 Task: Search one way flight ticket for 2 adults, 4 children and 1 infant on lap in business from San Jose: Norman Y. Mineta San Jose International Airport to Rock Springs: Southwest Wyoming Regional Airport (rock Springs Sweetwater County Airport) on 8-5-2023. Choice of flights is Southwest. Number of bags: 2 carry on bags and 7 checked bags. Price is upto 107000. Outbound departure time preference is 12:15.
Action: Mouse moved to (385, 149)
Screenshot: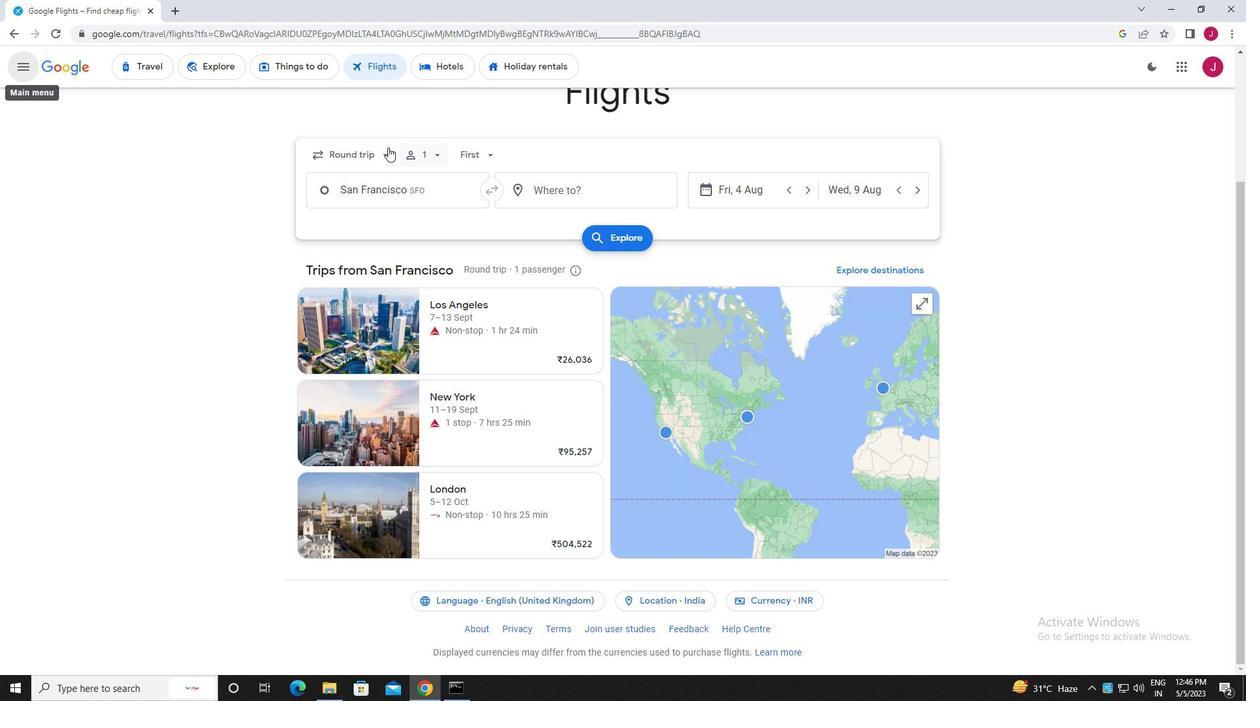 
Action: Mouse pressed left at (385, 149)
Screenshot: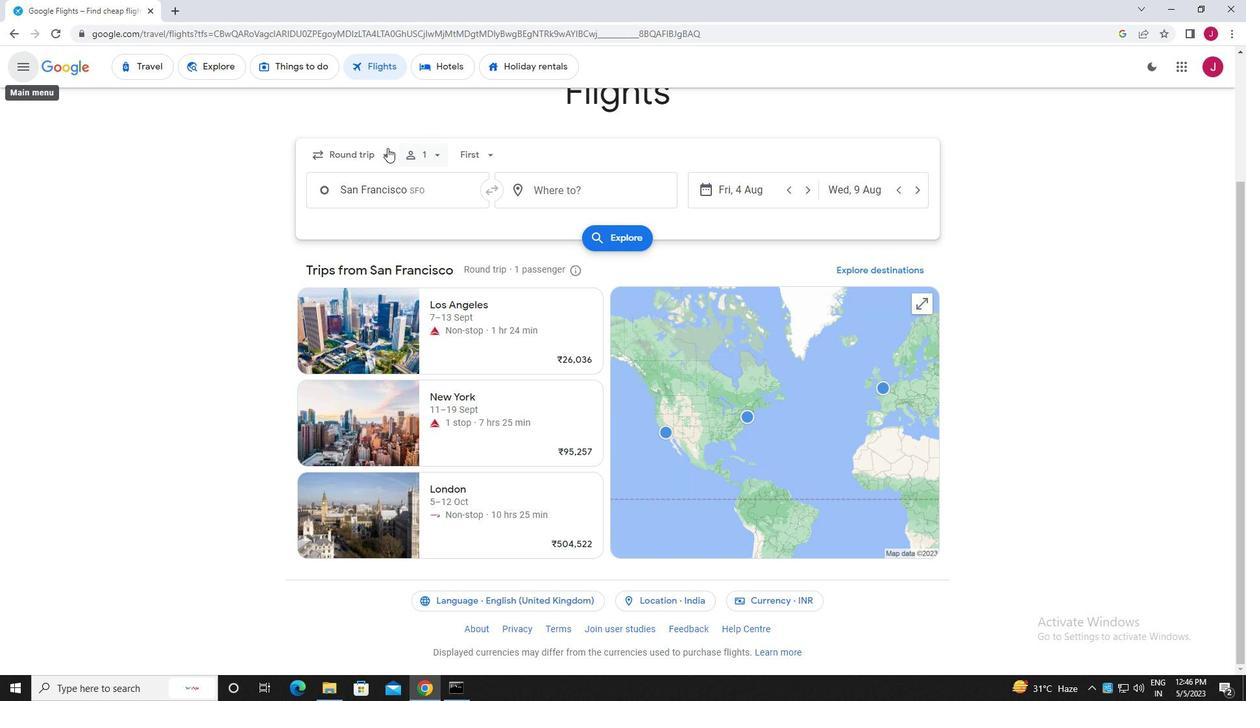 
Action: Mouse moved to (369, 158)
Screenshot: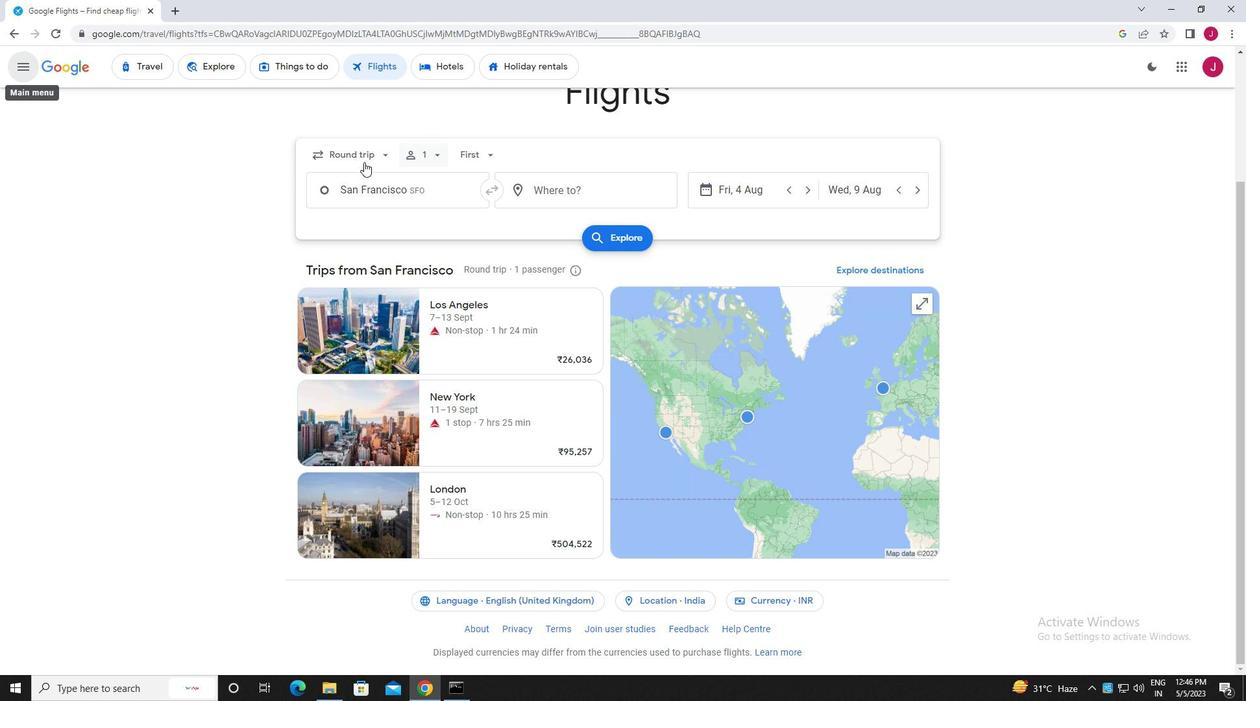 
Action: Mouse pressed left at (369, 158)
Screenshot: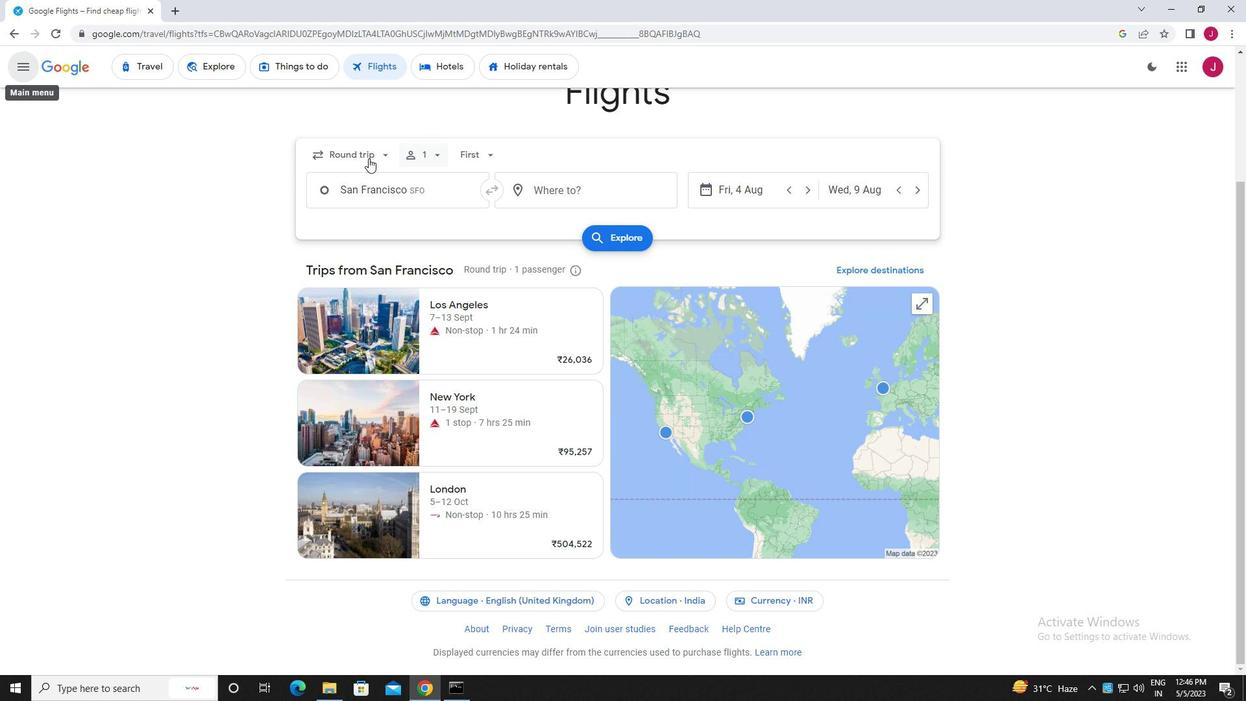 
Action: Mouse moved to (382, 153)
Screenshot: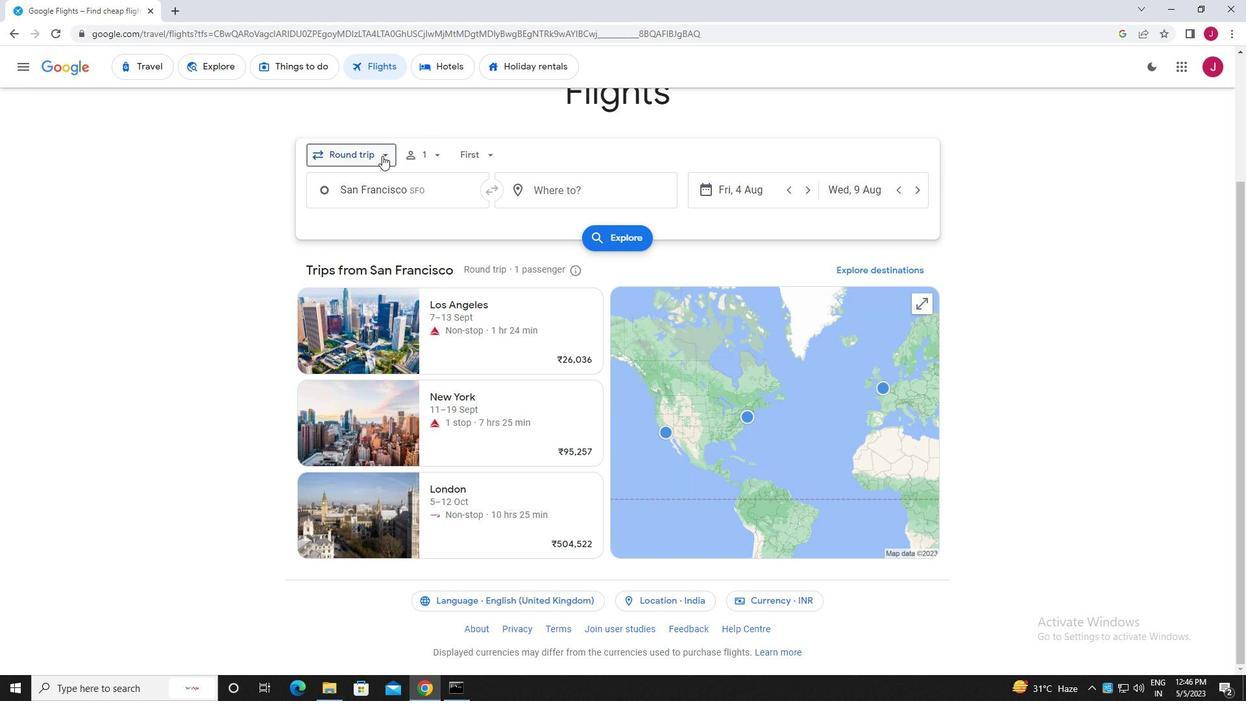 
Action: Mouse pressed left at (382, 153)
Screenshot: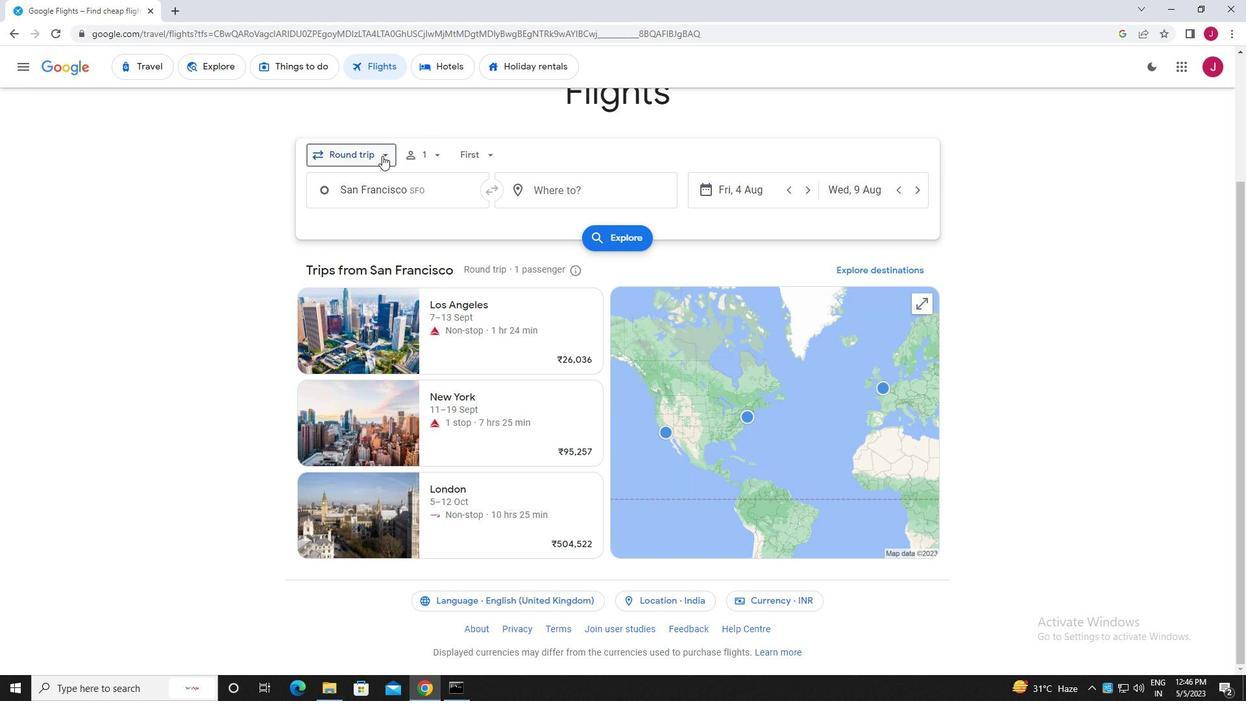 
Action: Mouse moved to (381, 211)
Screenshot: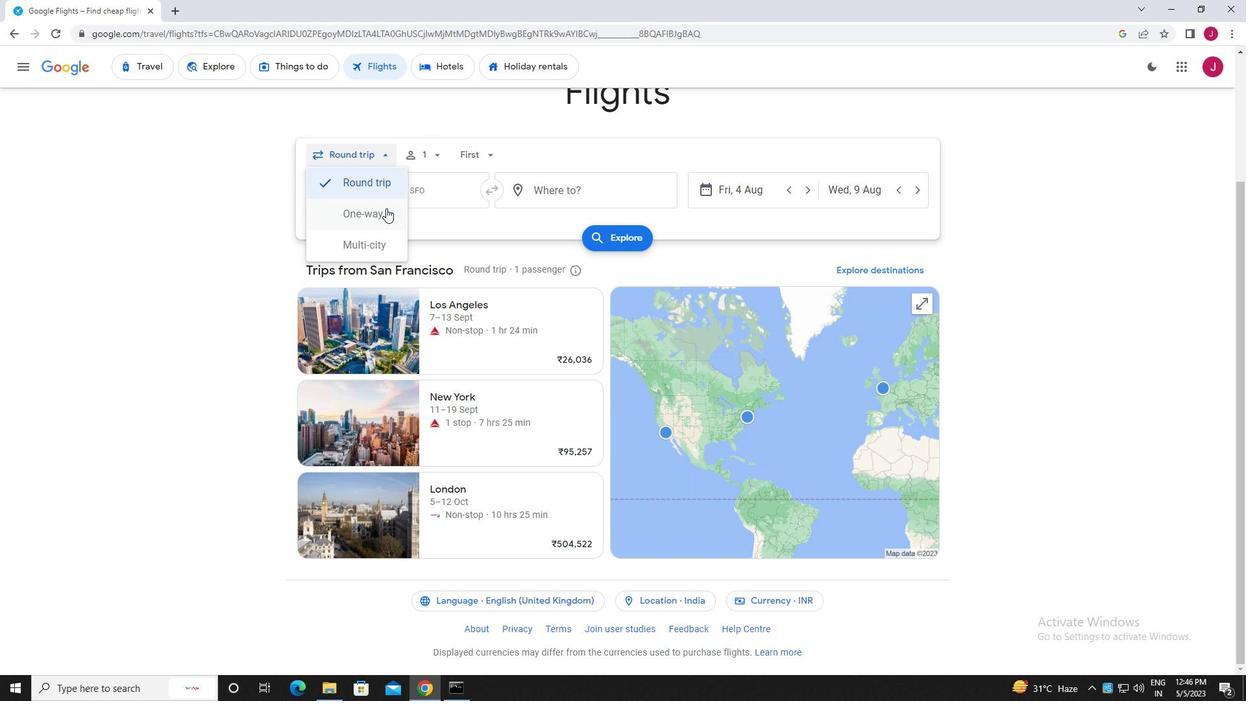 
Action: Mouse pressed left at (381, 211)
Screenshot: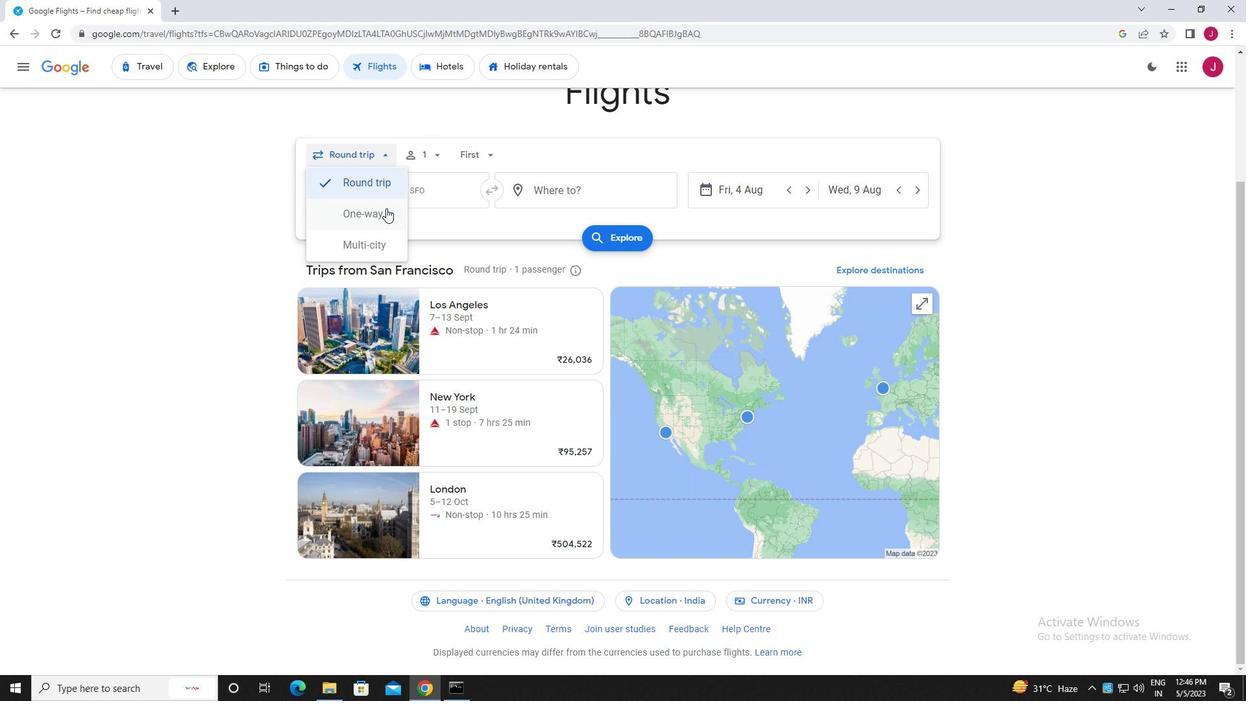 
Action: Mouse moved to (431, 153)
Screenshot: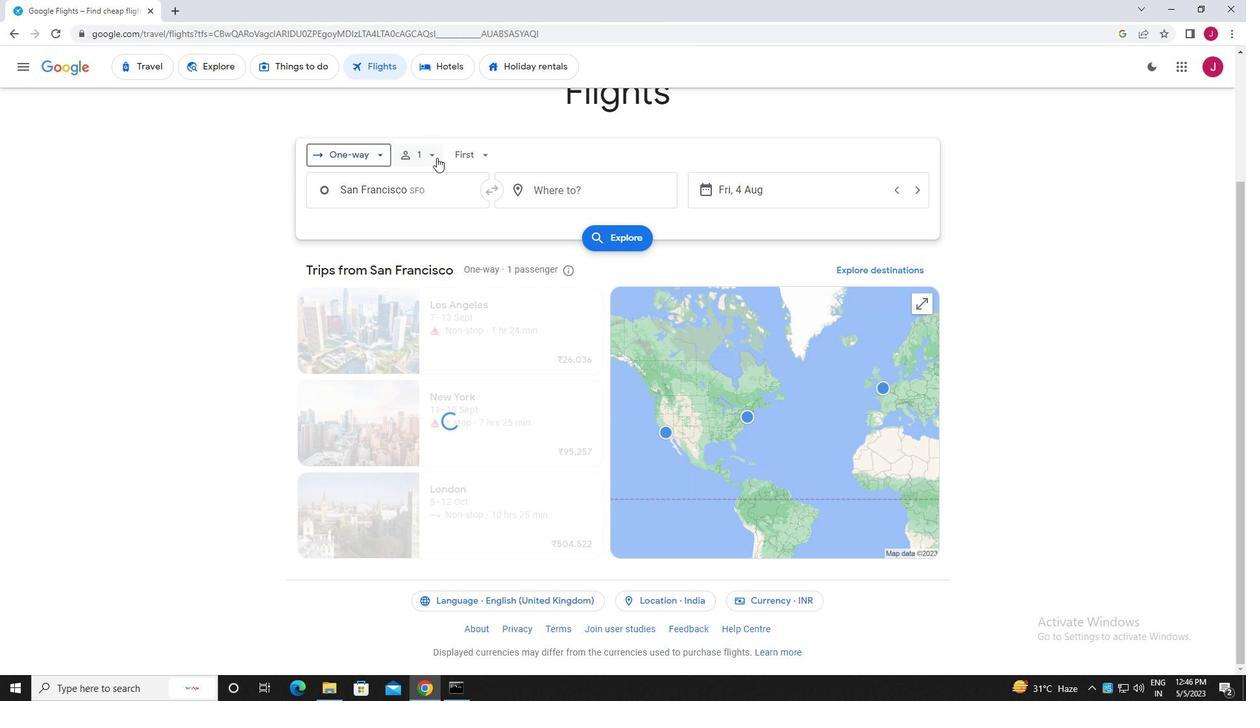 
Action: Mouse pressed left at (431, 153)
Screenshot: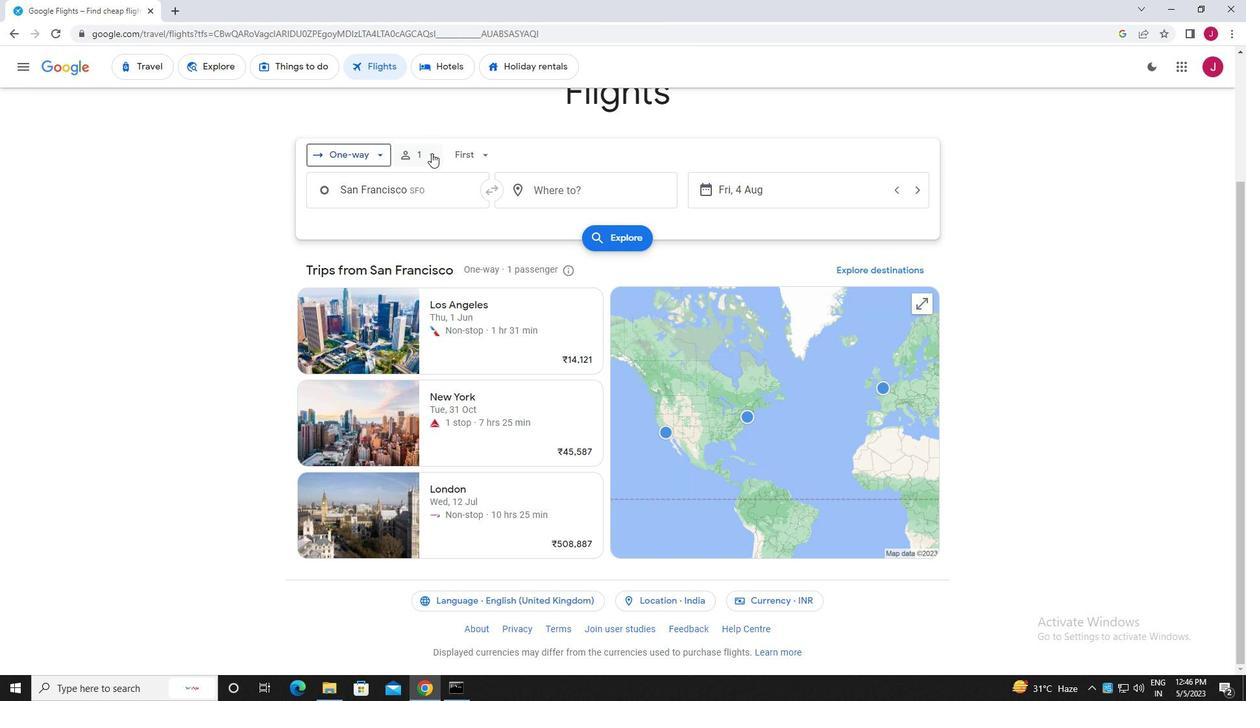 
Action: Mouse moved to (528, 190)
Screenshot: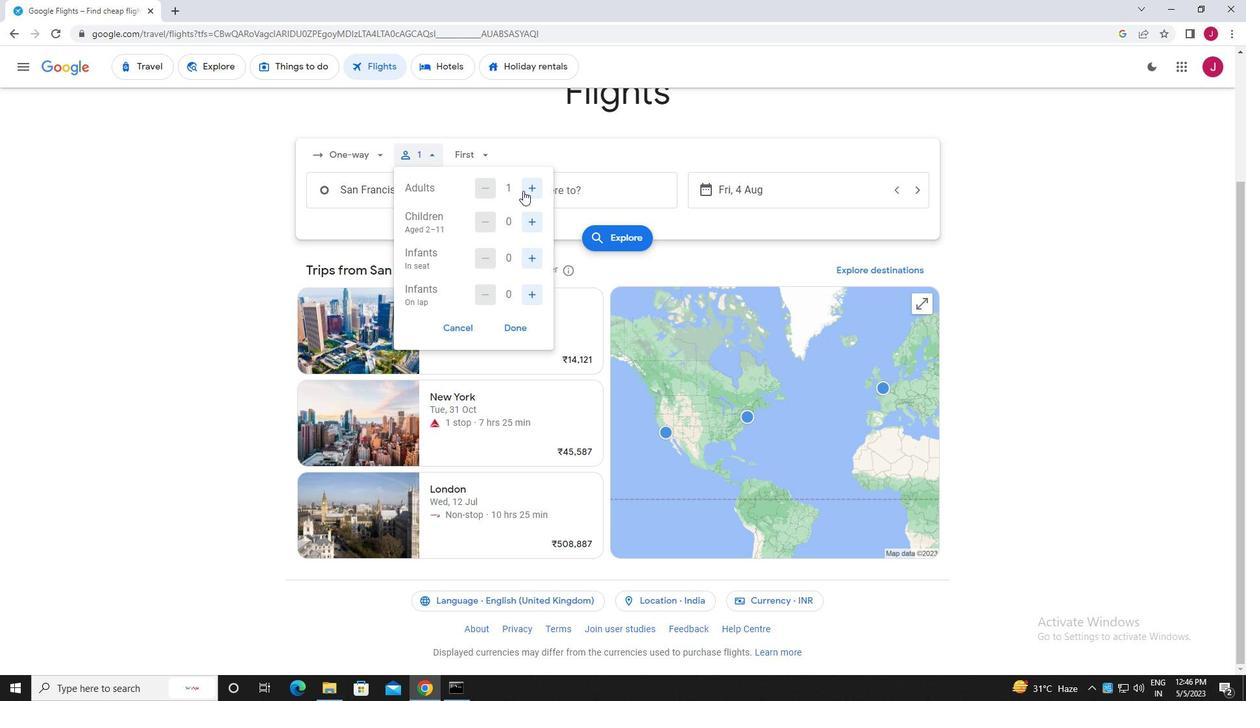 
Action: Mouse pressed left at (528, 190)
Screenshot: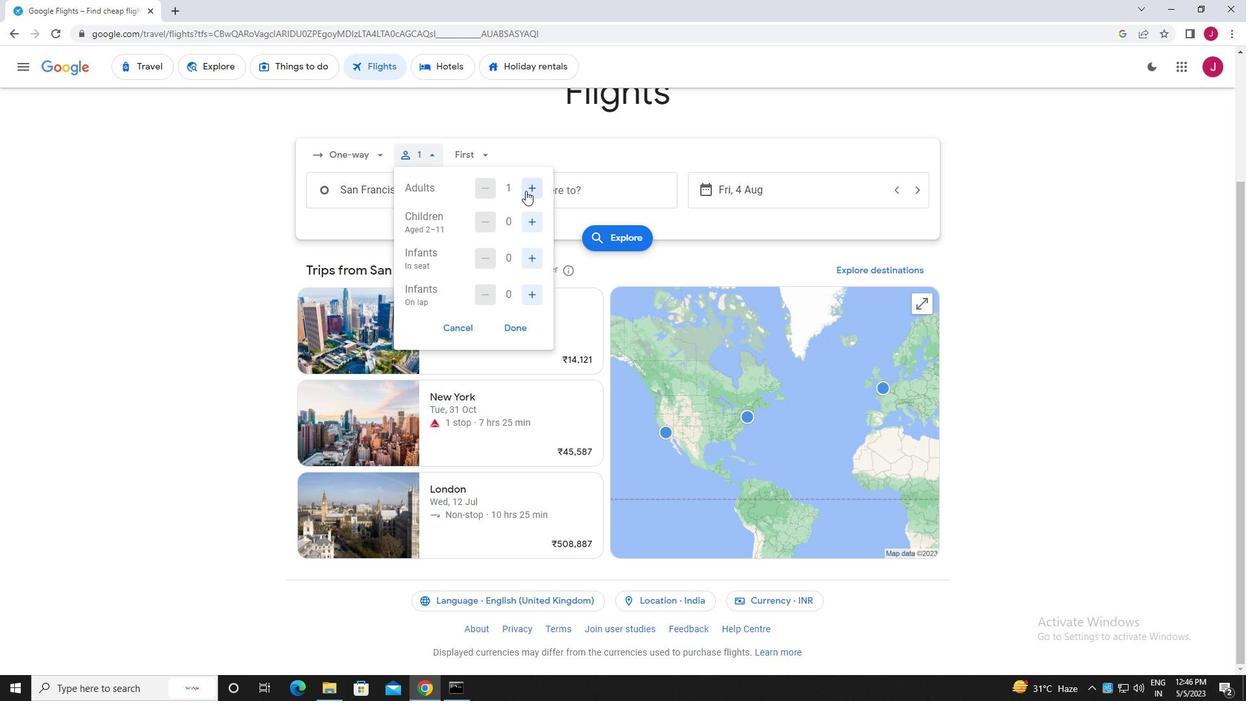 
Action: Mouse moved to (534, 218)
Screenshot: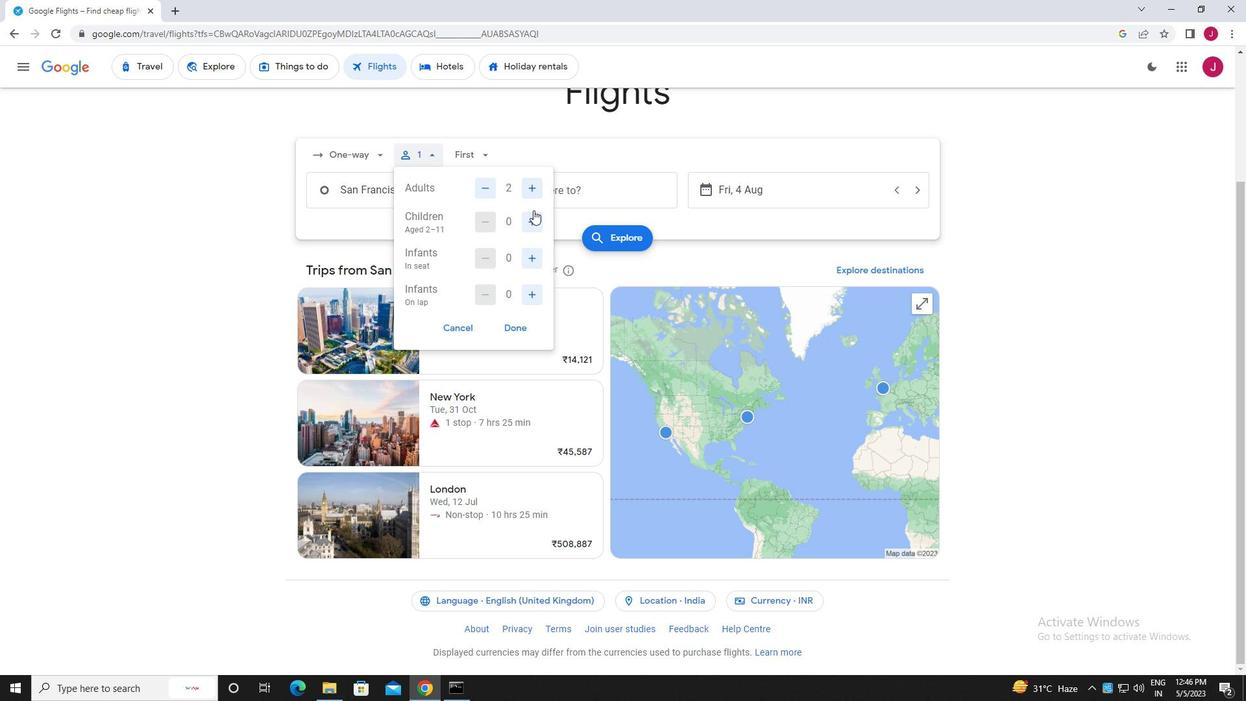 
Action: Mouse pressed left at (534, 218)
Screenshot: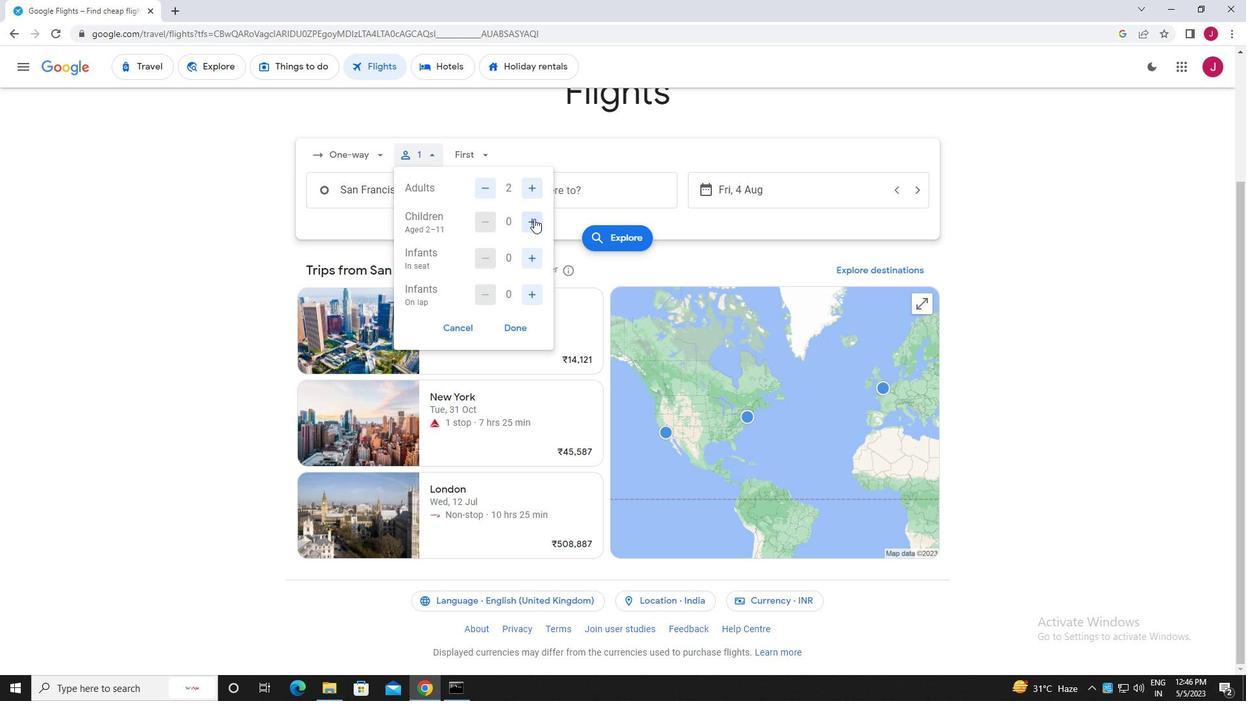 
Action: Mouse pressed left at (534, 218)
Screenshot: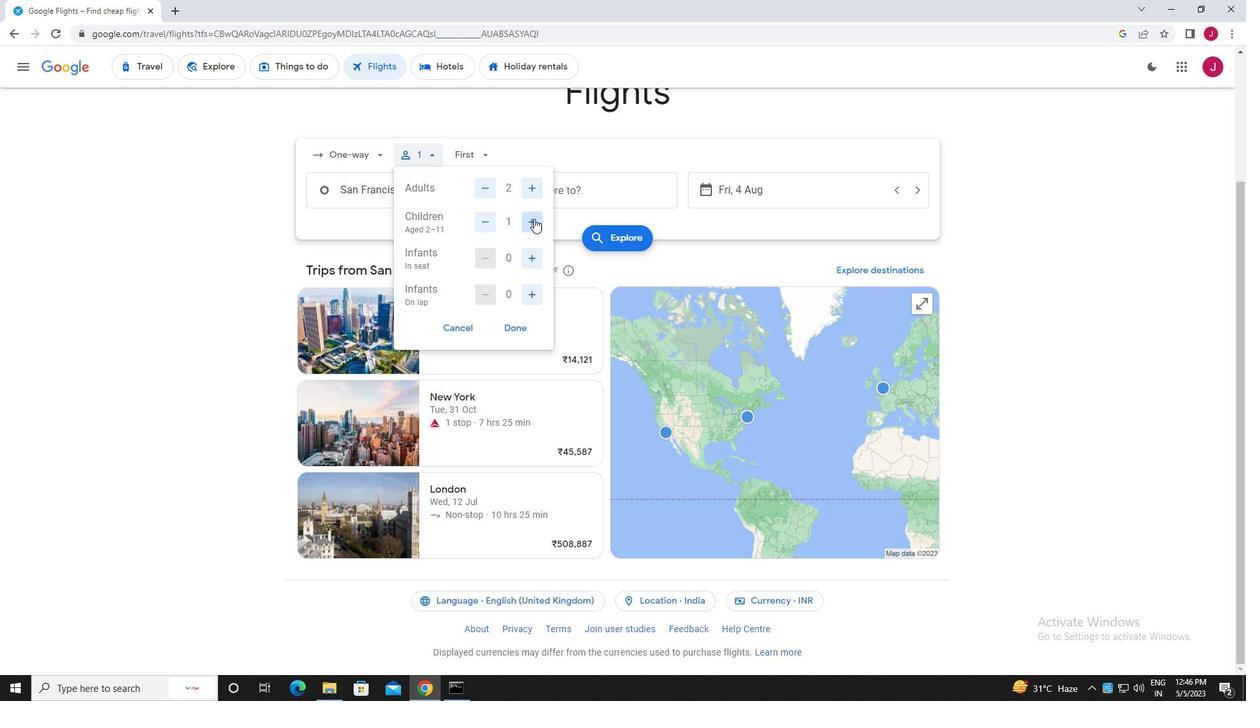 
Action: Mouse pressed left at (534, 218)
Screenshot: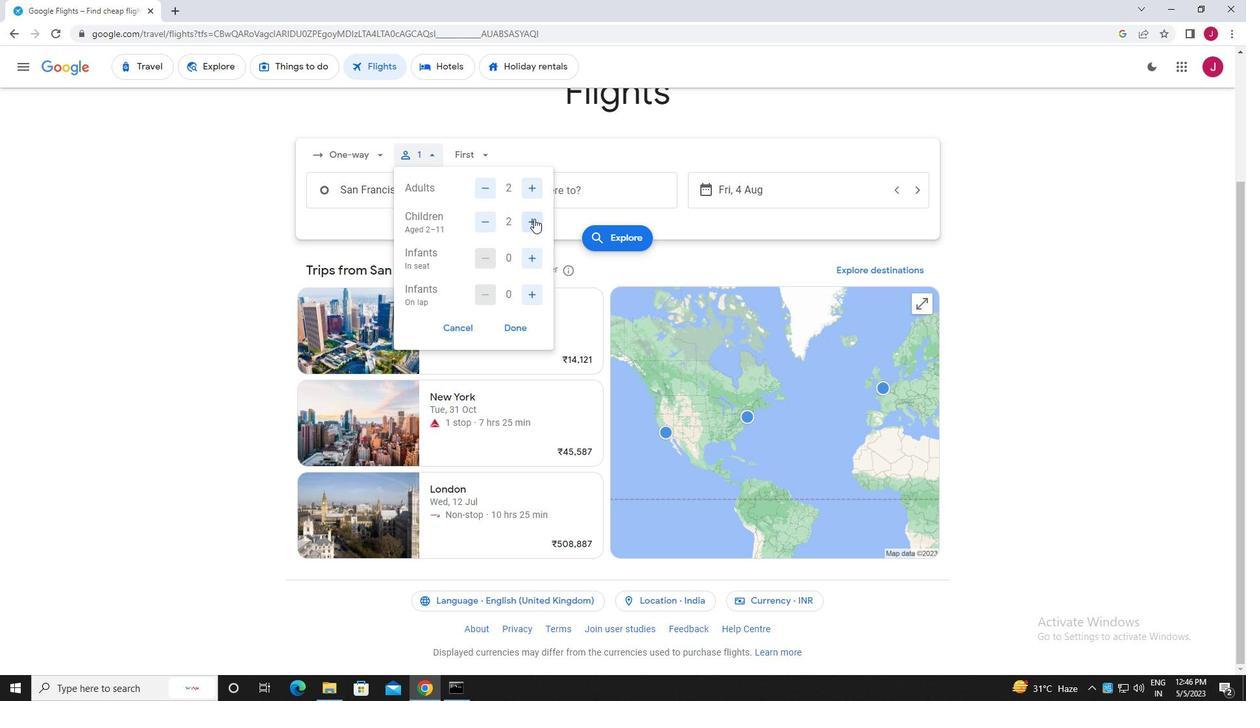 
Action: Mouse pressed left at (534, 218)
Screenshot: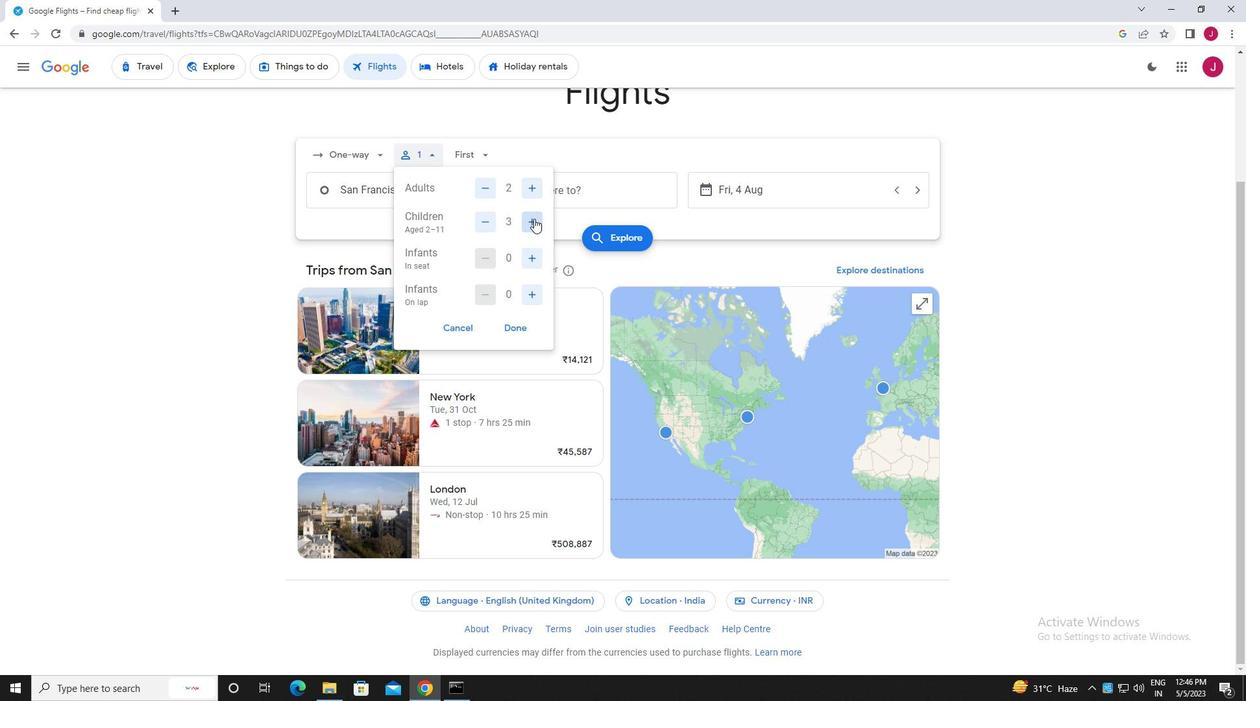 
Action: Mouse moved to (531, 298)
Screenshot: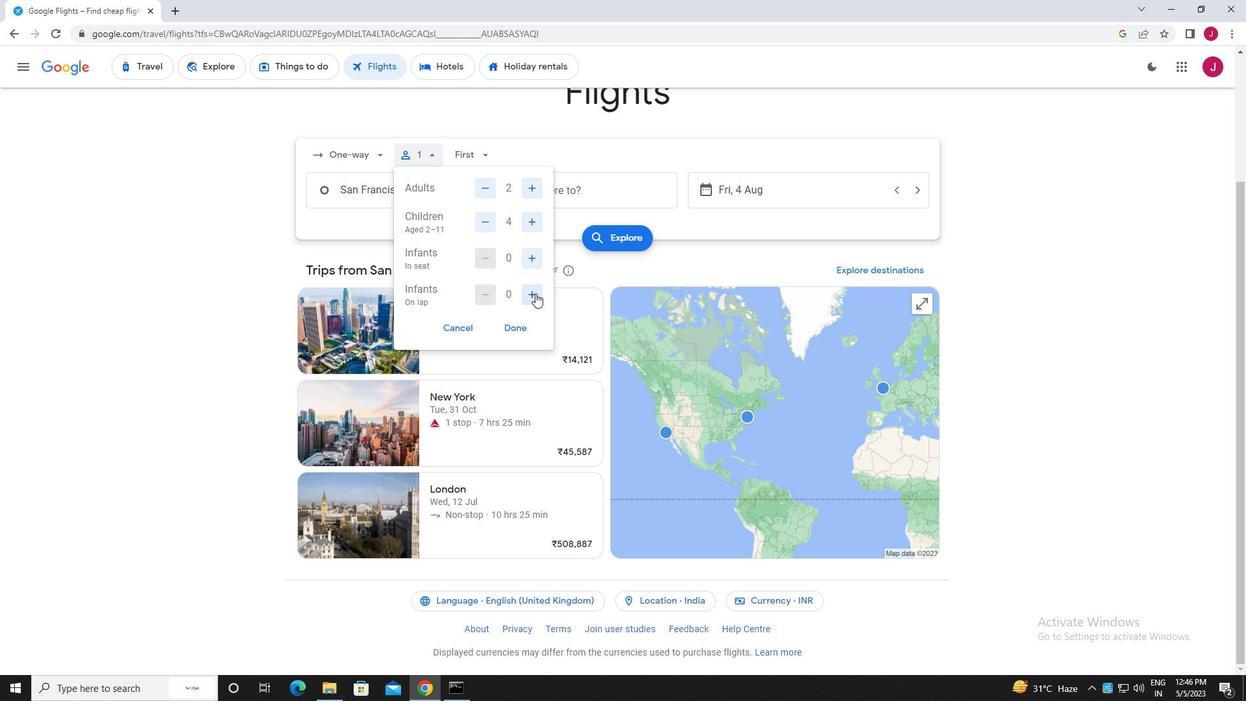 
Action: Mouse pressed left at (531, 298)
Screenshot: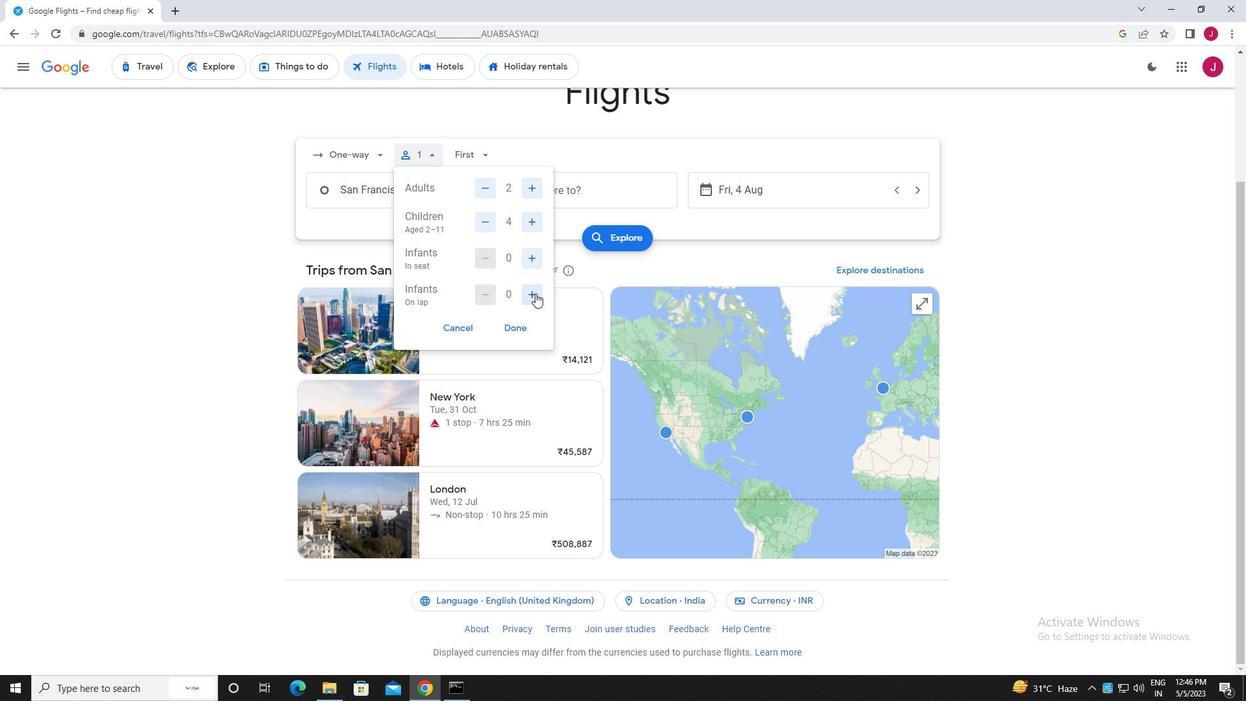 
Action: Mouse moved to (518, 325)
Screenshot: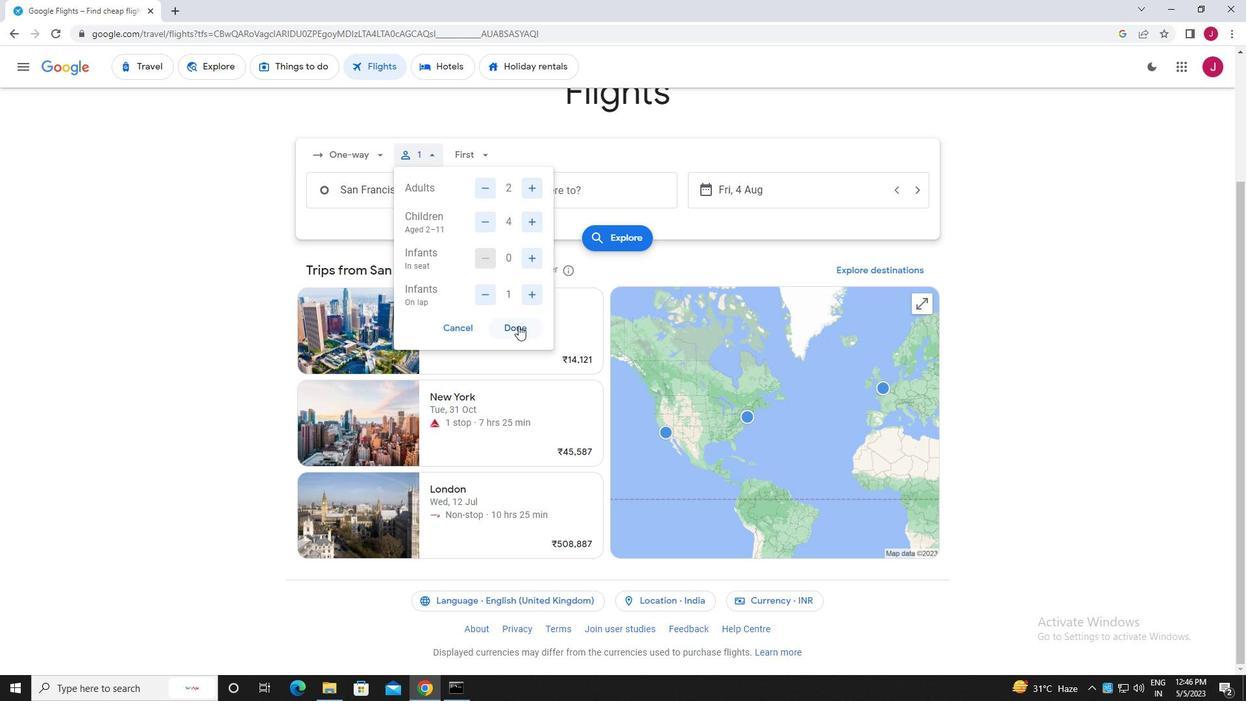
Action: Mouse pressed left at (518, 325)
Screenshot: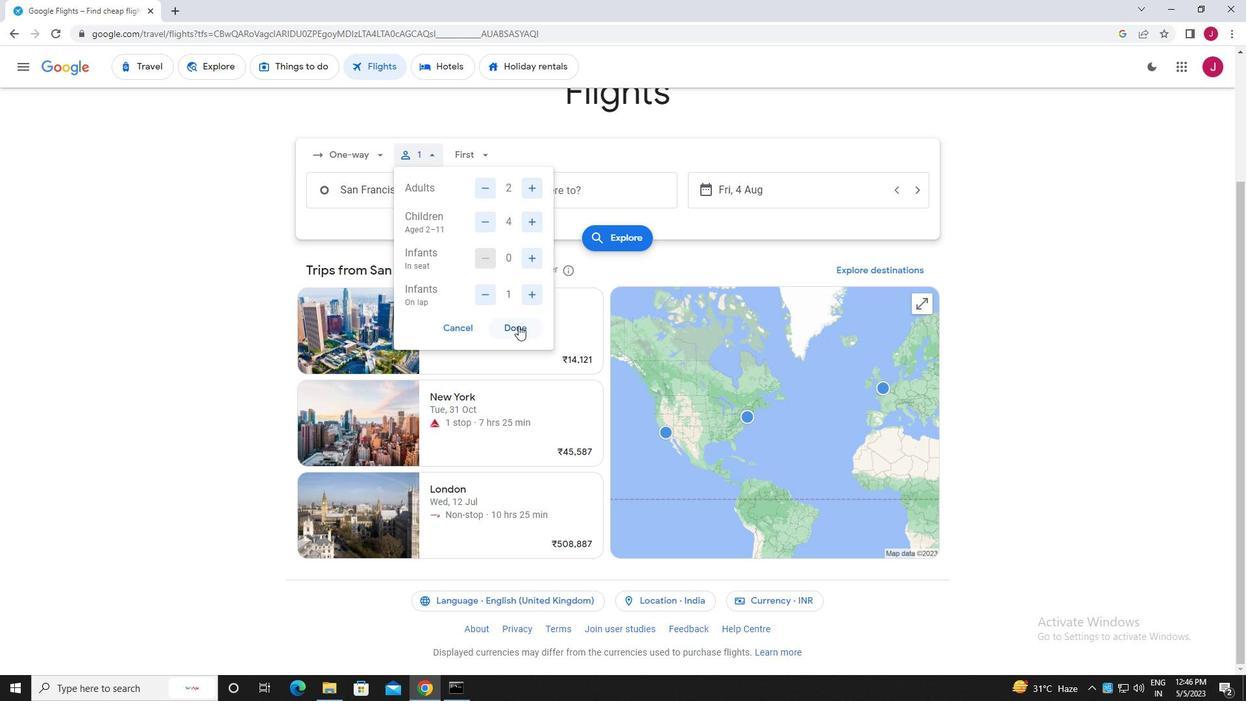 
Action: Mouse moved to (465, 155)
Screenshot: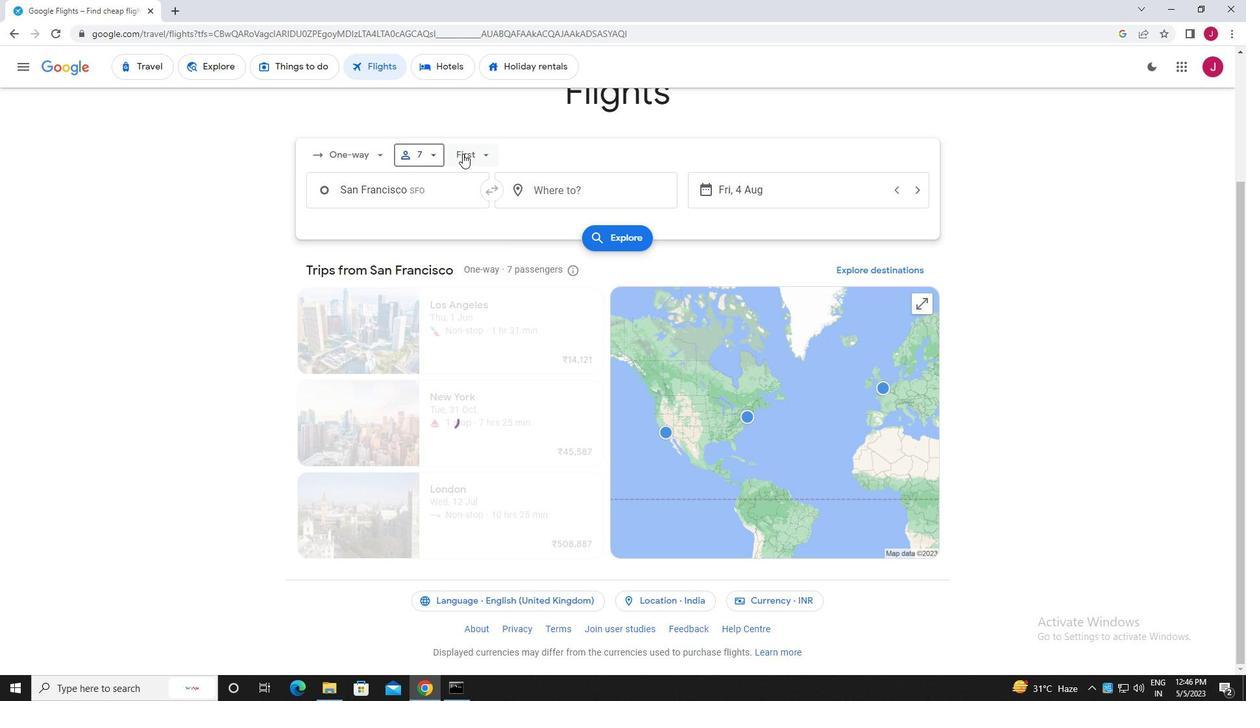 
Action: Mouse pressed left at (465, 155)
Screenshot: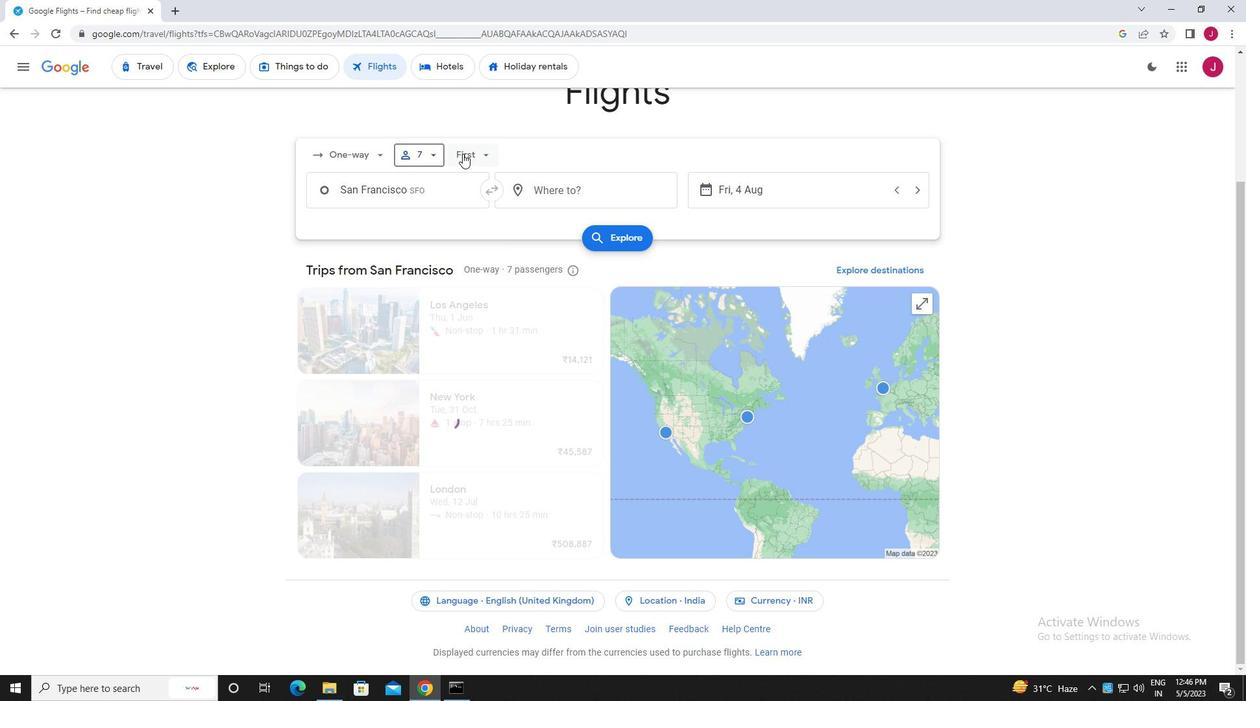 
Action: Mouse moved to (506, 244)
Screenshot: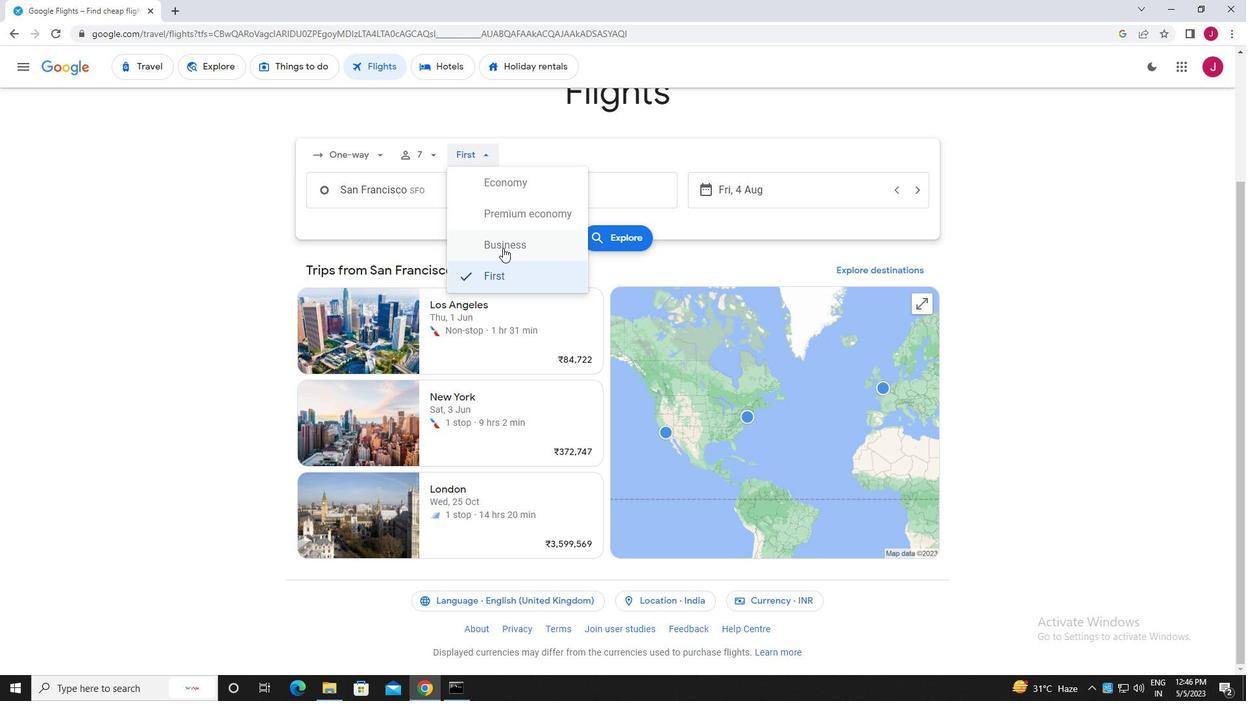 
Action: Mouse pressed left at (506, 244)
Screenshot: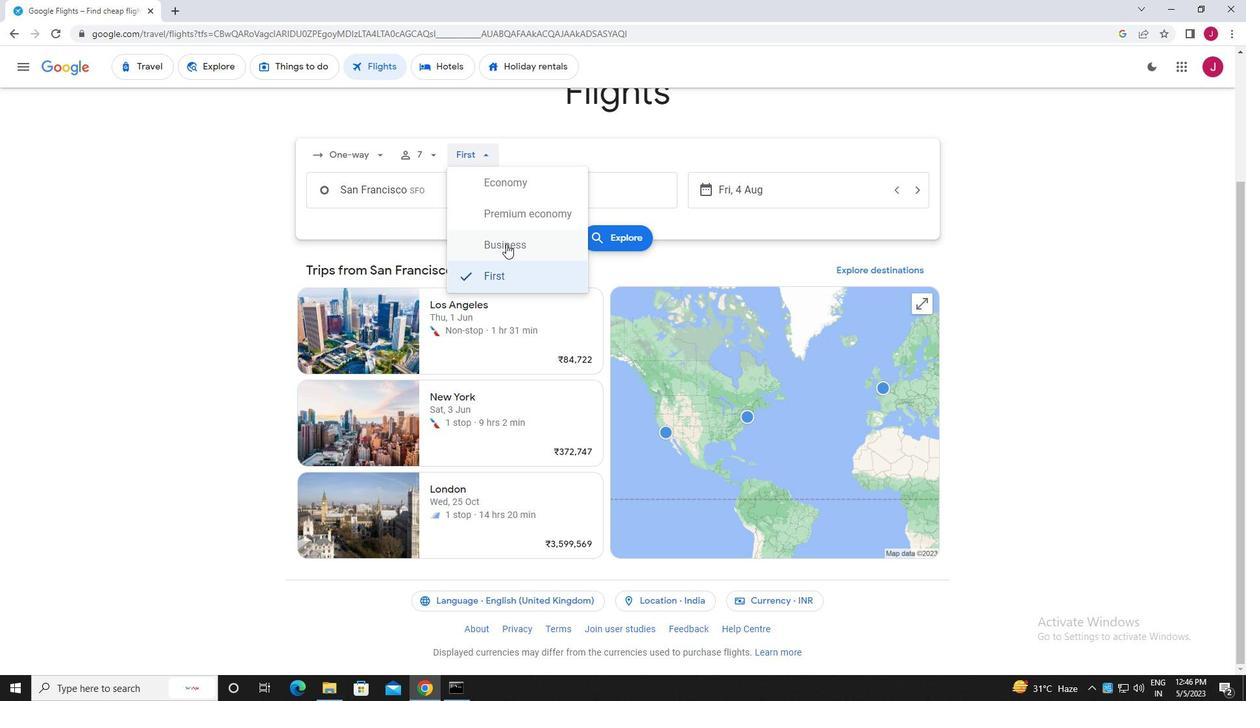 
Action: Mouse moved to (426, 189)
Screenshot: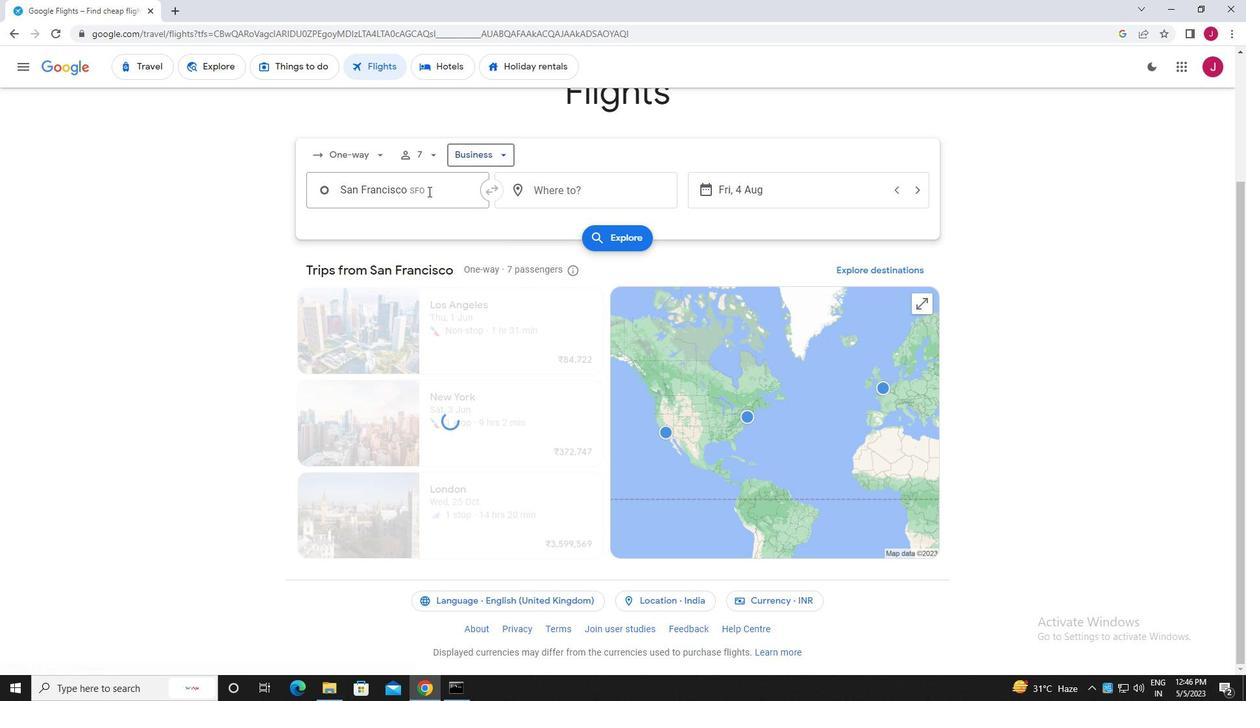 
Action: Mouse pressed left at (426, 189)
Screenshot: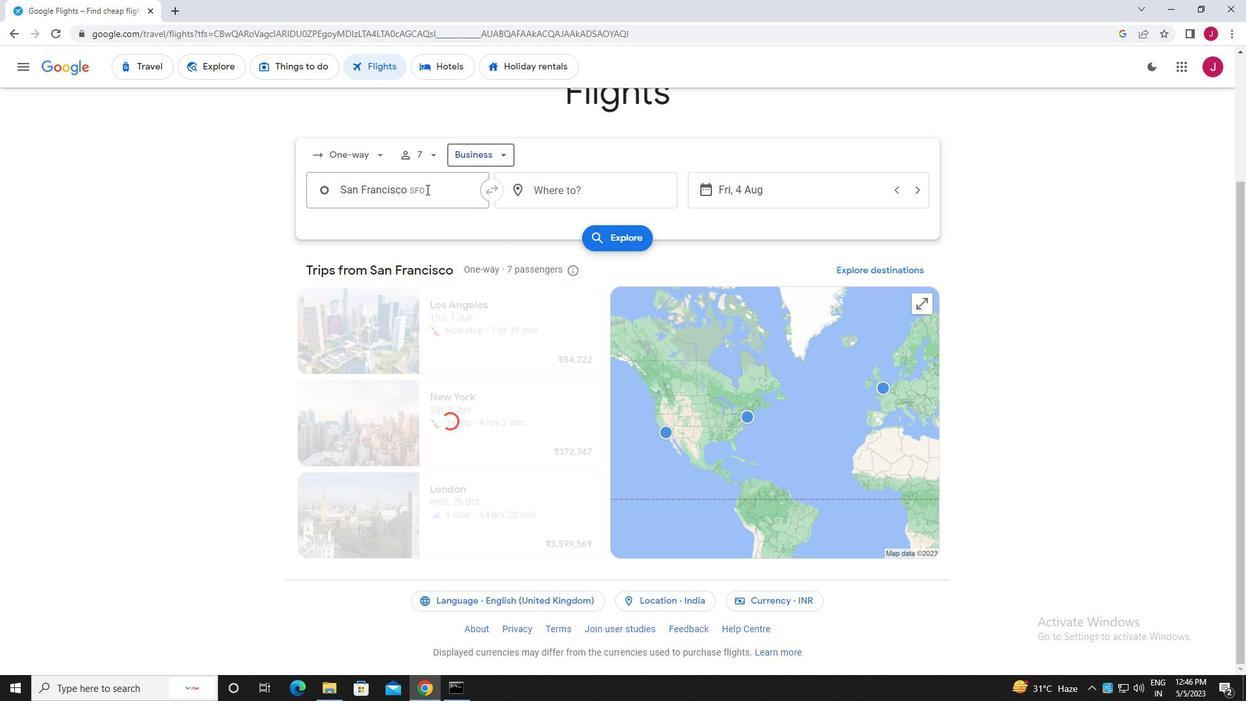 
Action: Mouse moved to (425, 189)
Screenshot: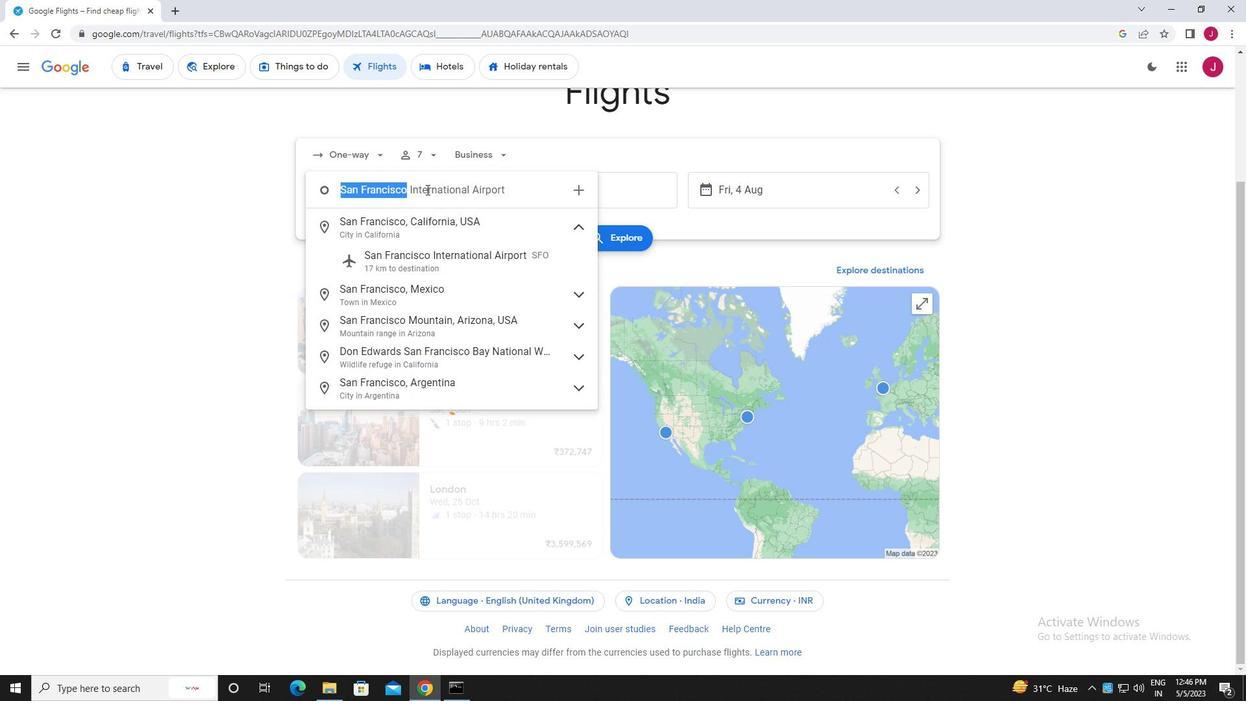 
Action: Key pressed san<Key.space>jose
Screenshot: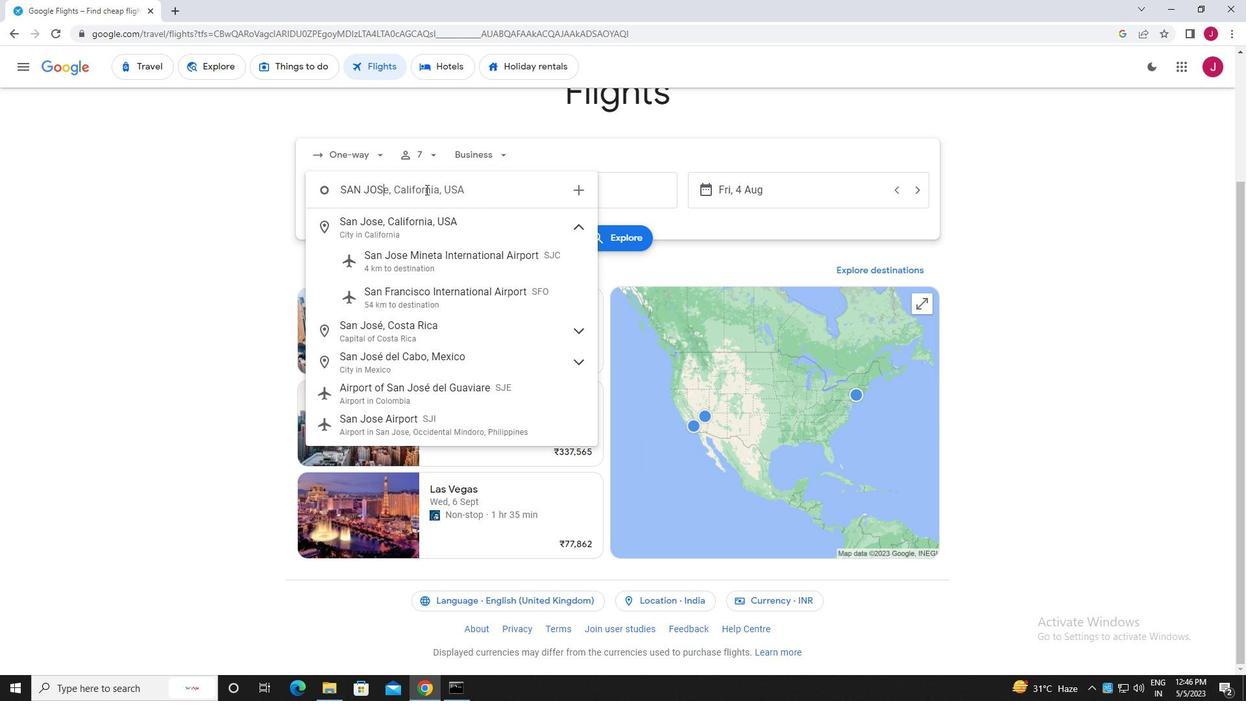 
Action: Mouse moved to (477, 287)
Screenshot: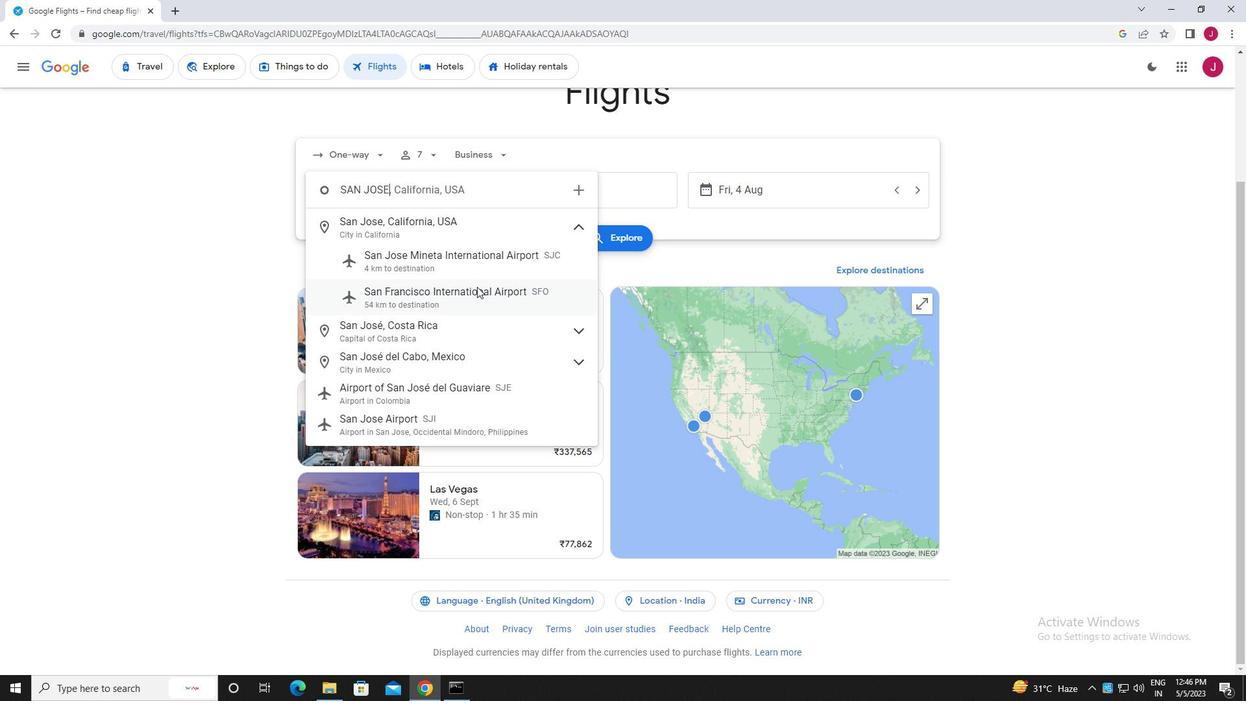 
Action: Mouse pressed left at (477, 287)
Screenshot: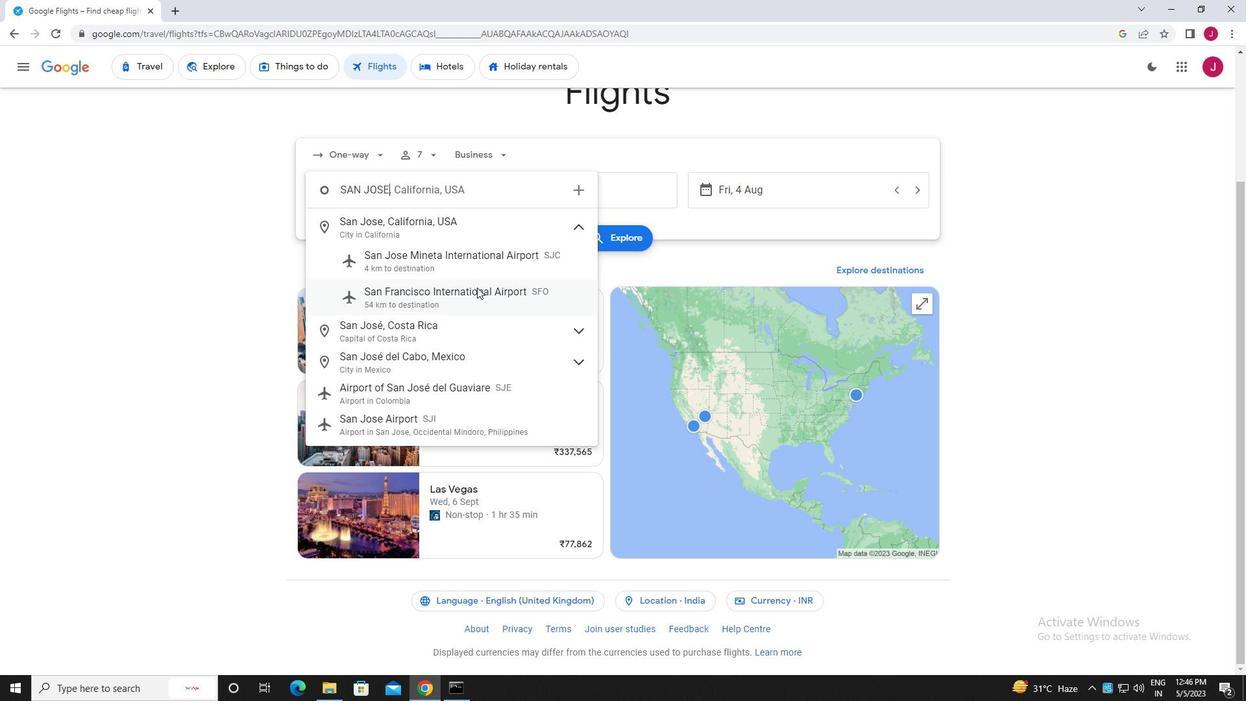 
Action: Mouse moved to (434, 195)
Screenshot: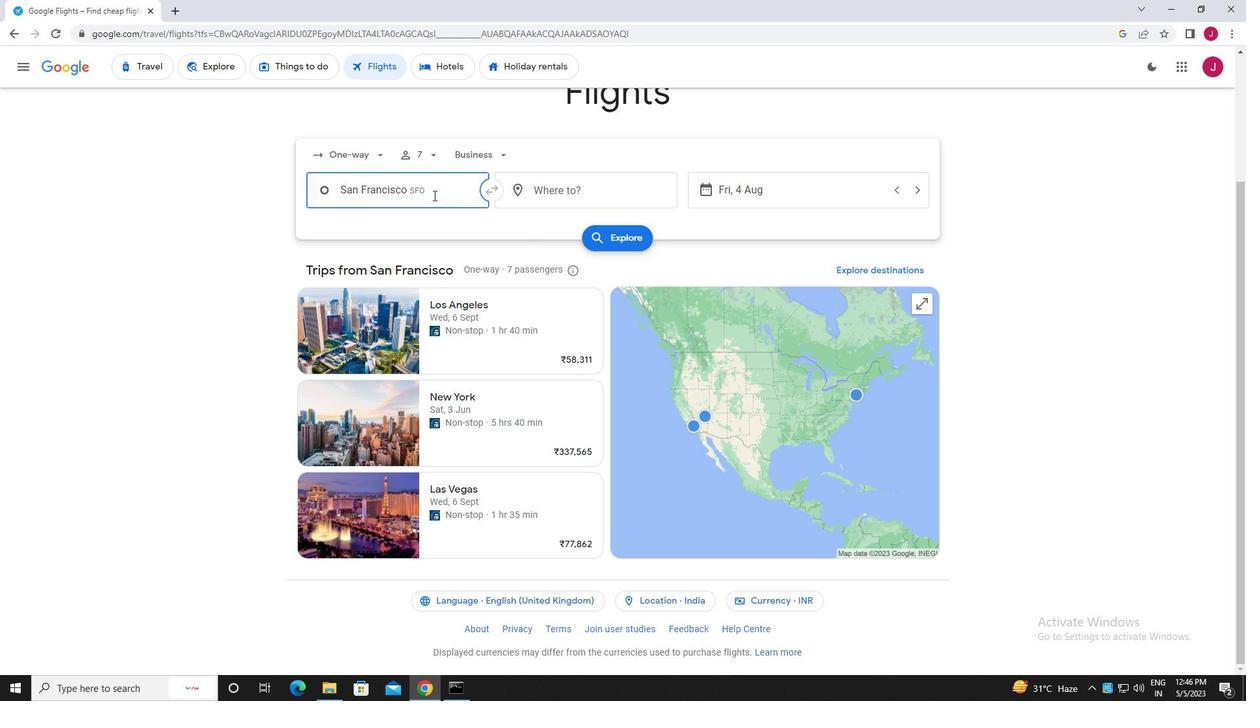 
Action: Key pressed <Key.backspace><Key.backspace><Key.backspace><Key.backspace><Key.backspace><Key.backspace><Key.backspace><Key.backspace><Key.backspace>jose
Screenshot: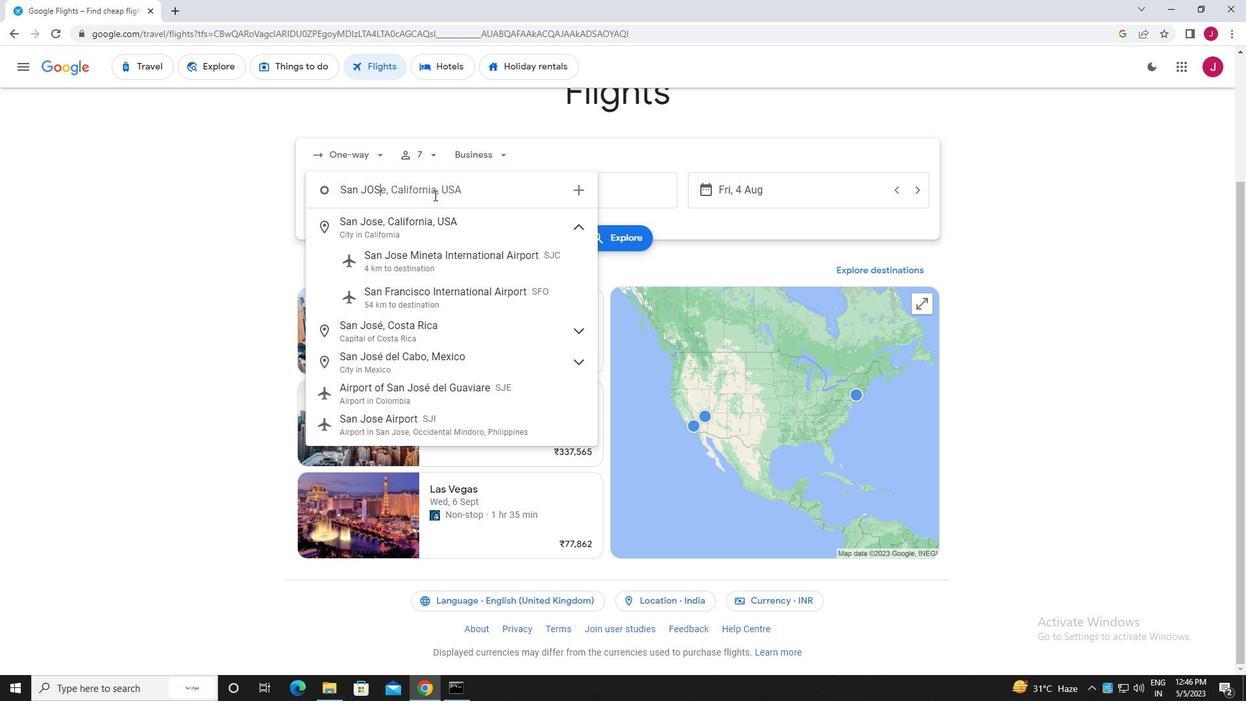 
Action: Mouse moved to (473, 261)
Screenshot: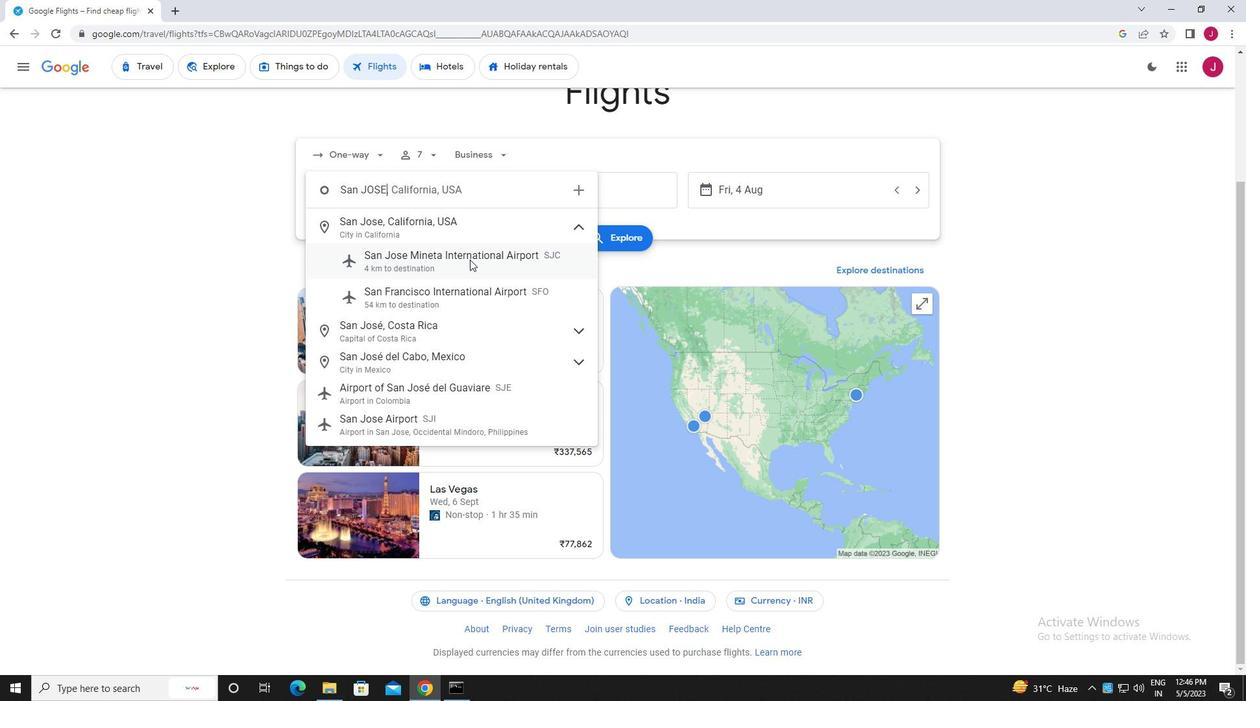 
Action: Mouse pressed left at (473, 261)
Screenshot: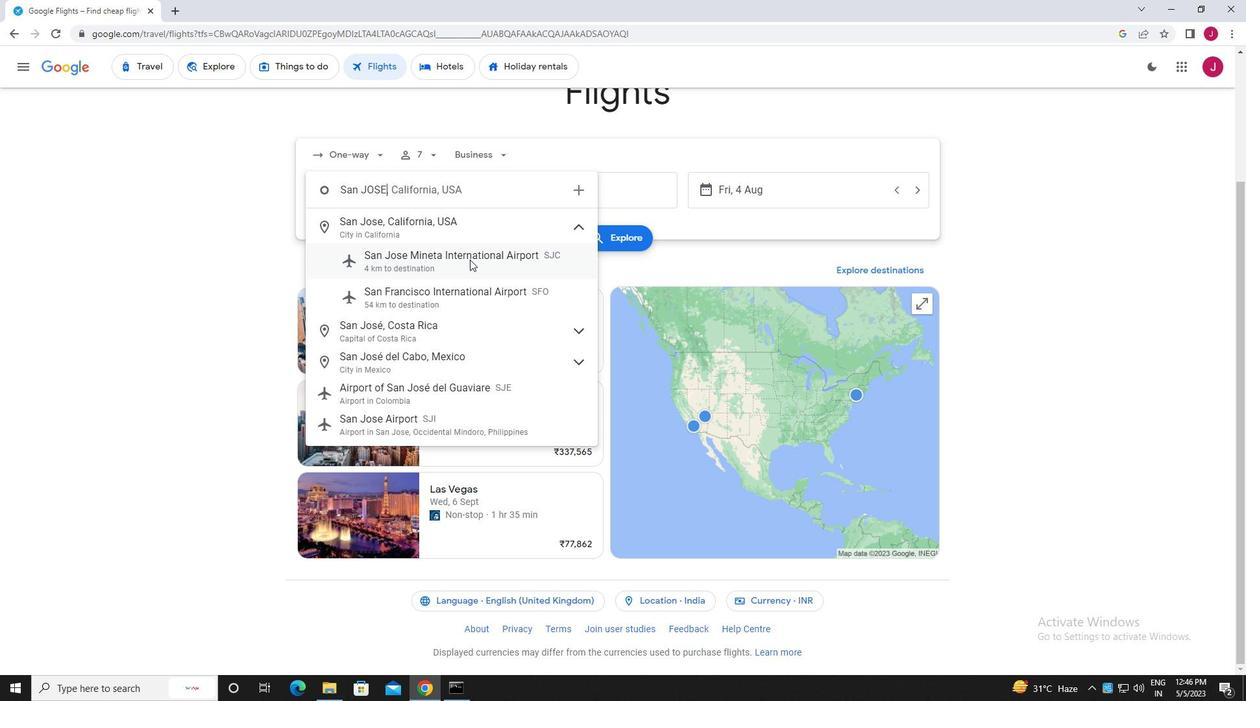 
Action: Mouse moved to (574, 196)
Screenshot: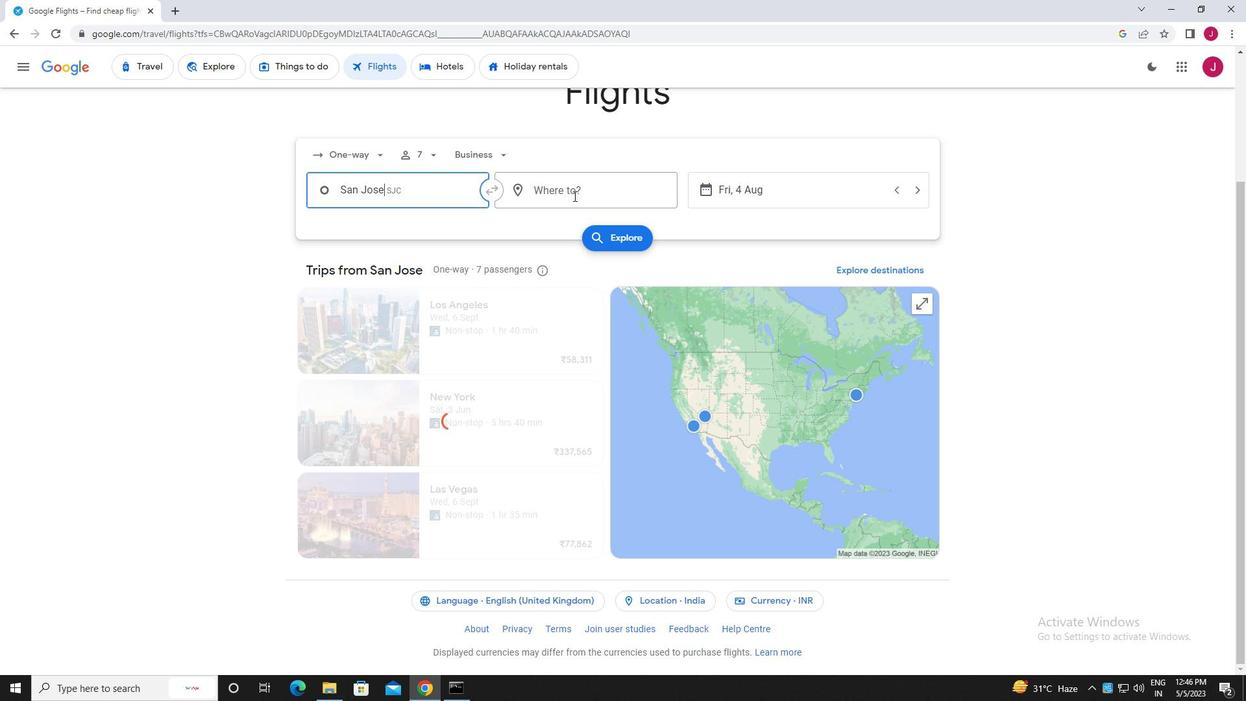 
Action: Mouse pressed left at (574, 196)
Screenshot: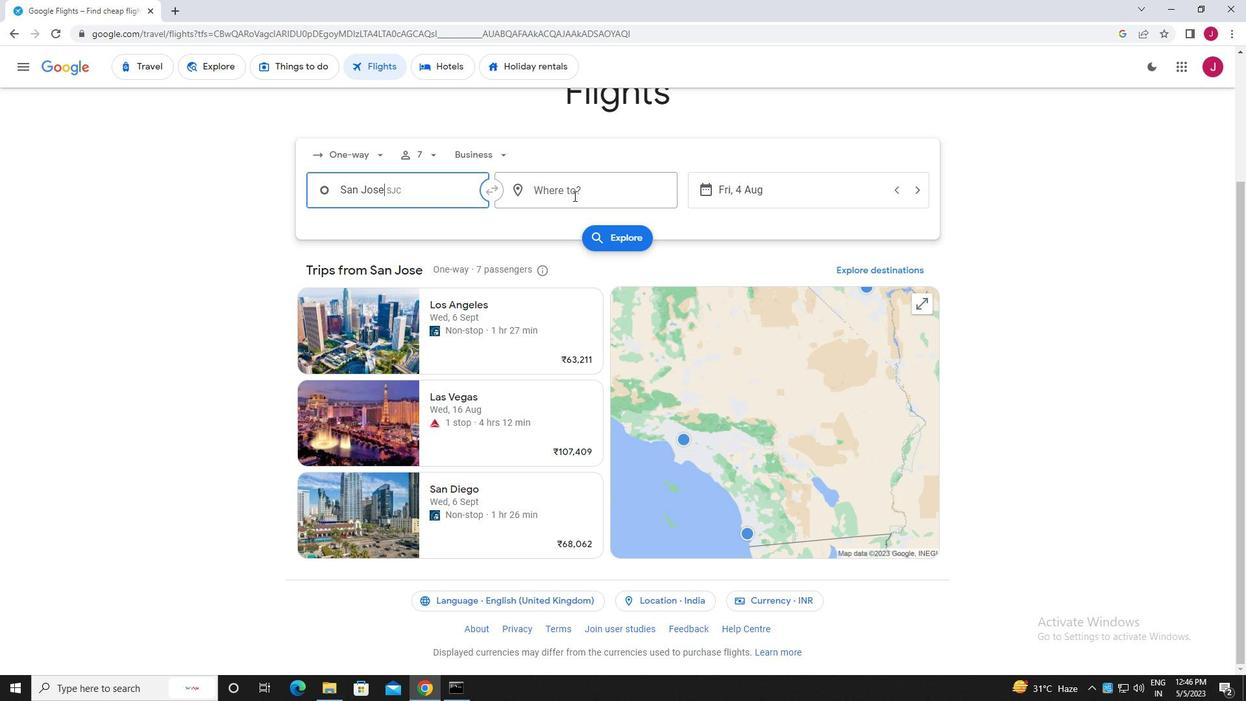 
Action: Key pressed rock<Key.space>spring
Screenshot: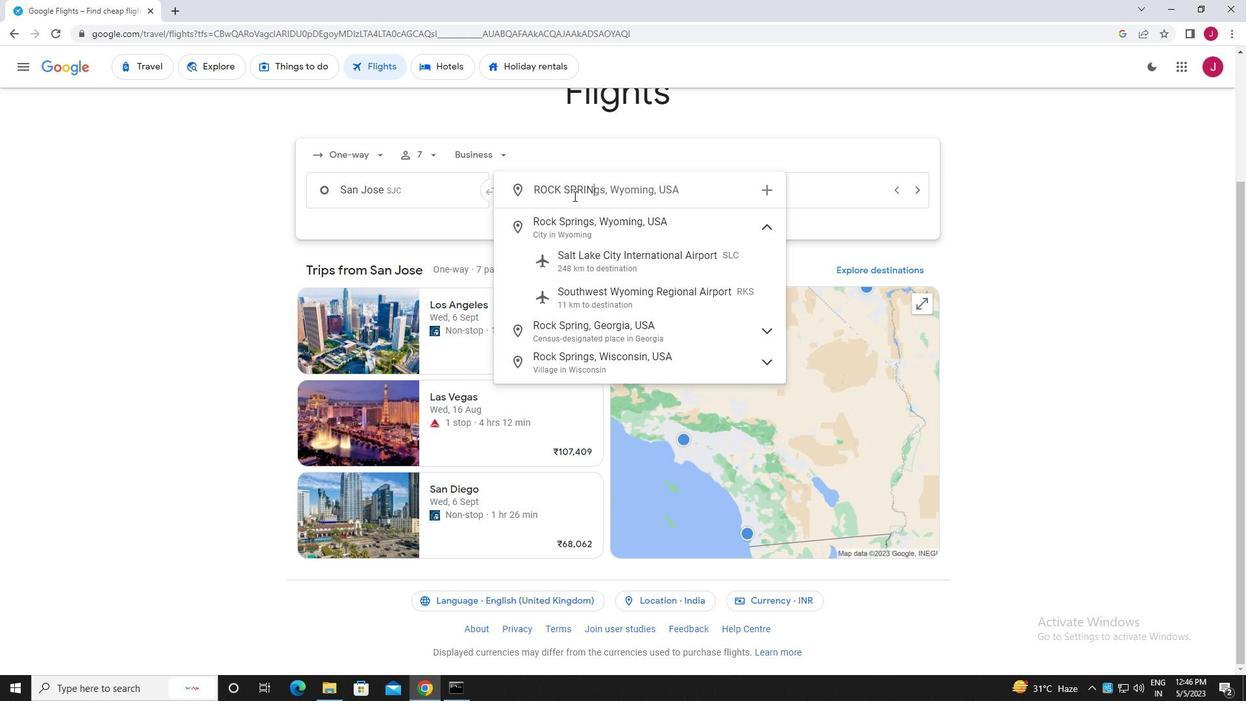 
Action: Mouse moved to (687, 294)
Screenshot: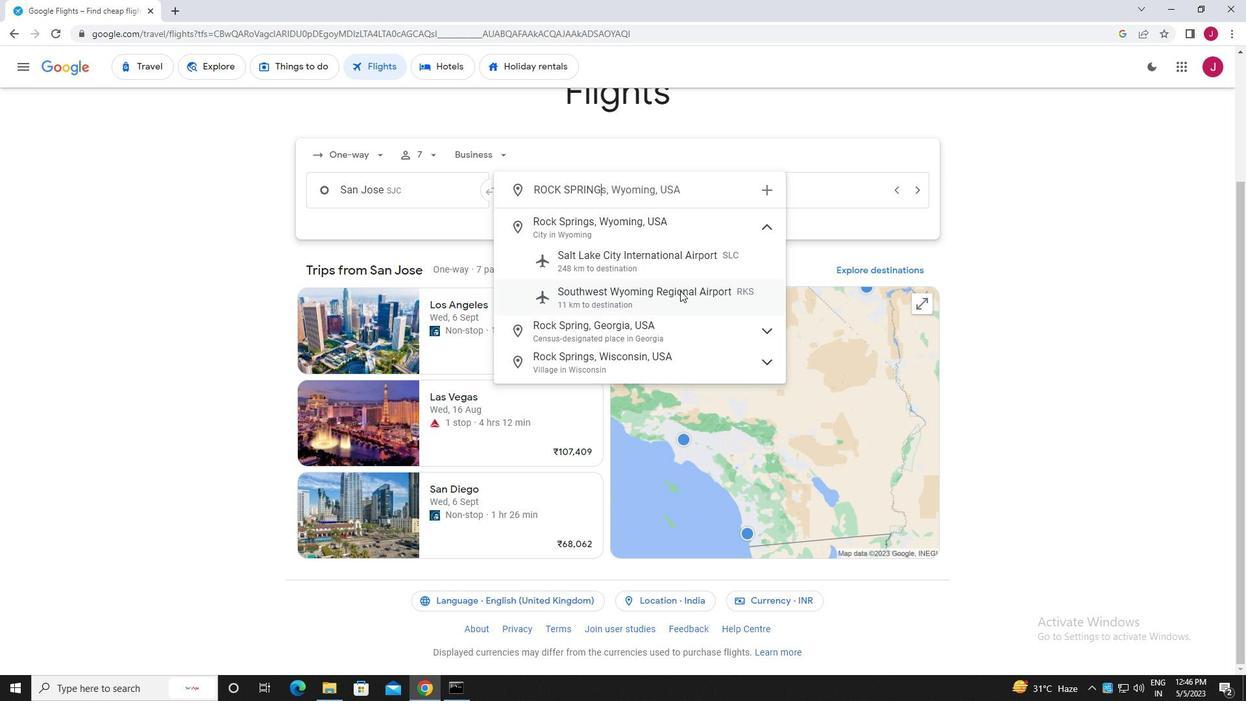 
Action: Mouse pressed left at (687, 294)
Screenshot: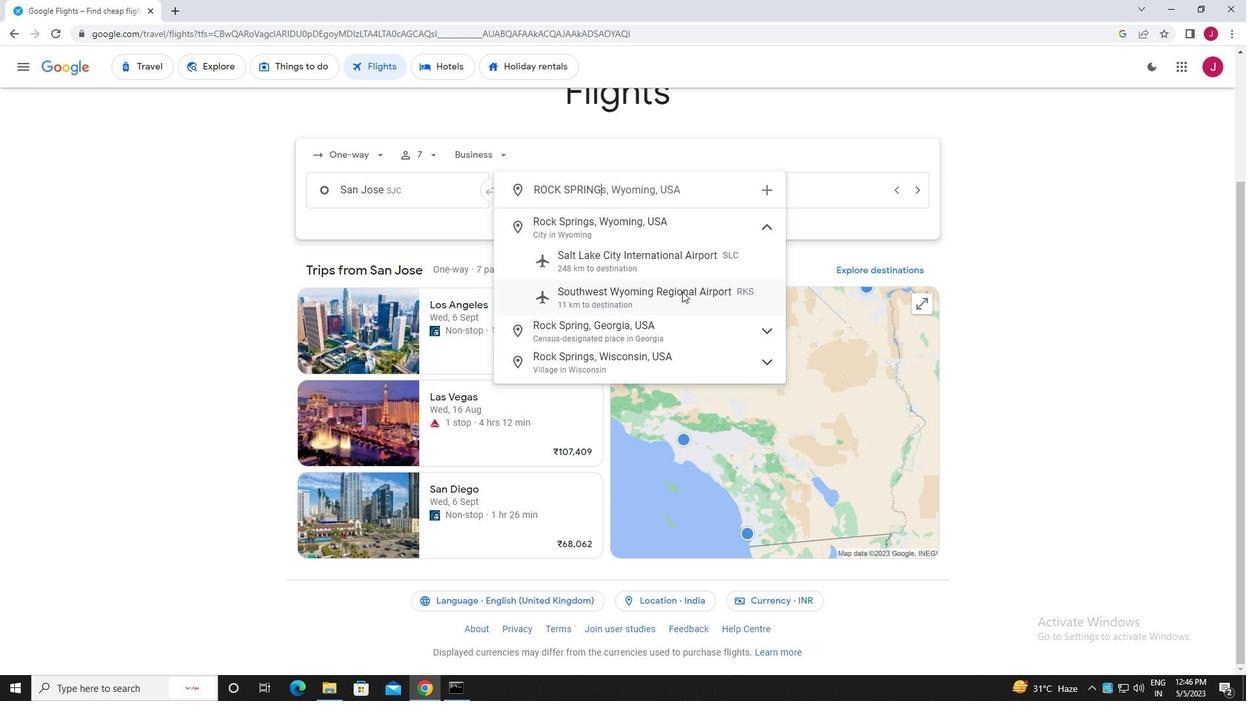 
Action: Mouse moved to (817, 187)
Screenshot: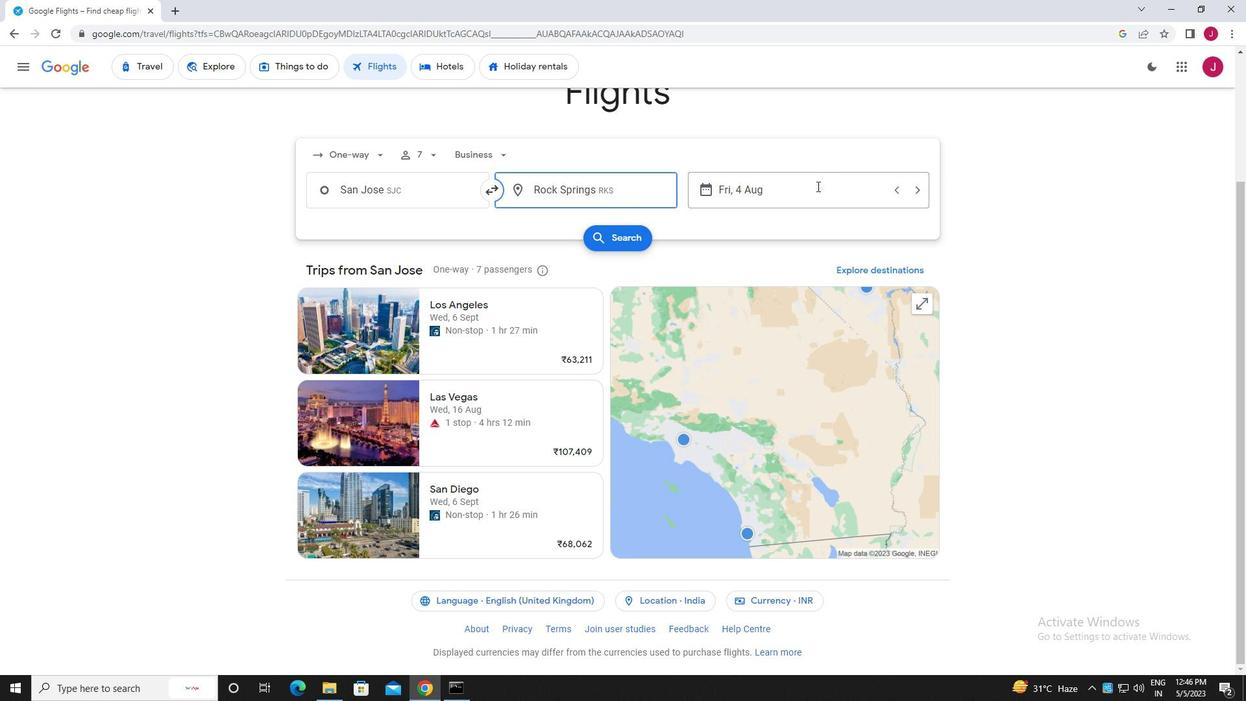 
Action: Mouse pressed left at (817, 187)
Screenshot: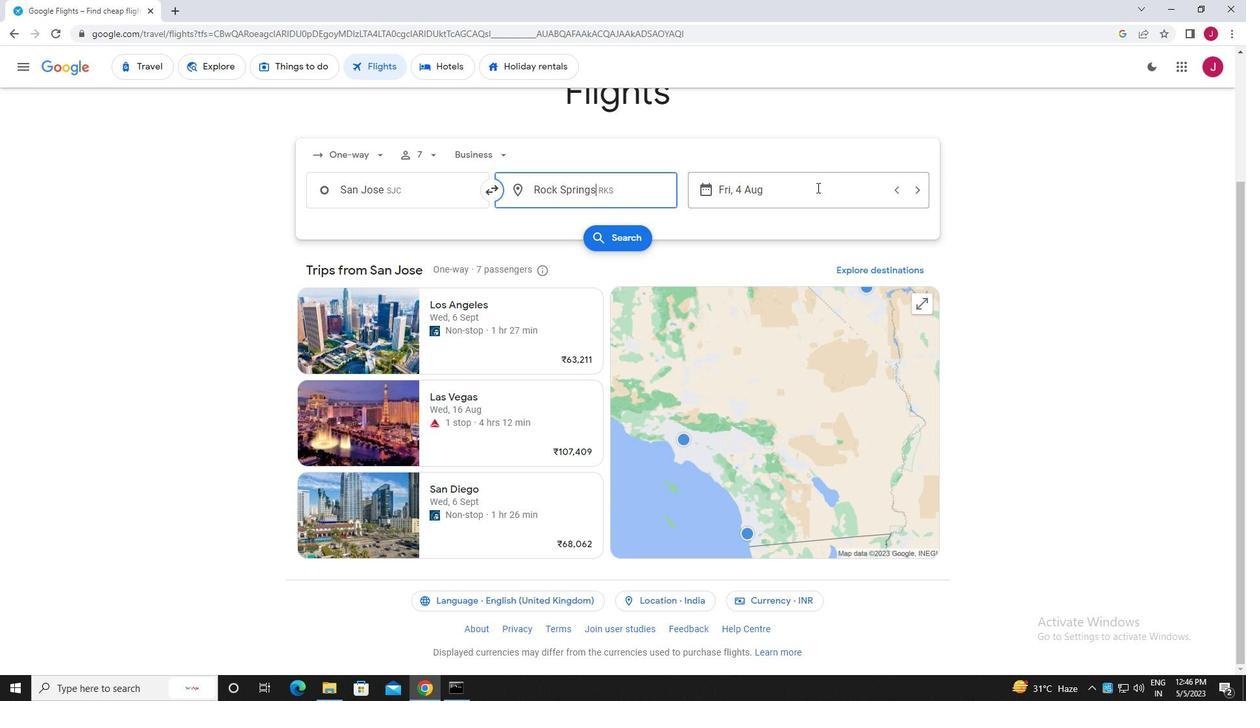 
Action: Mouse moved to (655, 296)
Screenshot: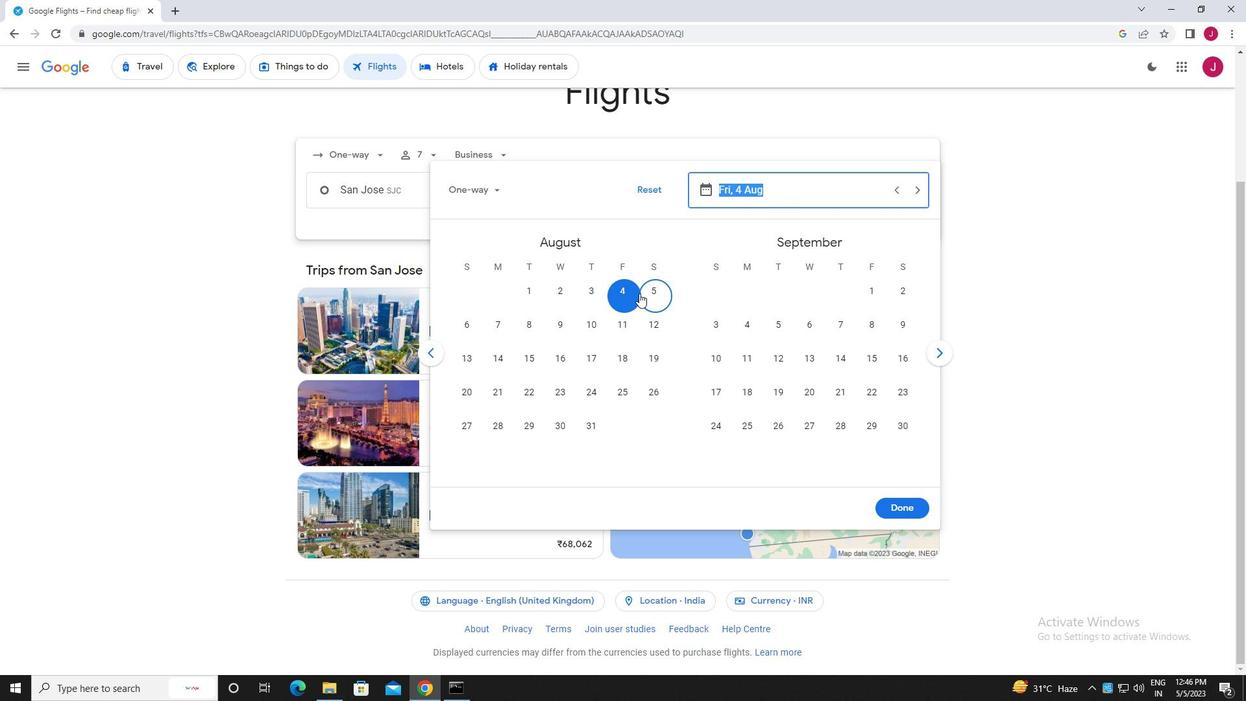 
Action: Mouse pressed left at (655, 296)
Screenshot: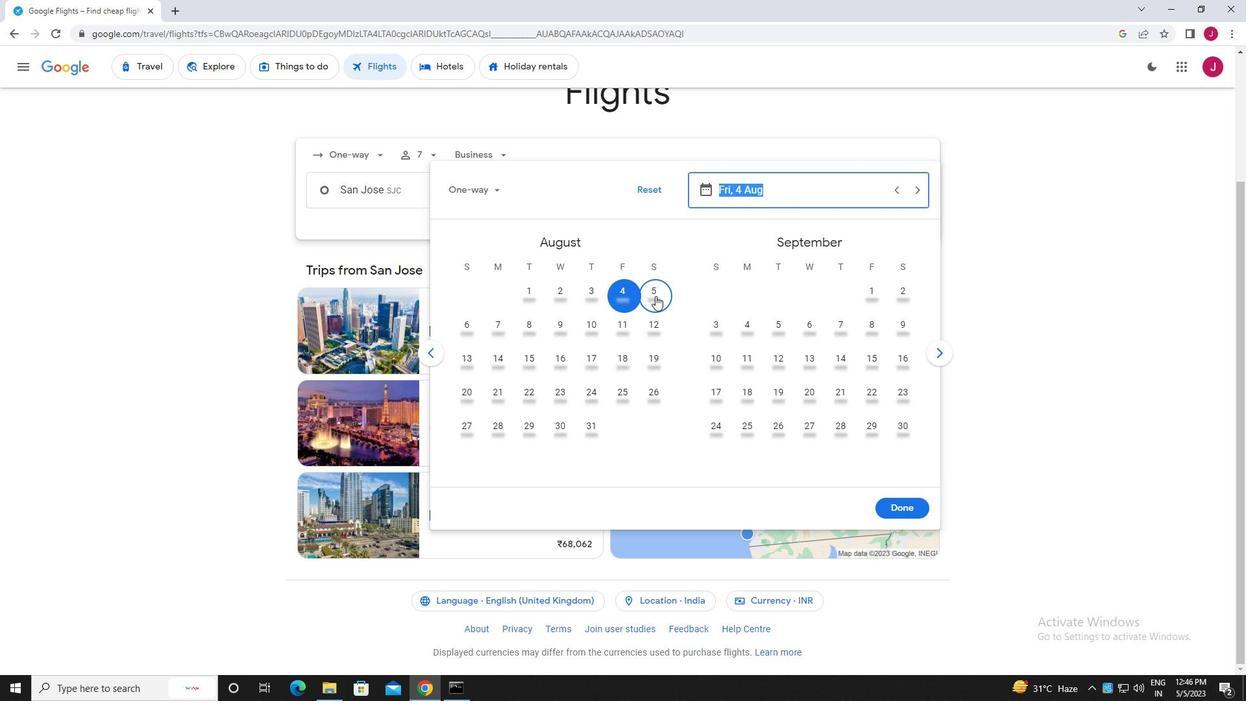 
Action: Mouse moved to (903, 503)
Screenshot: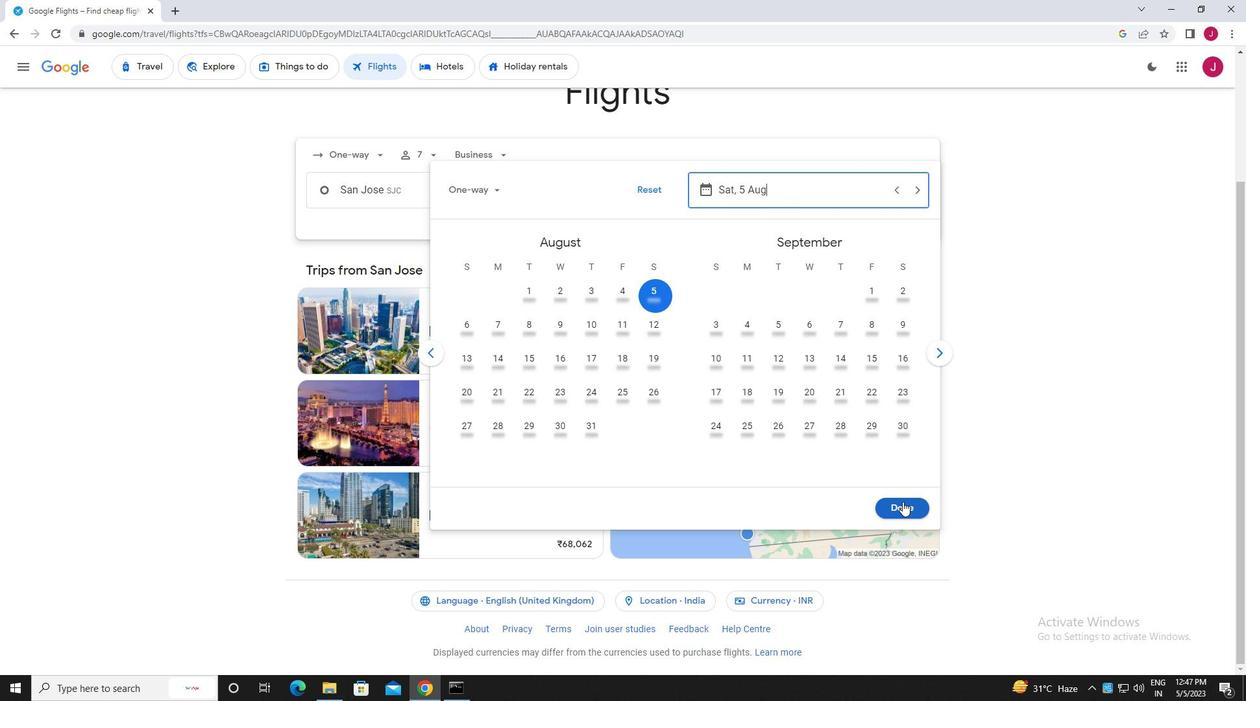 
Action: Mouse pressed left at (903, 503)
Screenshot: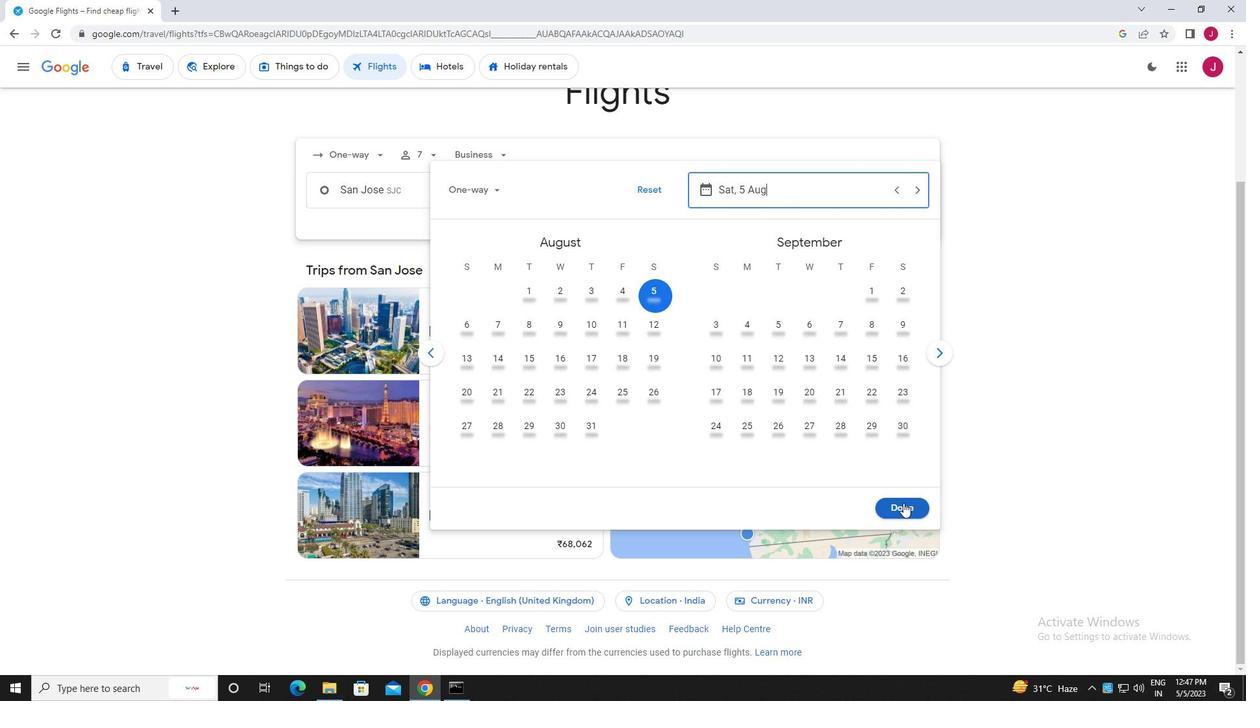 
Action: Mouse moved to (626, 237)
Screenshot: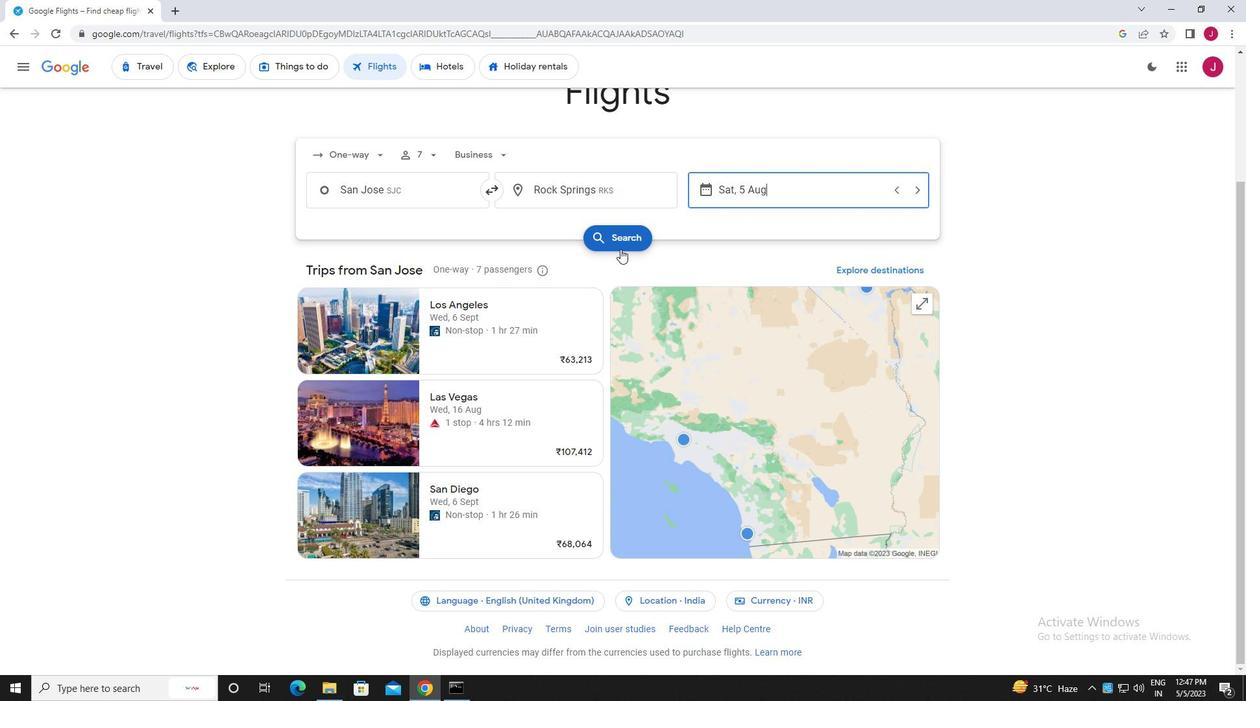 
Action: Mouse pressed left at (626, 237)
Screenshot: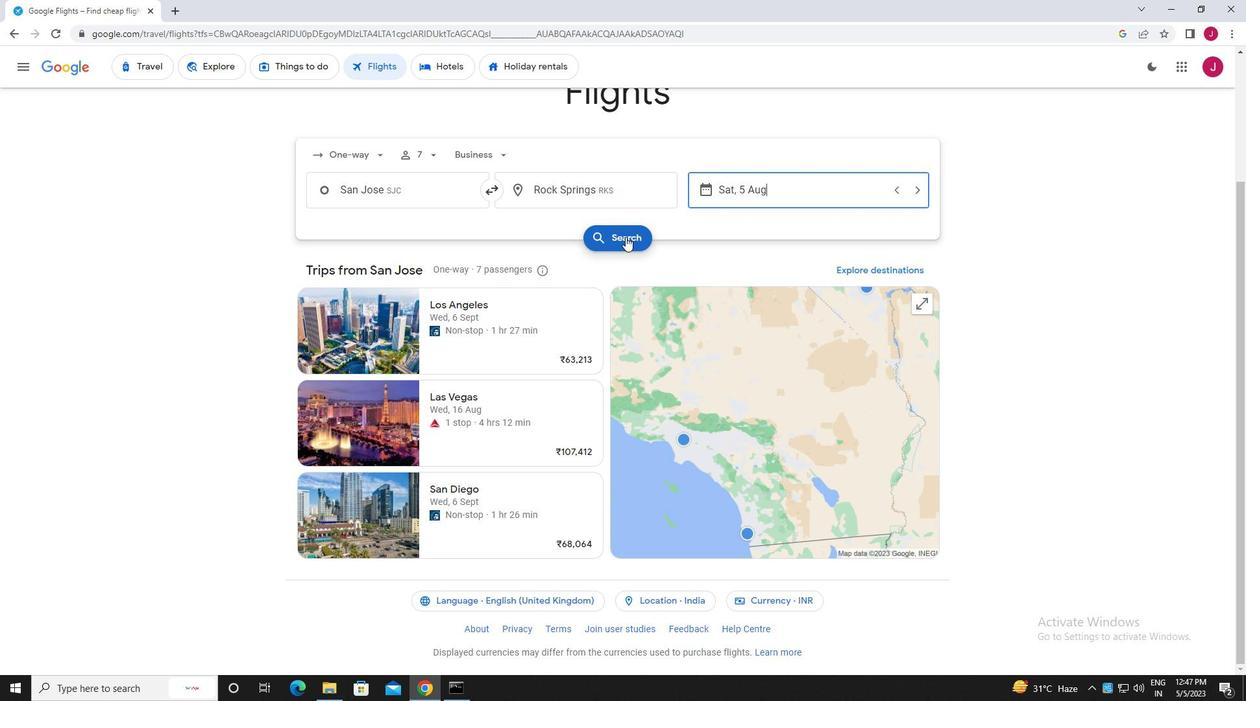 
Action: Mouse moved to (333, 185)
Screenshot: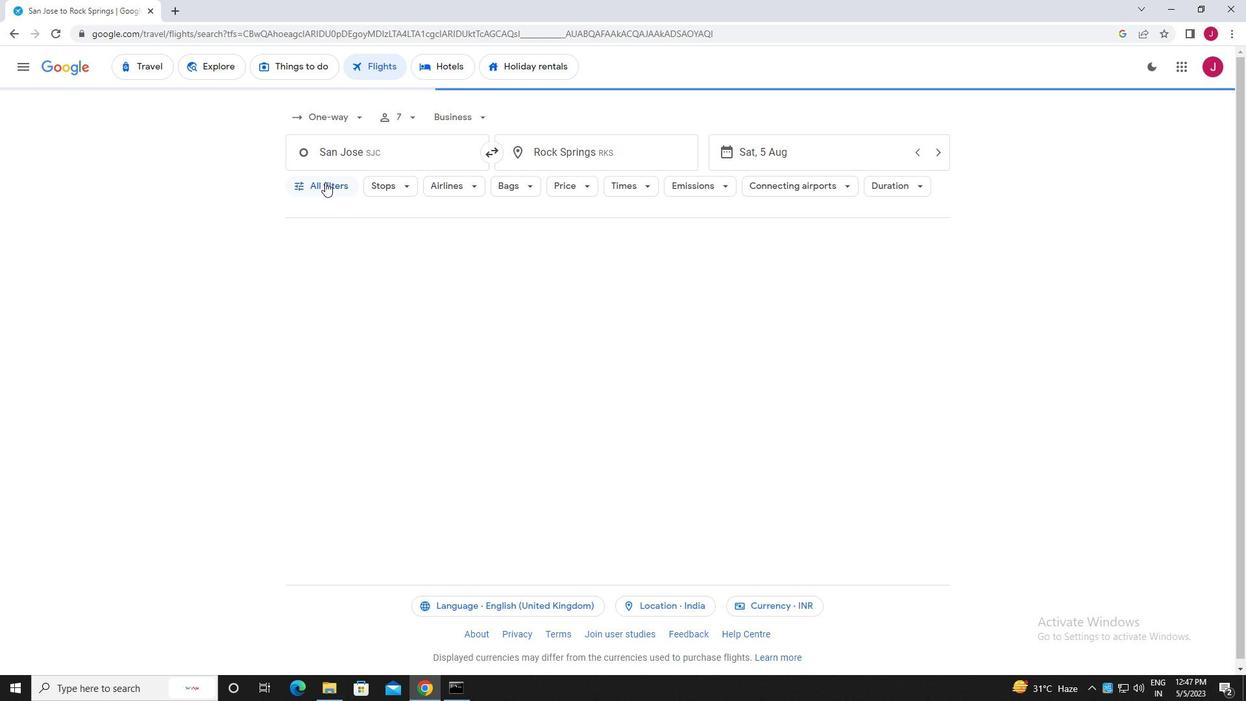 
Action: Mouse pressed left at (333, 185)
Screenshot: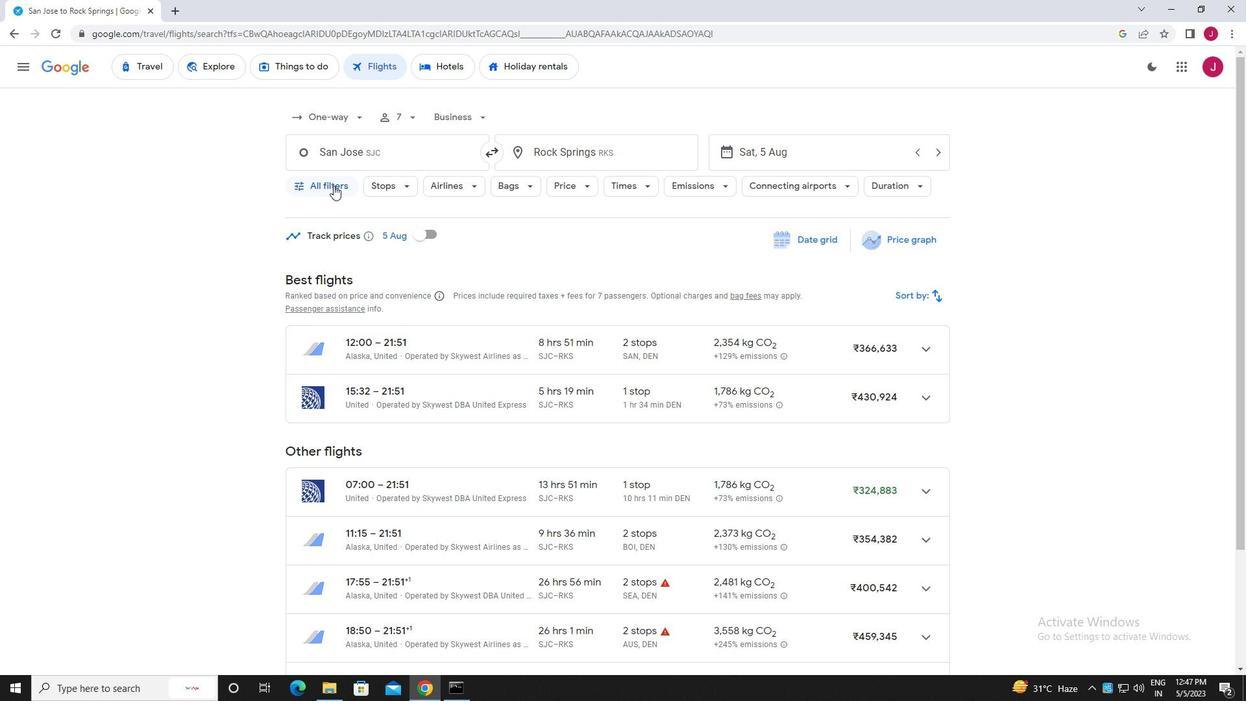 
Action: Mouse moved to (431, 334)
Screenshot: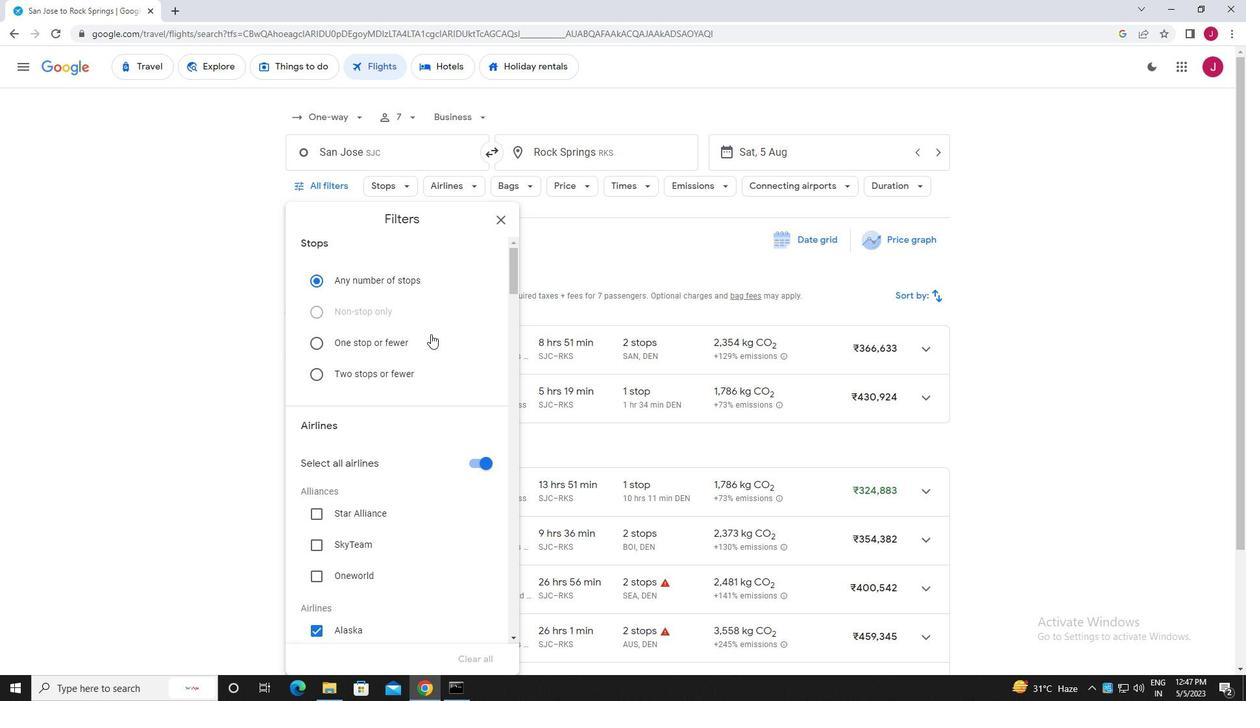 
Action: Mouse scrolled (431, 333) with delta (0, 0)
Screenshot: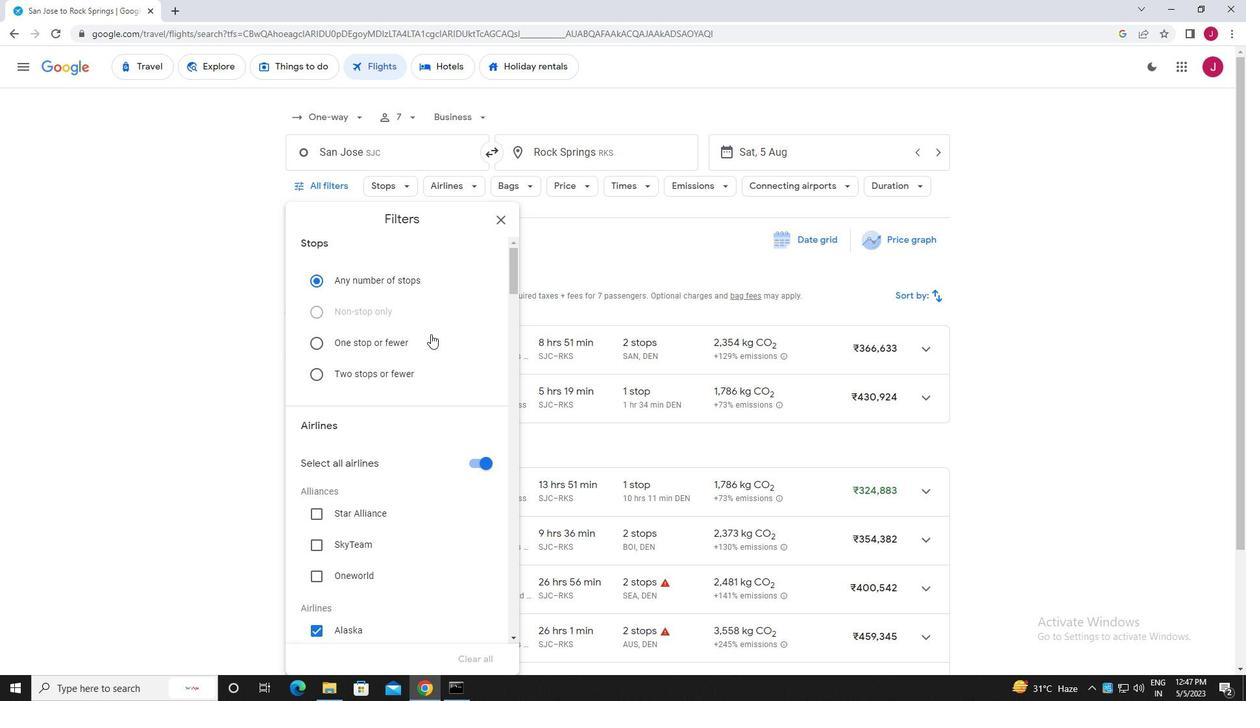 
Action: Mouse scrolled (431, 333) with delta (0, 0)
Screenshot: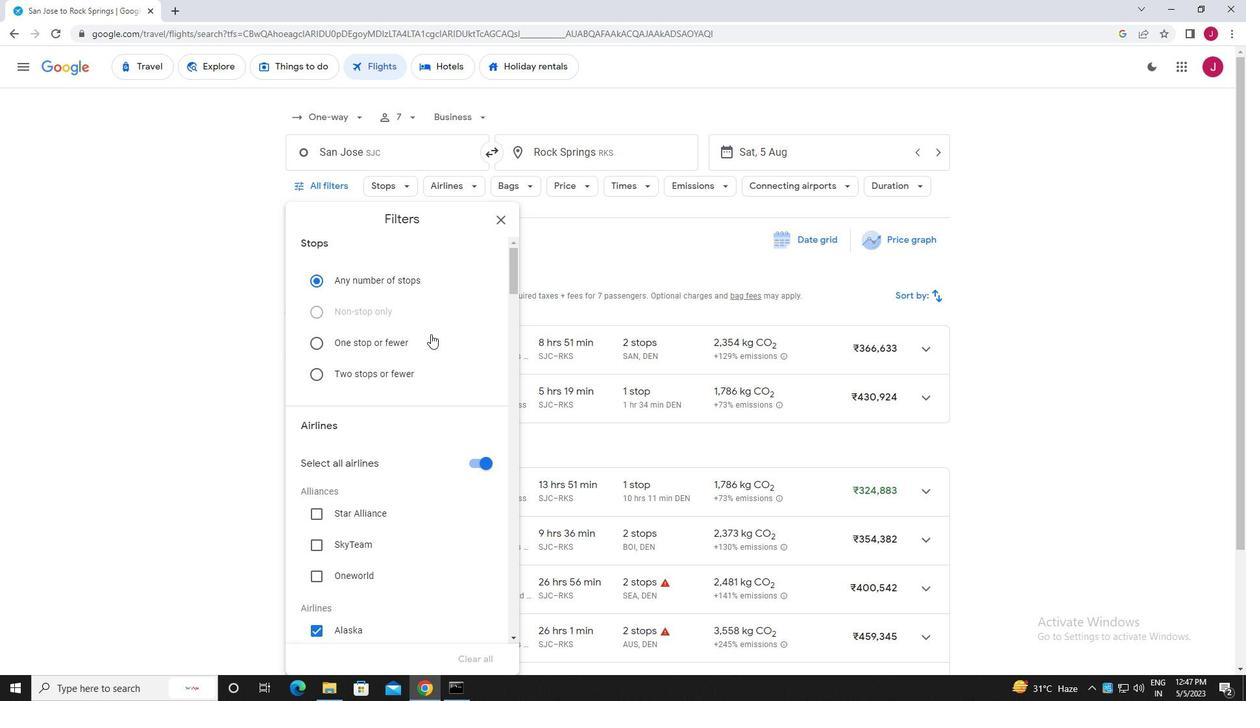 
Action: Mouse moved to (477, 335)
Screenshot: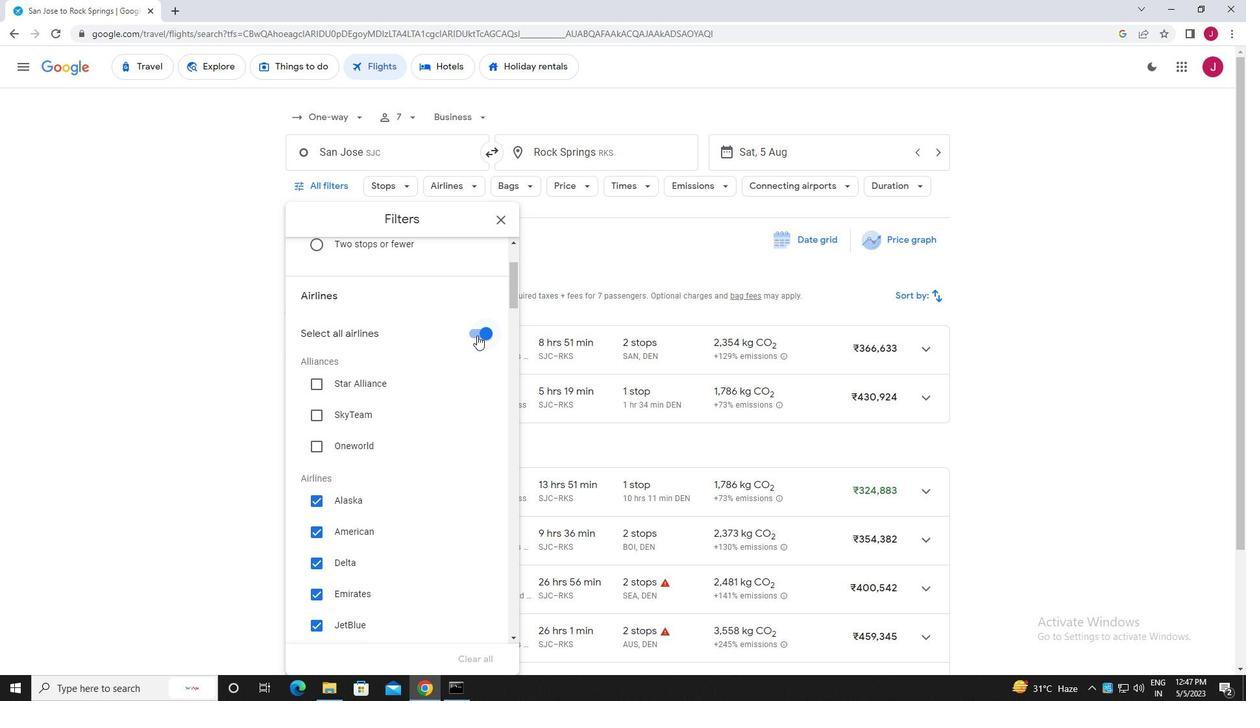 
Action: Mouse pressed left at (477, 335)
Screenshot: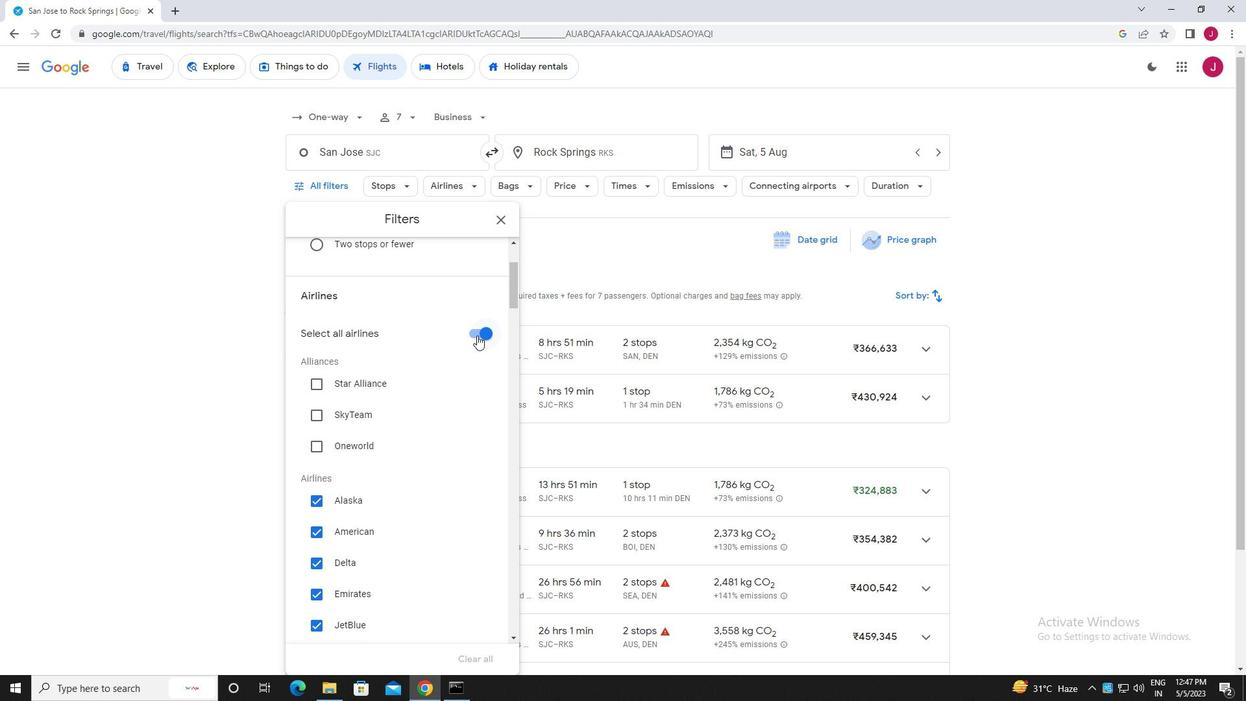 
Action: Mouse moved to (427, 314)
Screenshot: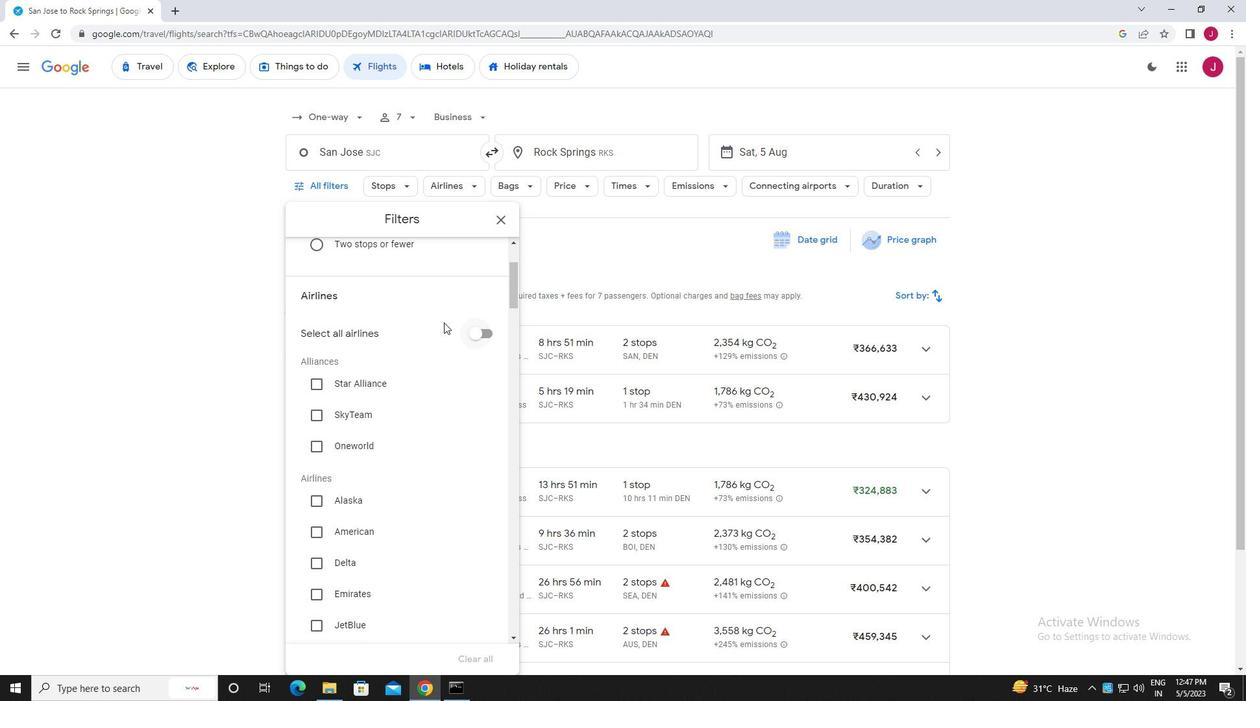 
Action: Mouse scrolled (427, 314) with delta (0, 0)
Screenshot: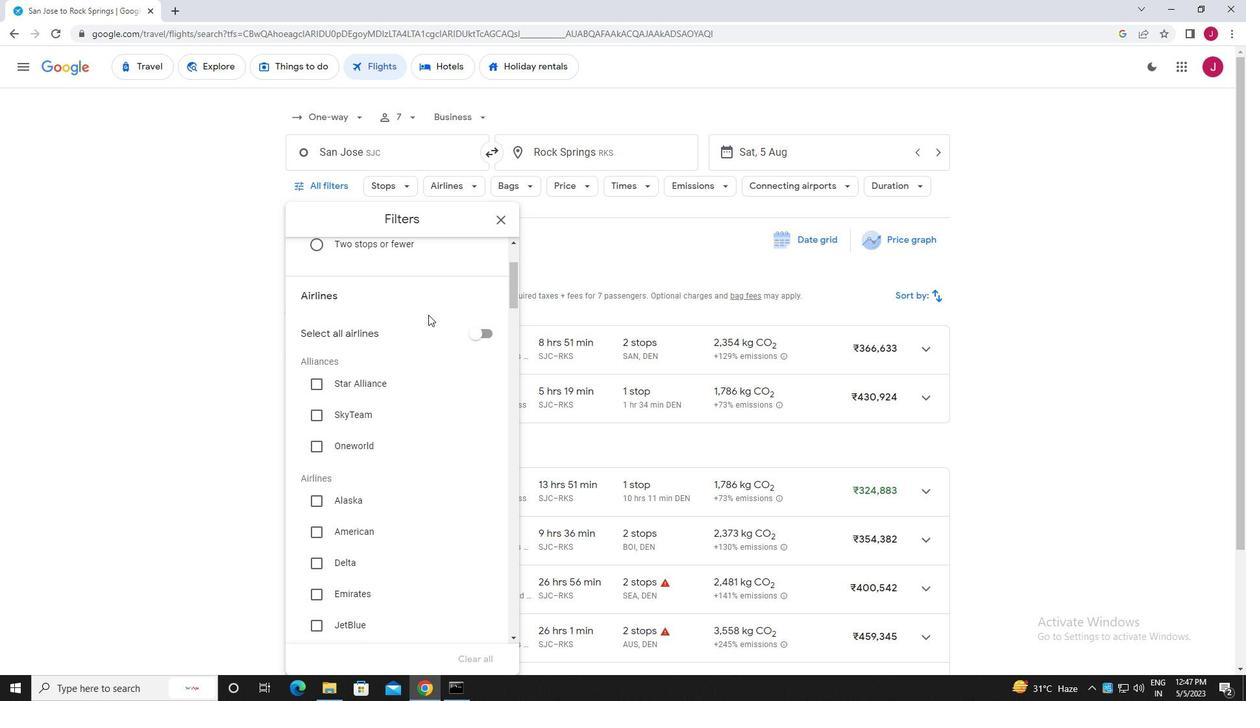 
Action: Mouse moved to (419, 314)
Screenshot: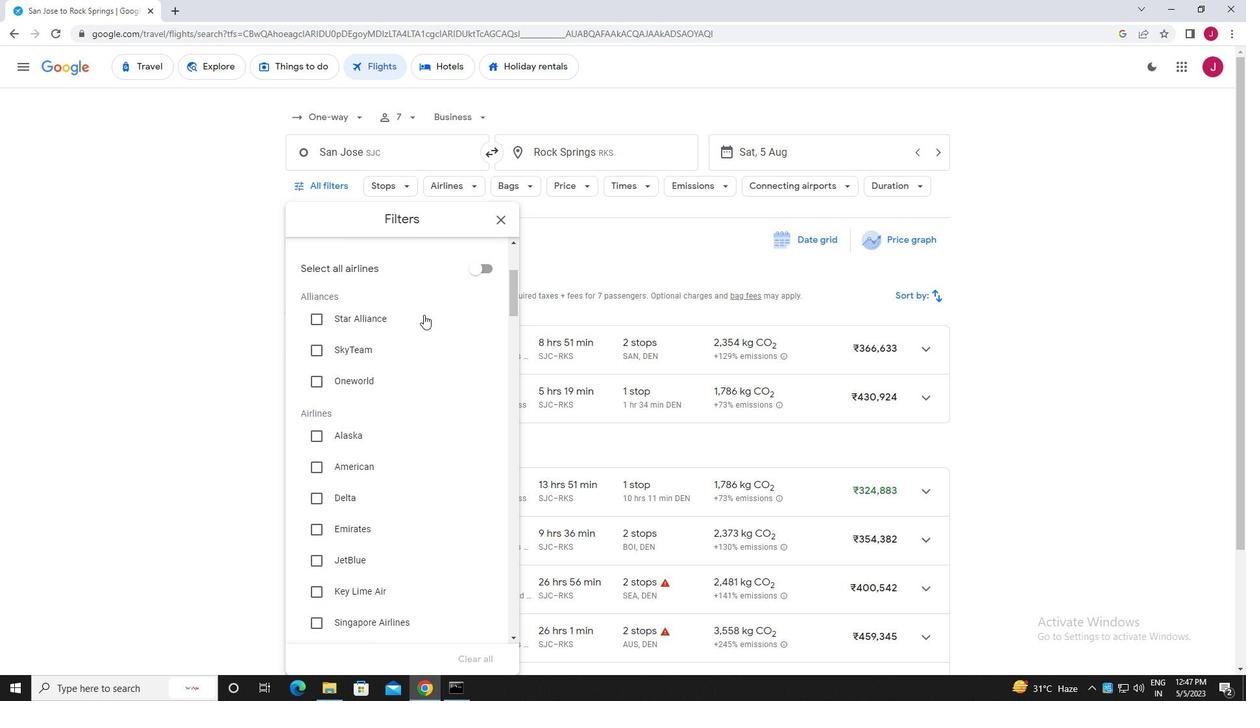 
Action: Mouse scrolled (419, 313) with delta (0, 0)
Screenshot: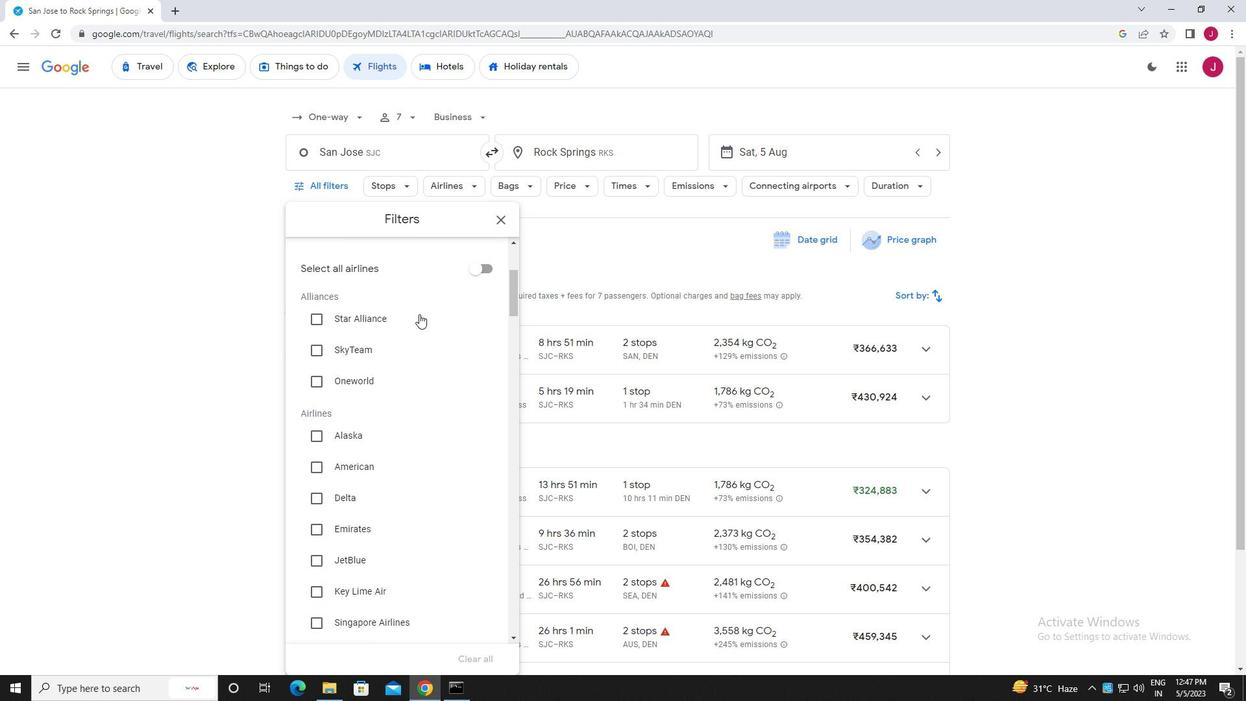 
Action: Mouse moved to (374, 274)
Screenshot: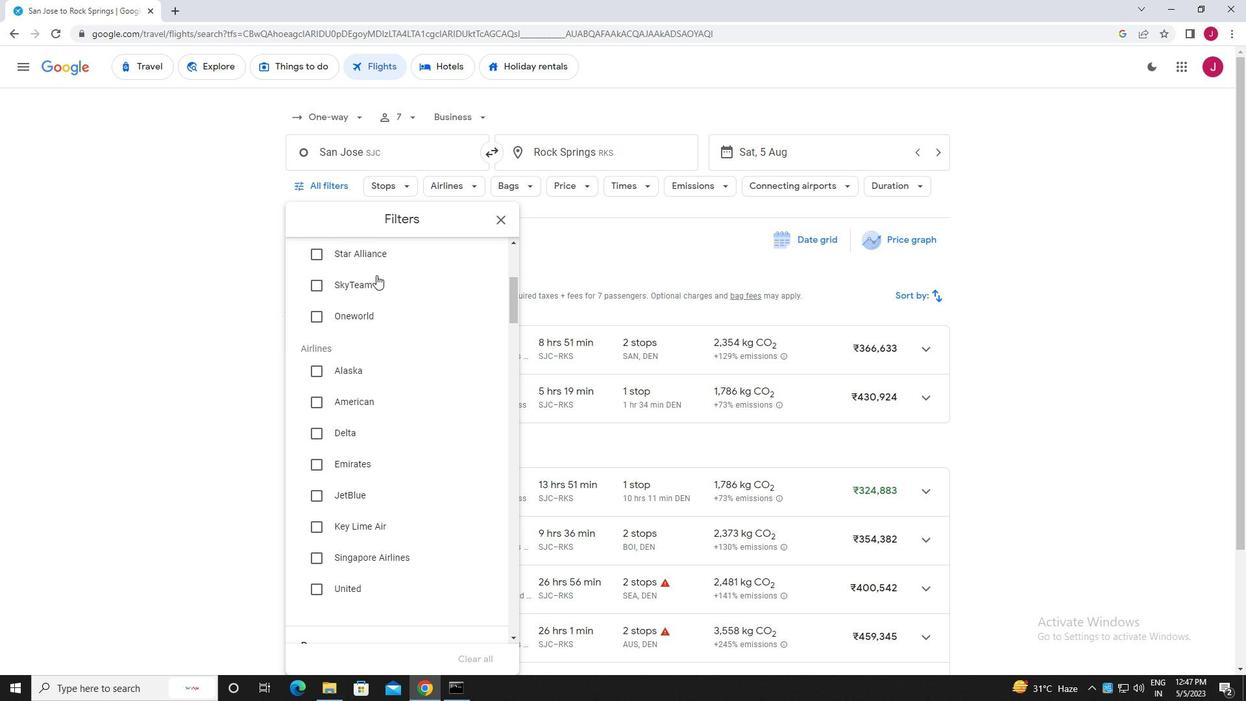 
Action: Mouse scrolled (374, 274) with delta (0, 0)
Screenshot: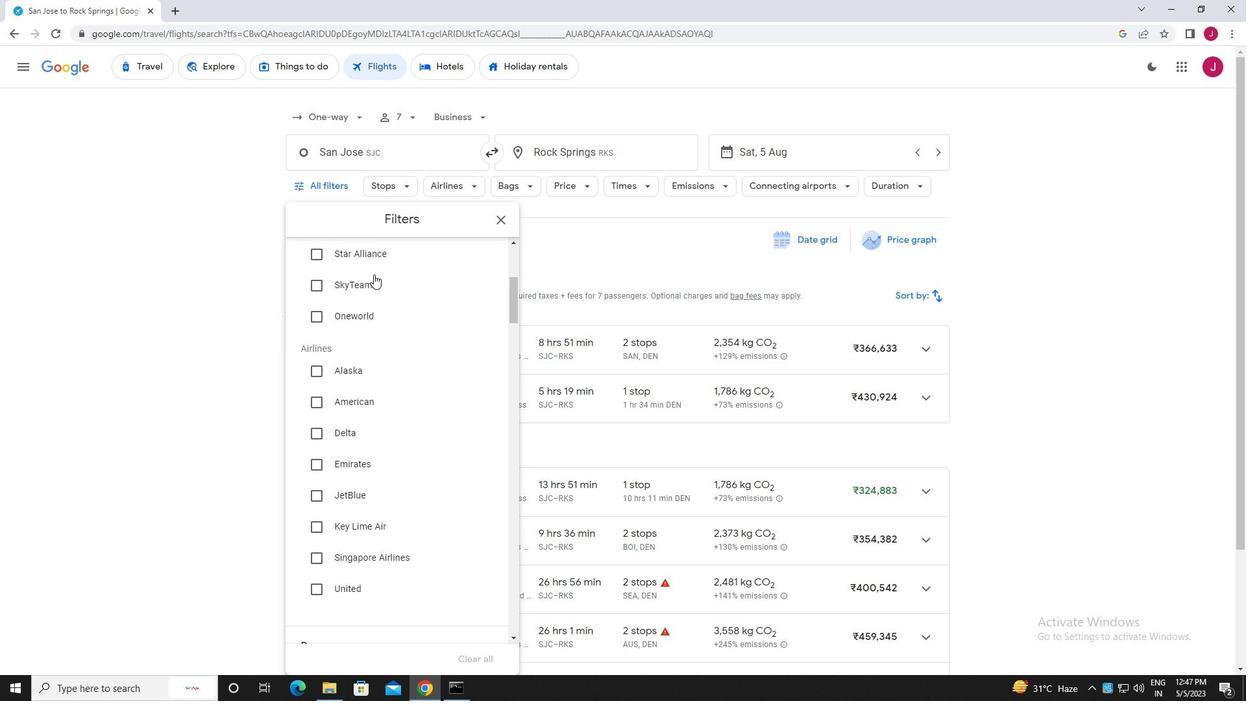 
Action: Mouse moved to (374, 274)
Screenshot: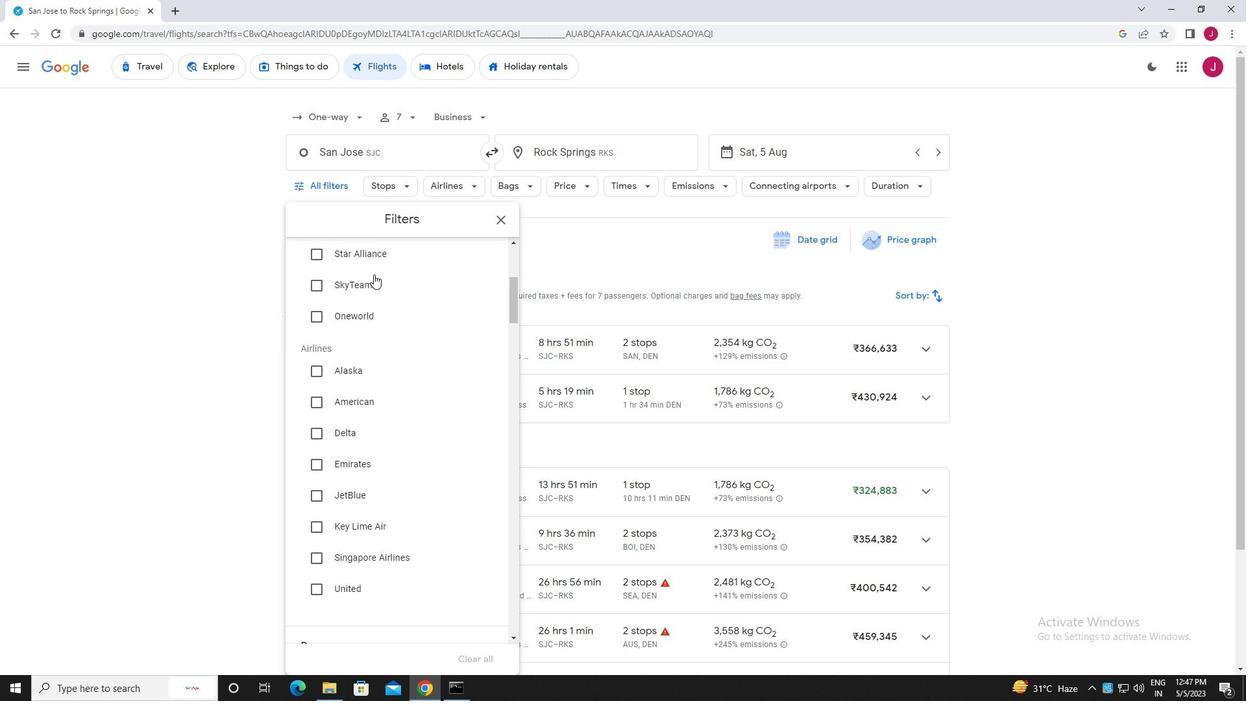 
Action: Mouse scrolled (374, 274) with delta (0, 0)
Screenshot: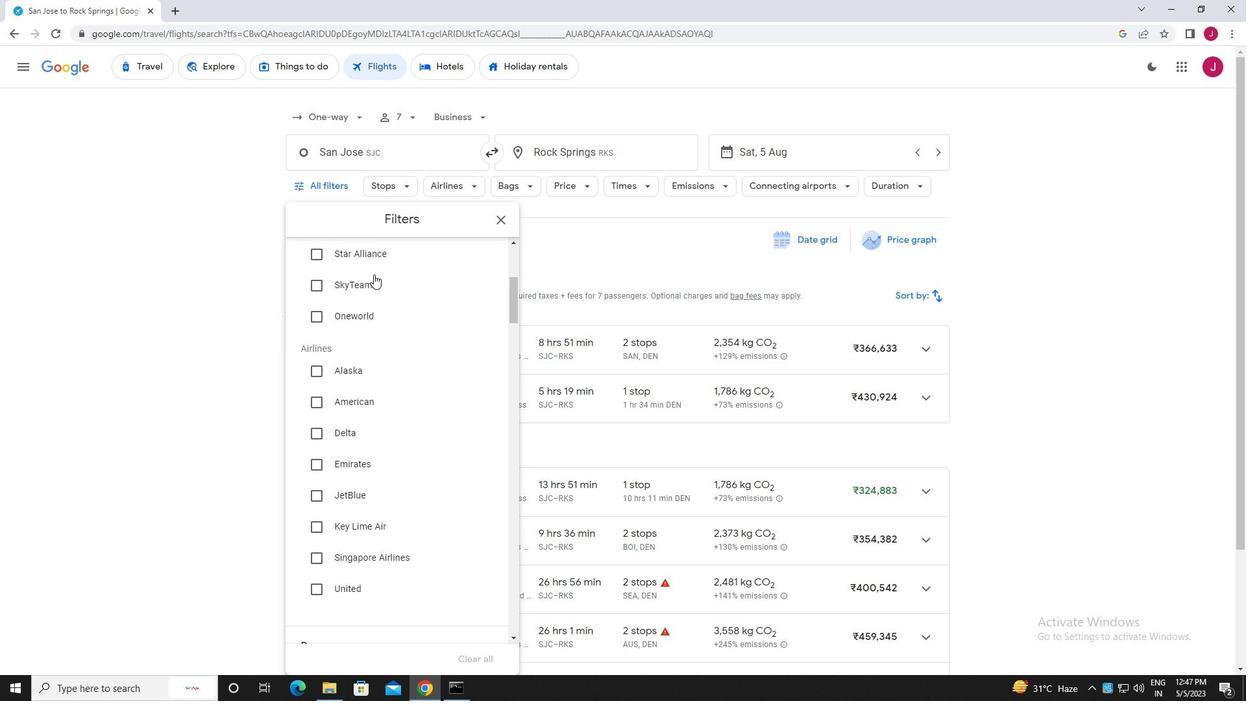 
Action: Mouse moved to (396, 298)
Screenshot: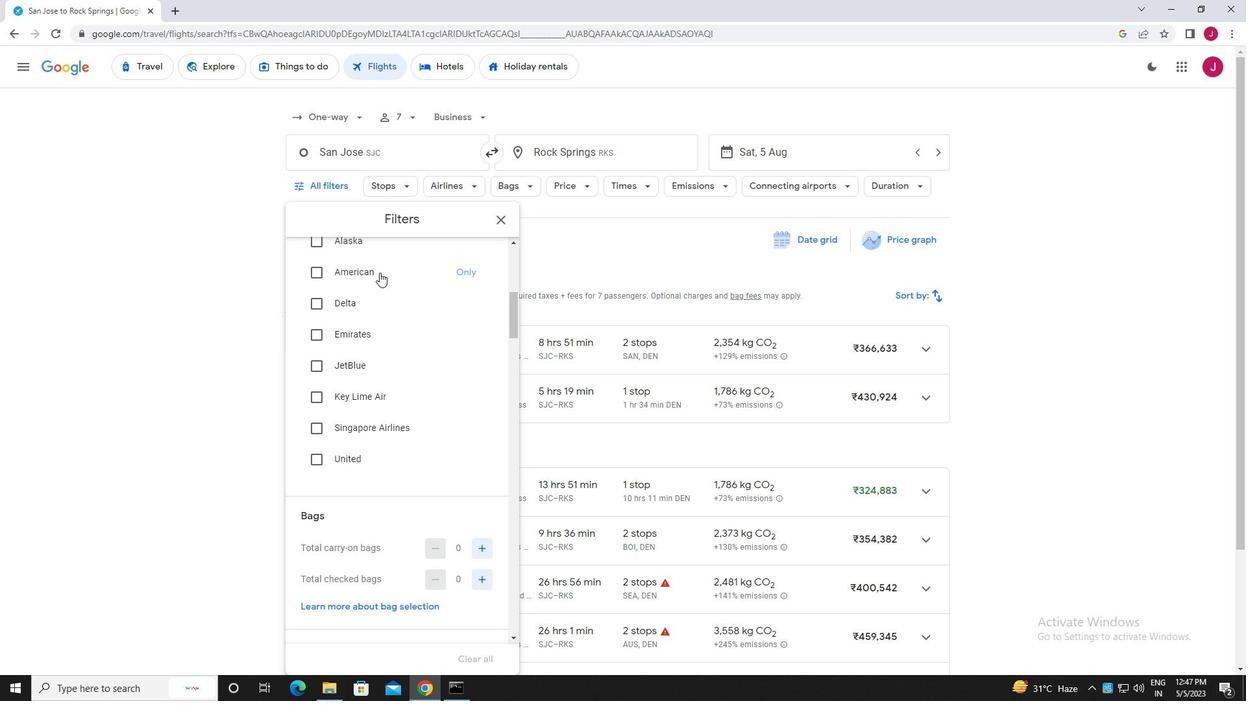 
Action: Mouse scrolled (396, 299) with delta (0, 0)
Screenshot: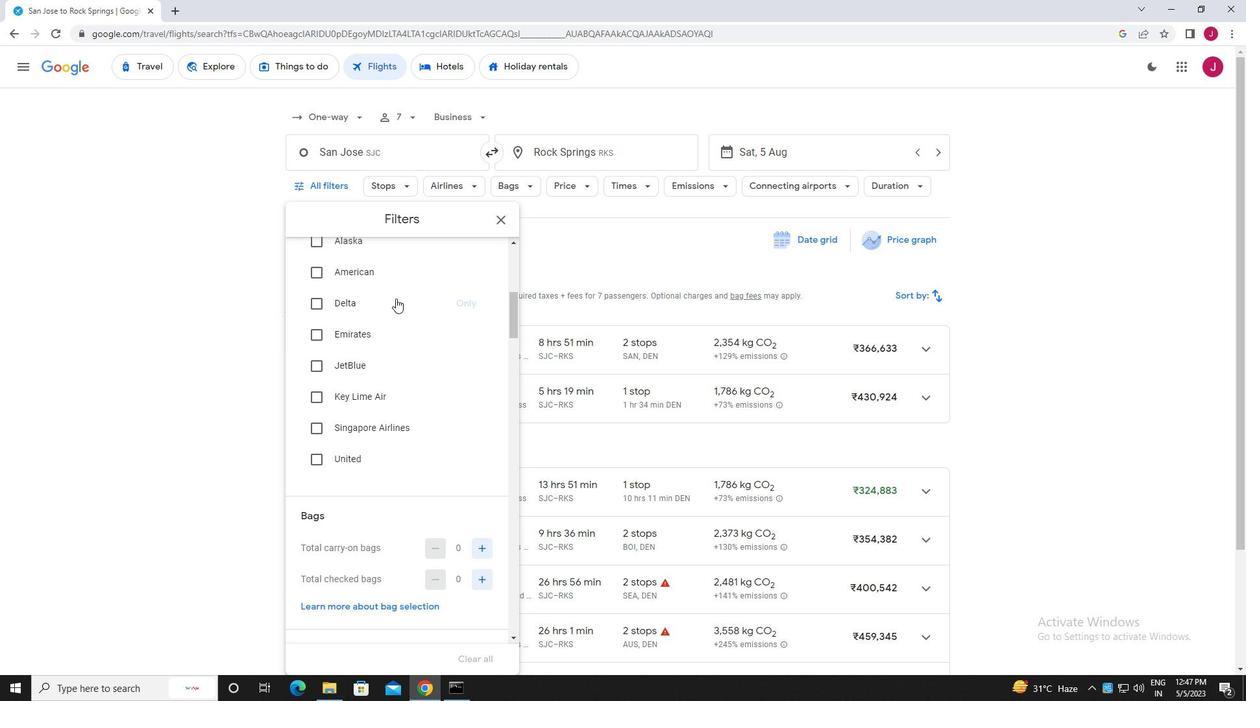 
Action: Mouse moved to (395, 298)
Screenshot: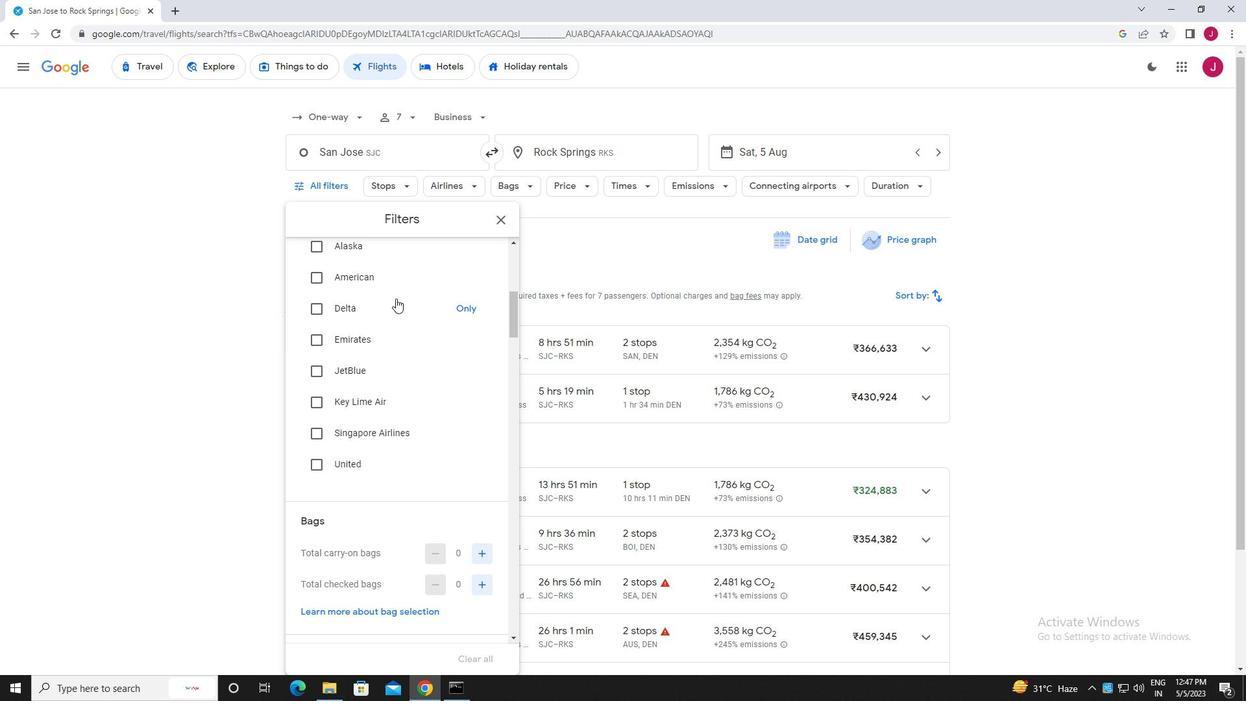 
Action: Mouse scrolled (395, 298) with delta (0, 0)
Screenshot: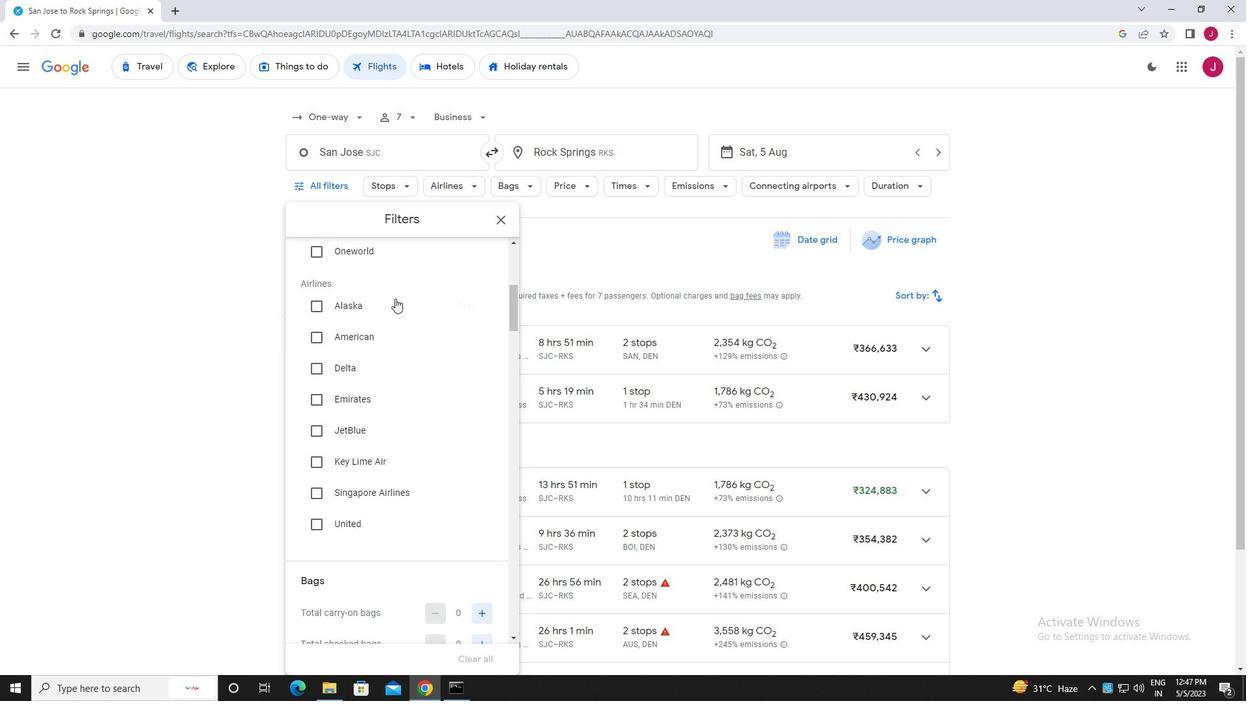 
Action: Mouse scrolled (395, 298) with delta (0, 0)
Screenshot: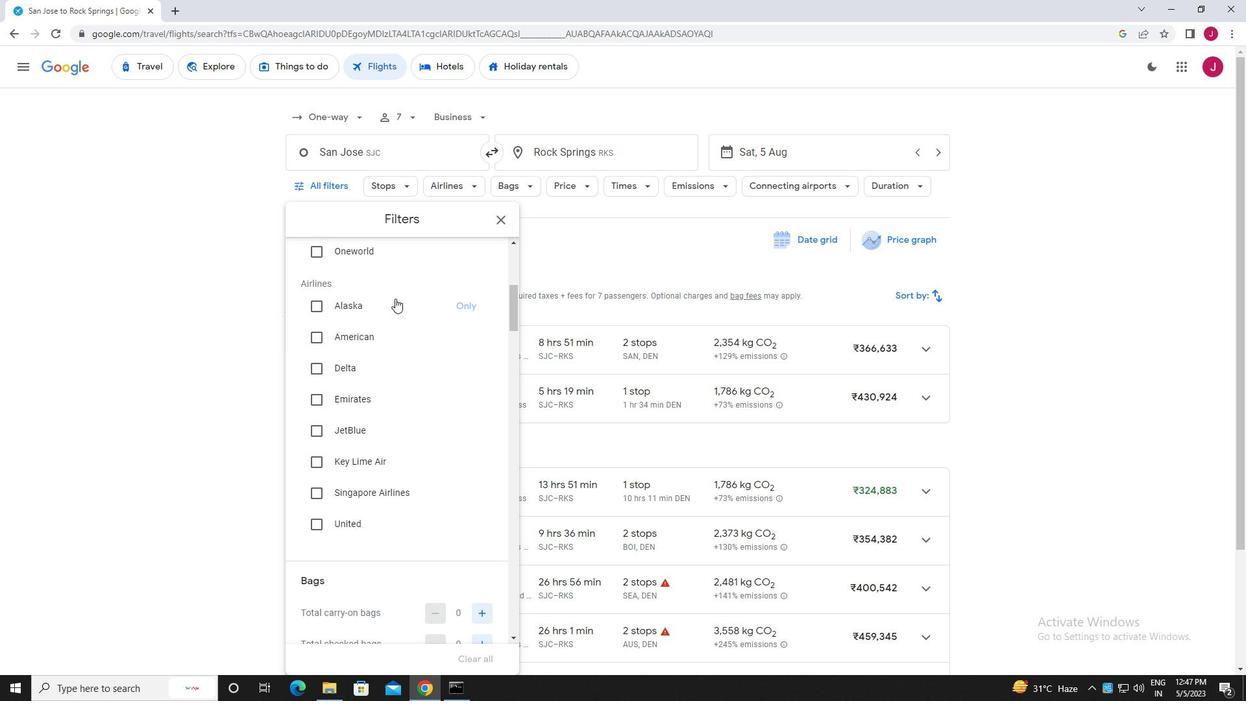 
Action: Mouse scrolled (395, 298) with delta (0, 0)
Screenshot: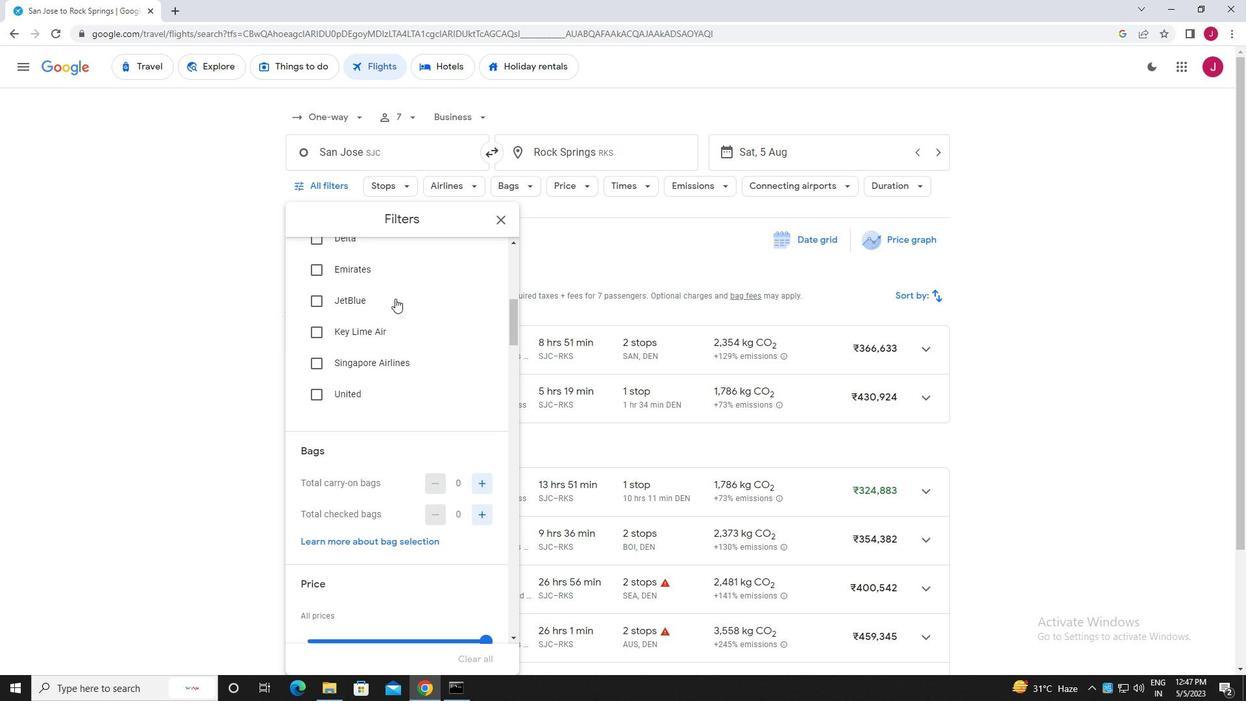 
Action: Mouse scrolled (395, 298) with delta (0, 0)
Screenshot: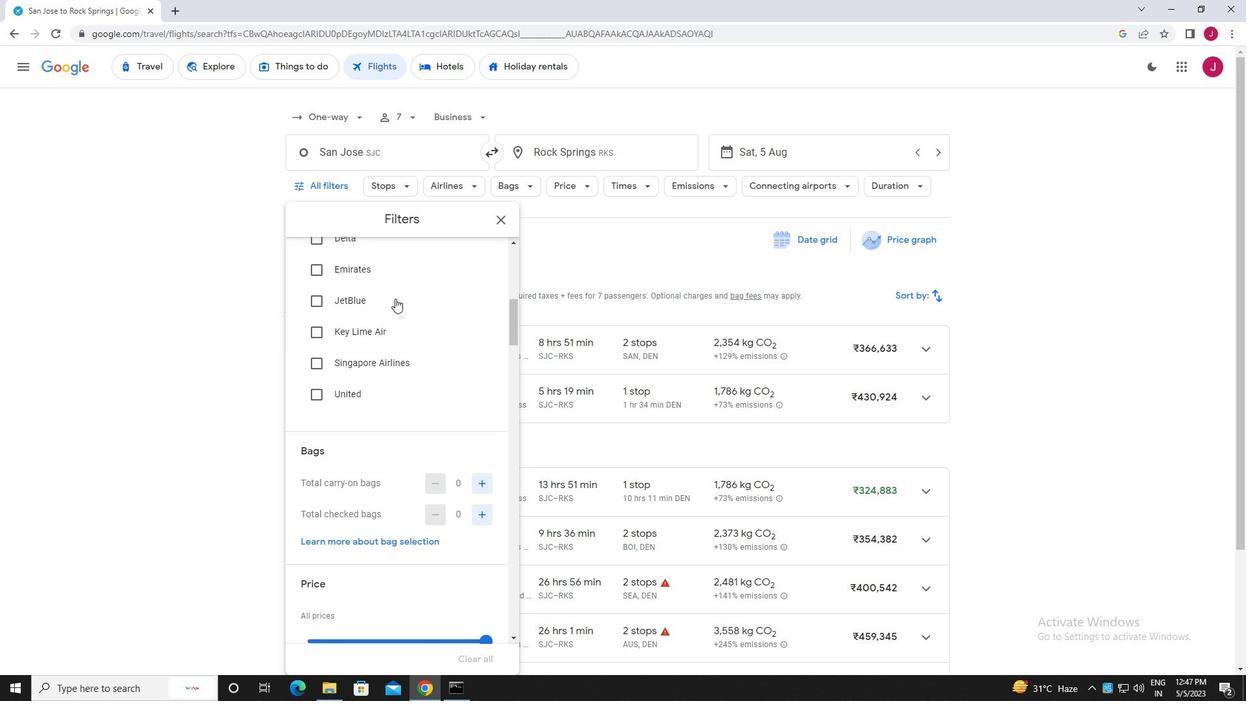 
Action: Mouse scrolled (395, 298) with delta (0, 0)
Screenshot: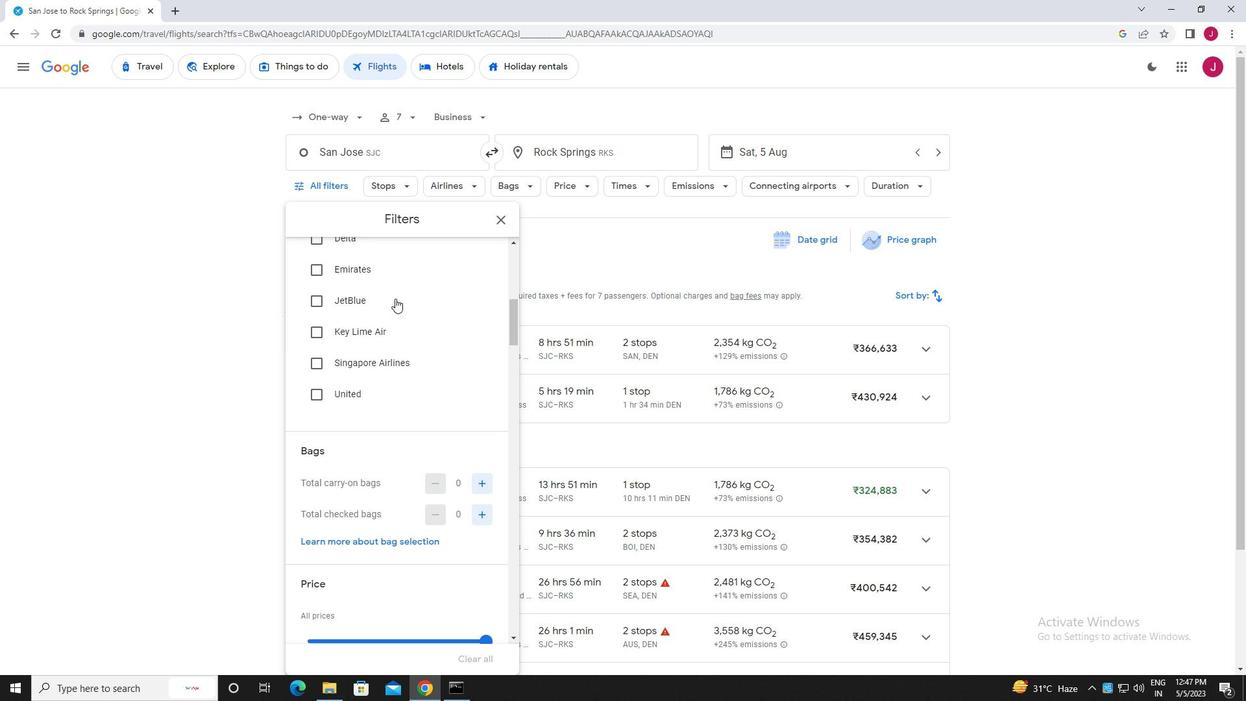
Action: Mouse moved to (485, 287)
Screenshot: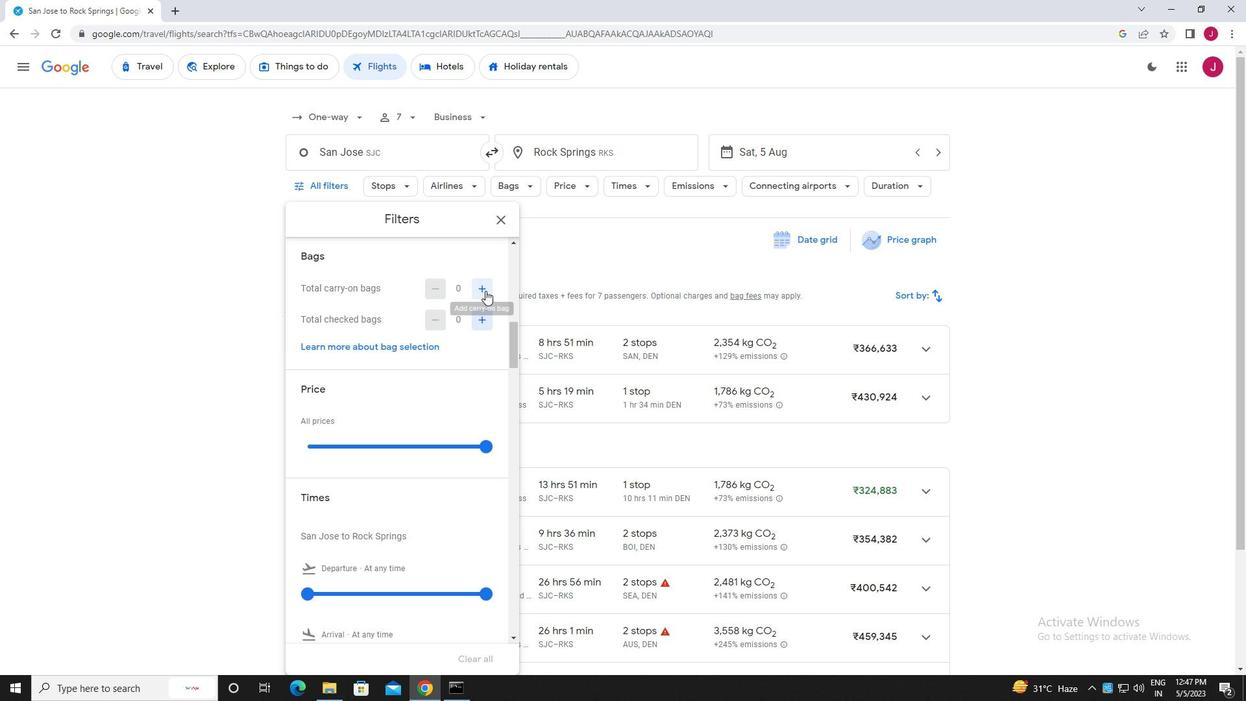 
Action: Mouse pressed left at (485, 287)
Screenshot: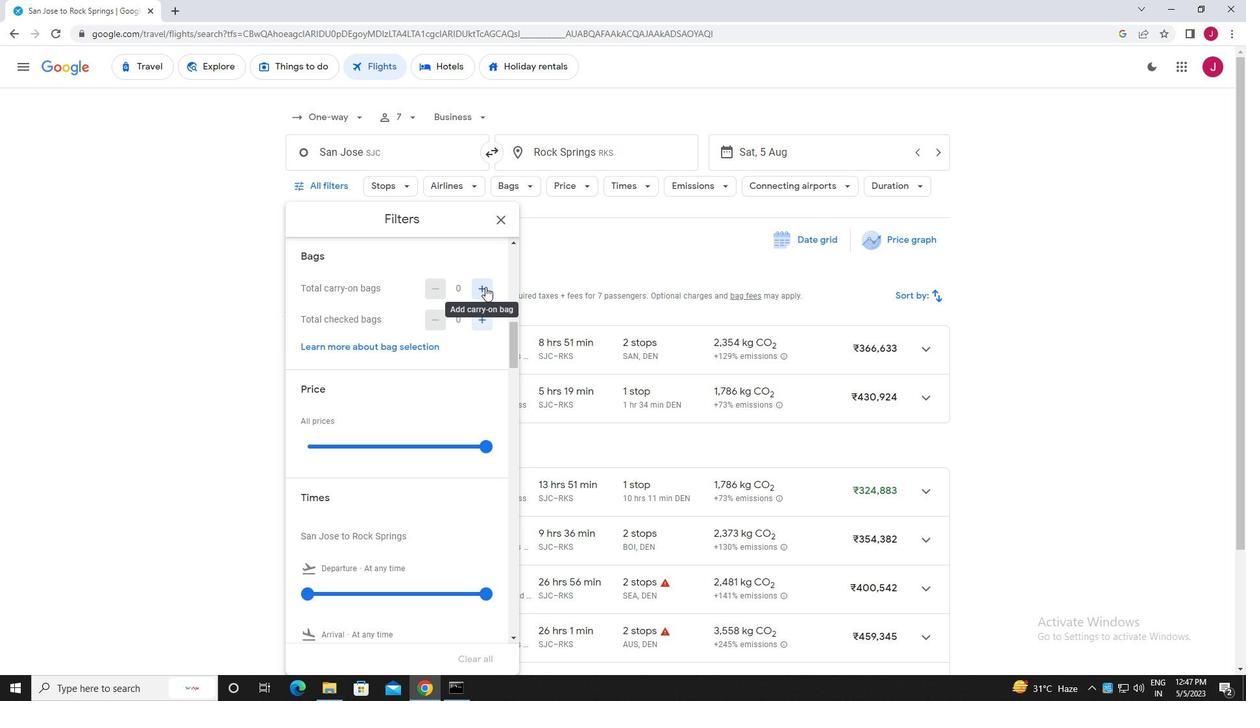 
Action: Mouse pressed left at (485, 287)
Screenshot: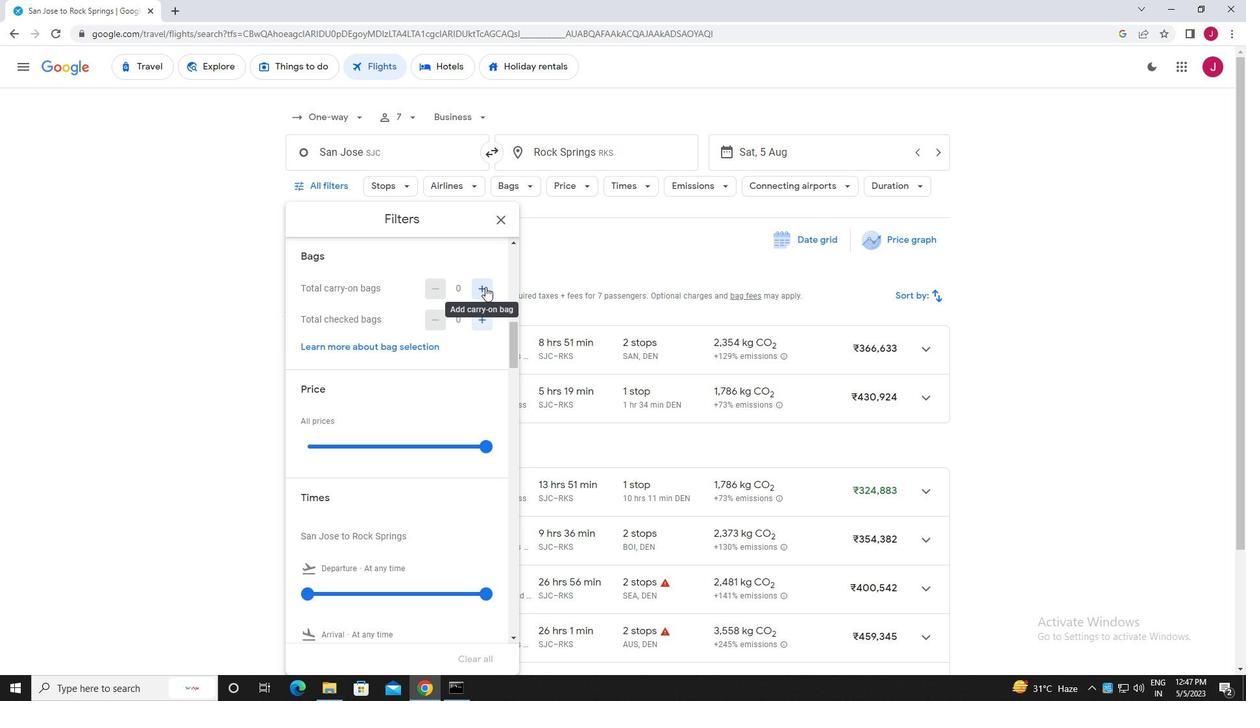 
Action: Mouse moved to (483, 320)
Screenshot: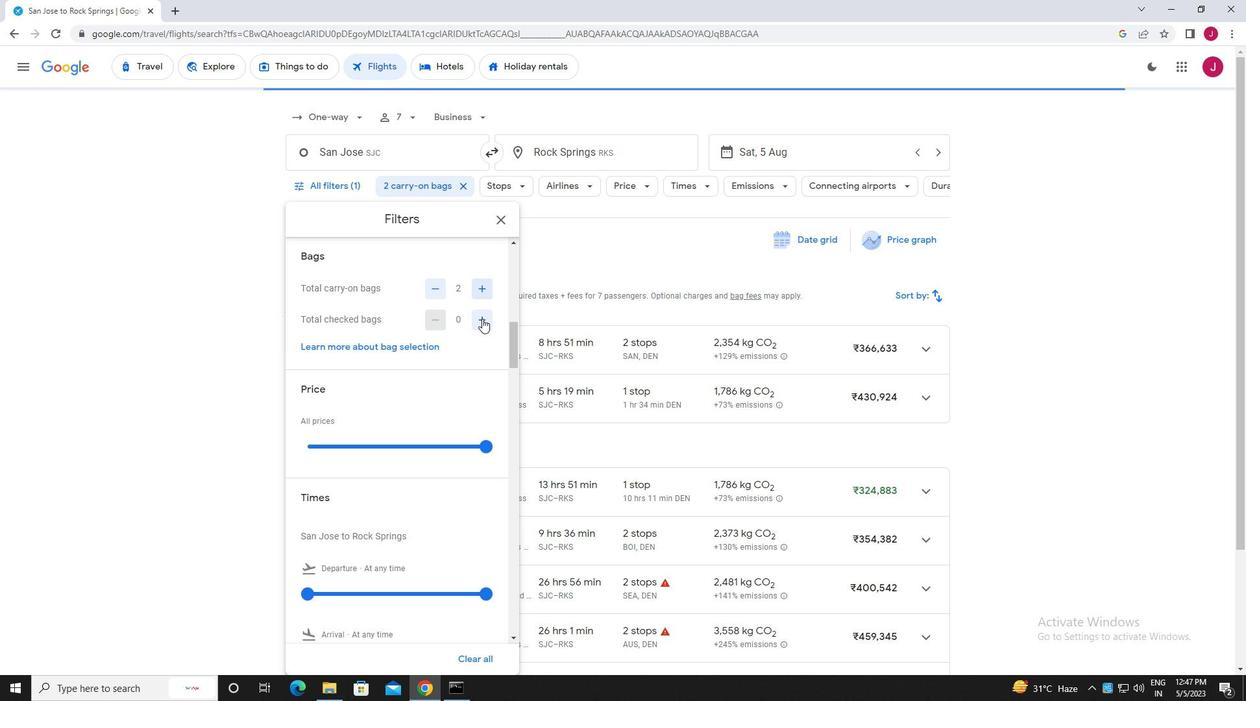 
Action: Mouse pressed left at (483, 320)
Screenshot: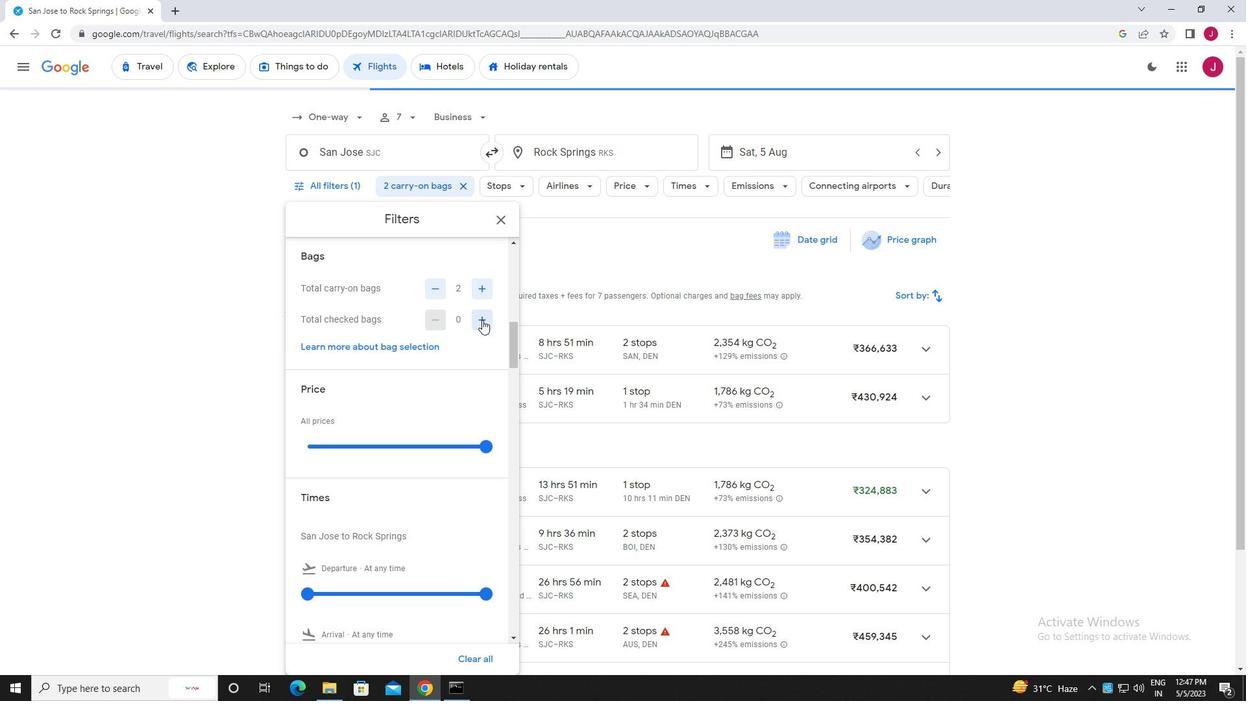 
Action: Mouse moved to (483, 320)
Screenshot: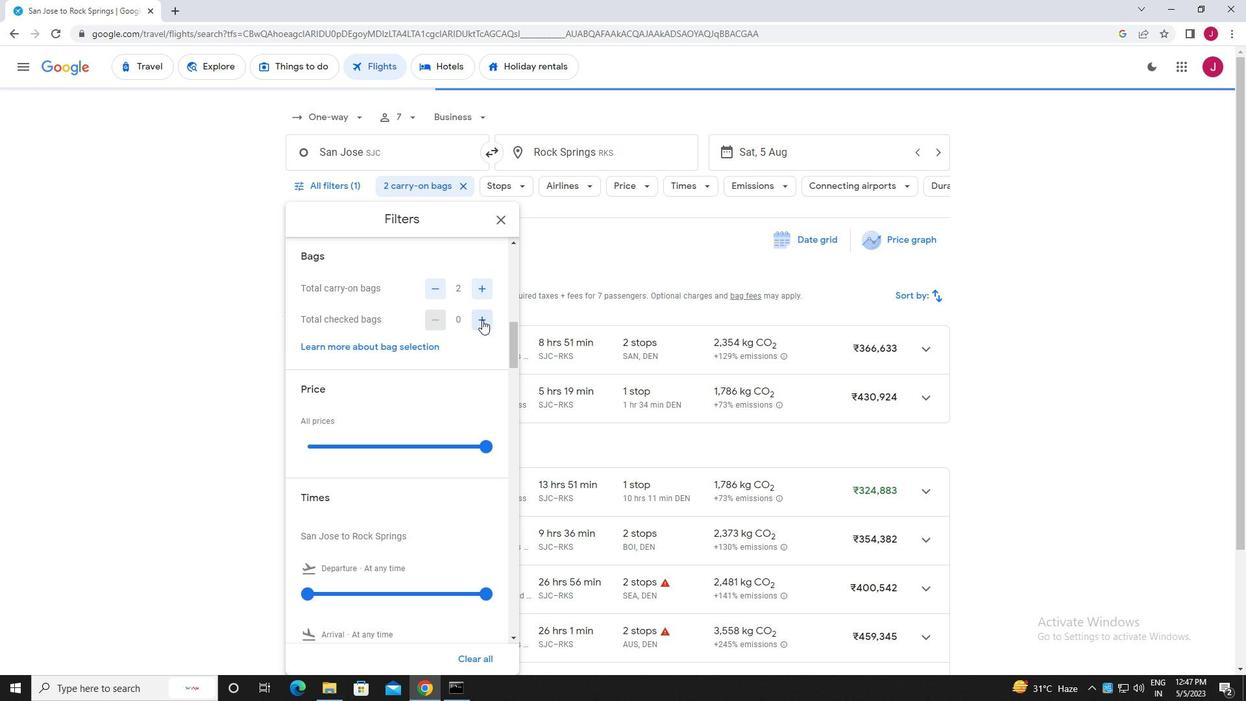 
Action: Mouse pressed left at (483, 320)
Screenshot: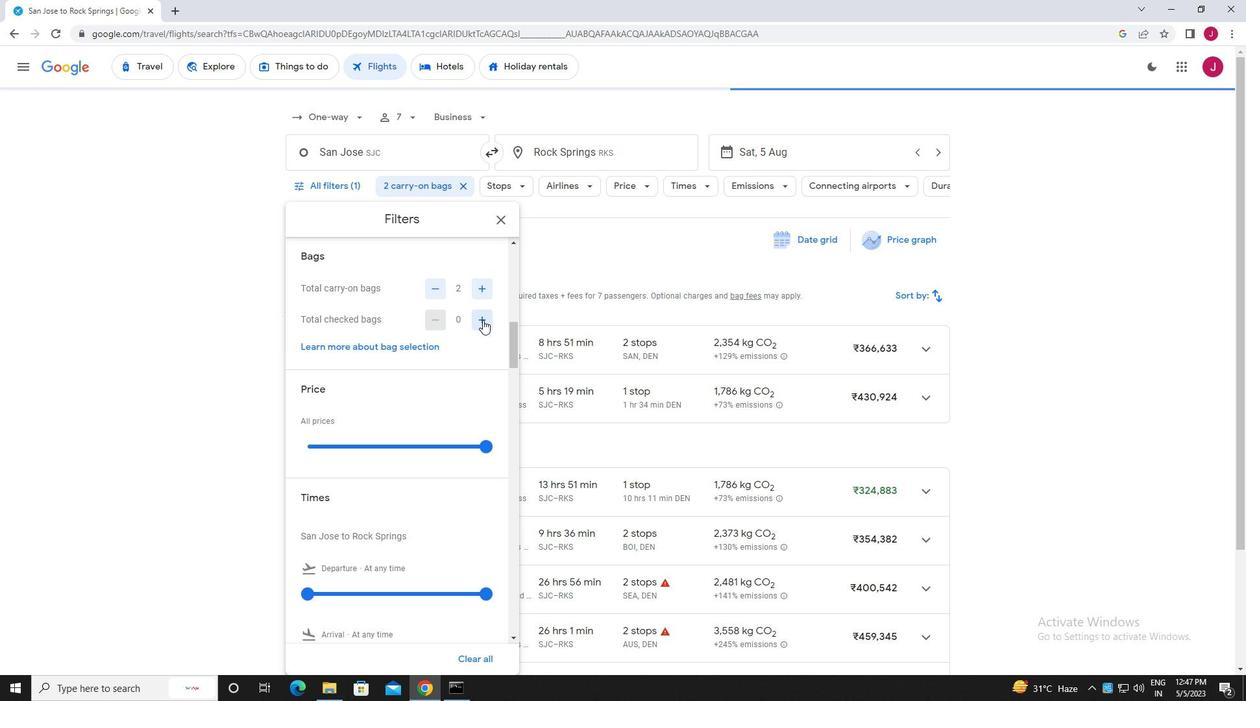 
Action: Mouse moved to (483, 320)
Screenshot: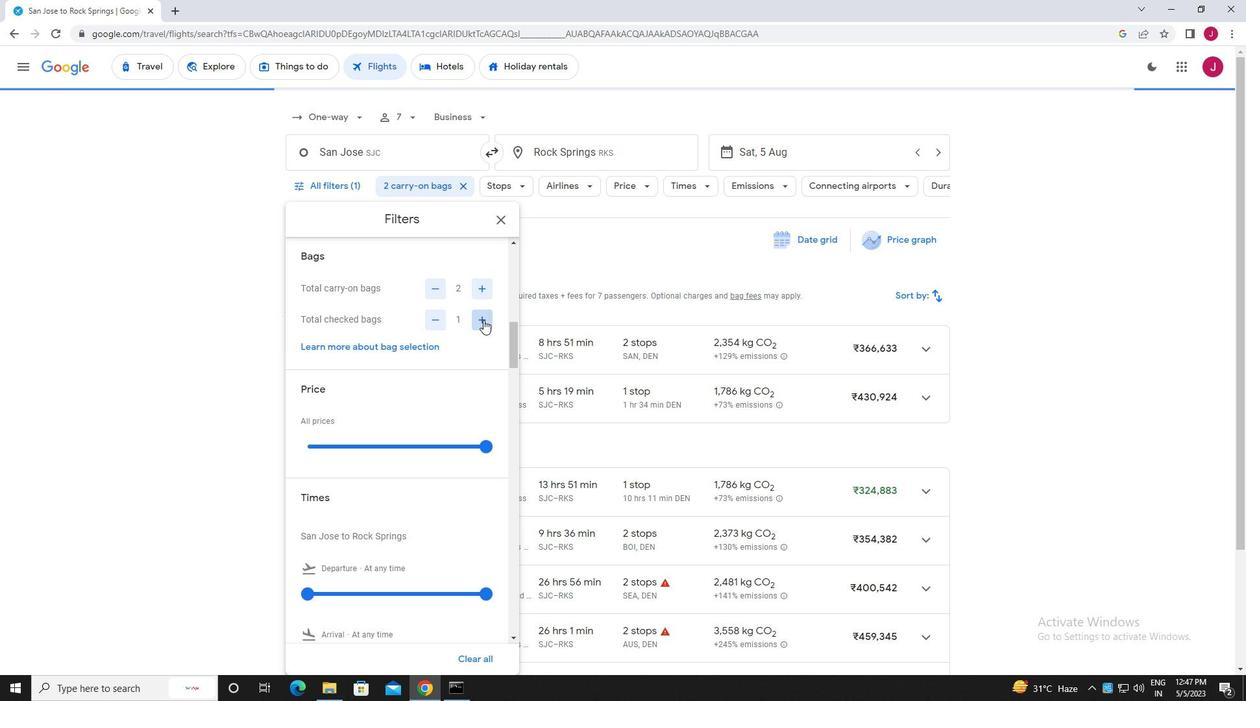 
Action: Mouse pressed left at (483, 320)
Screenshot: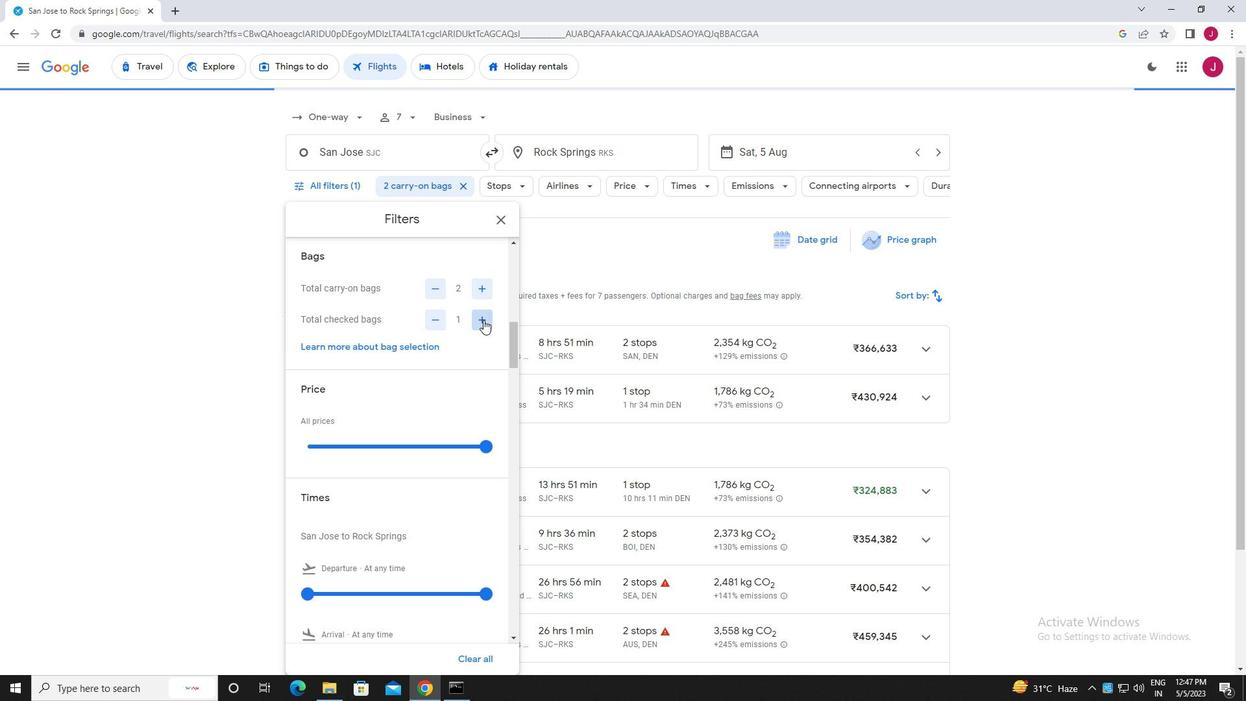 
Action: Mouse pressed left at (483, 320)
Screenshot: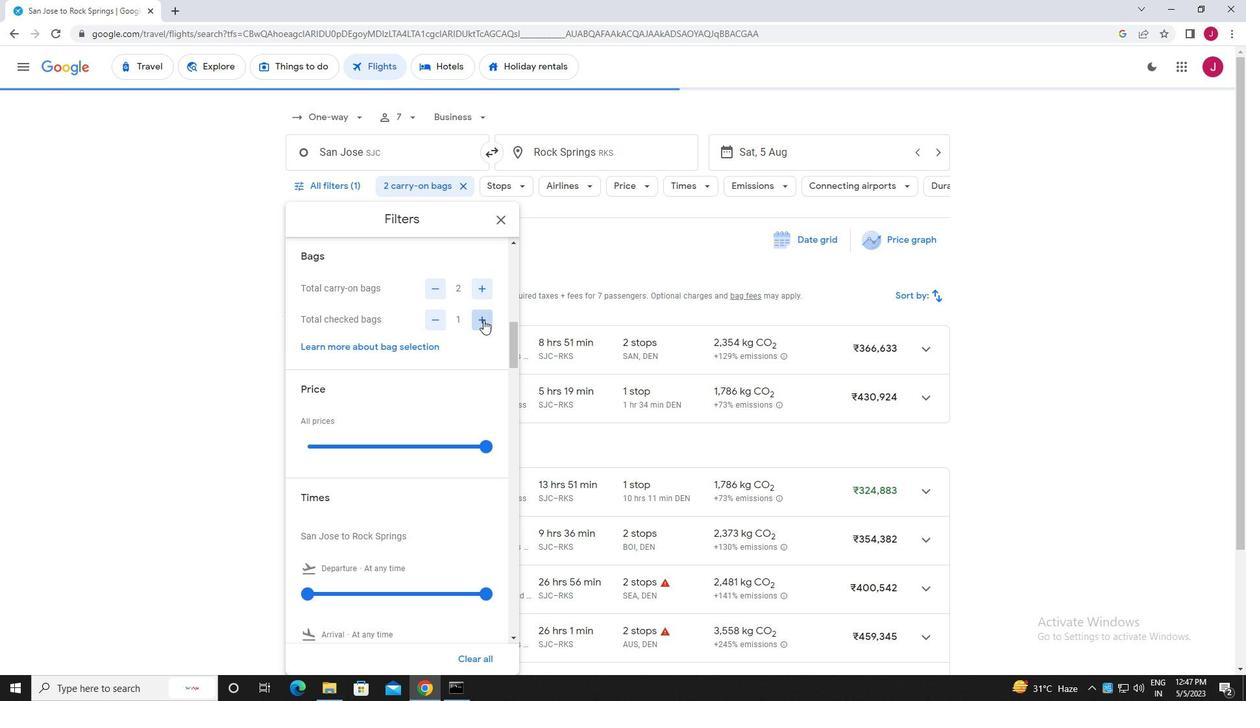 
Action: Mouse pressed left at (483, 320)
Screenshot: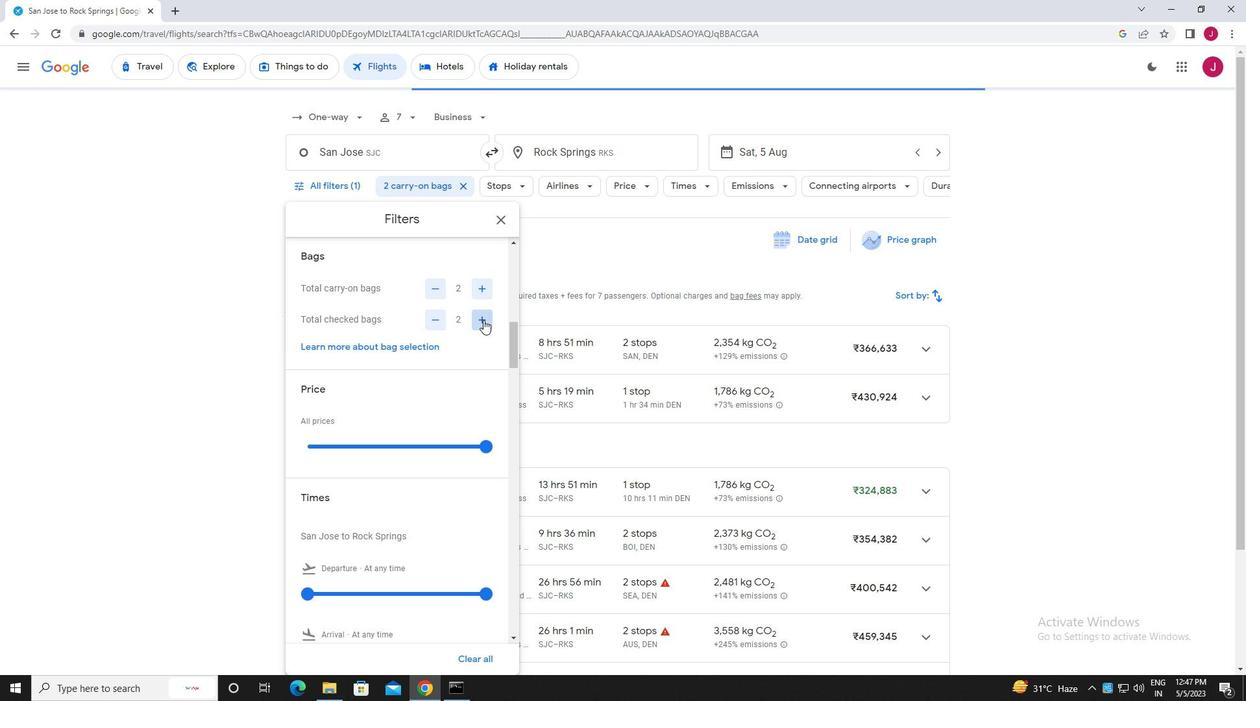 
Action: Mouse pressed left at (483, 320)
Screenshot: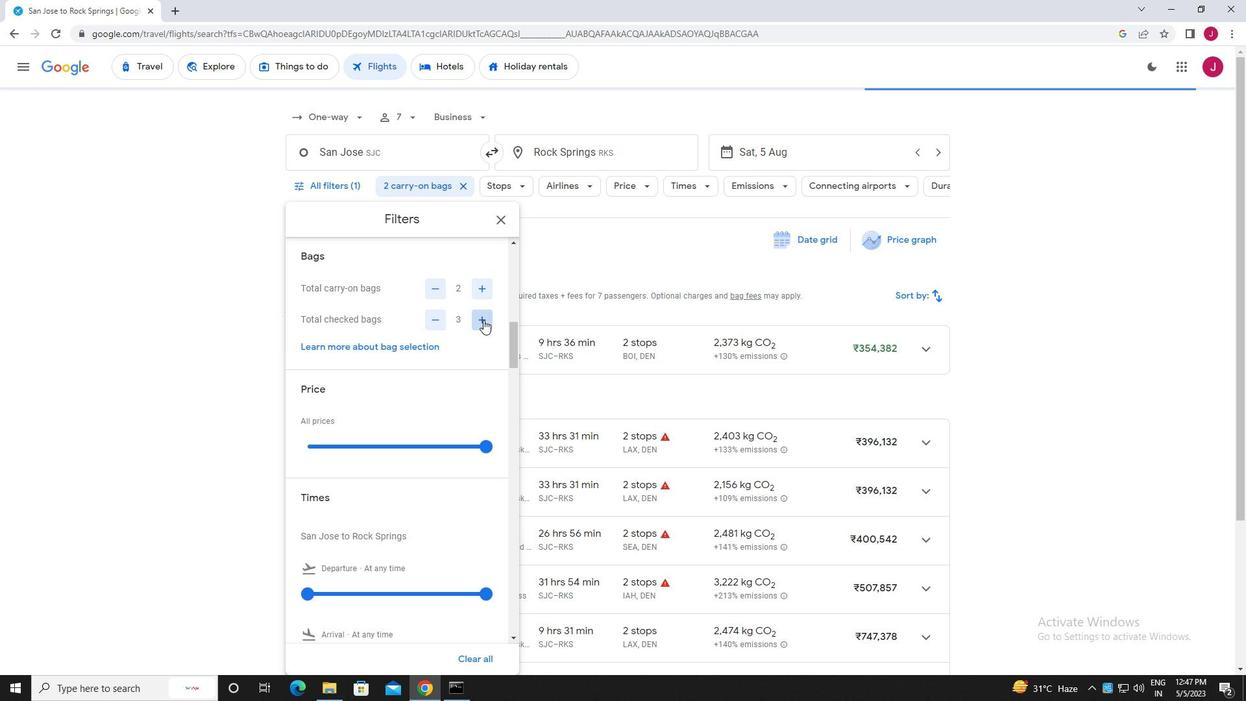 
Action: Mouse pressed left at (483, 320)
Screenshot: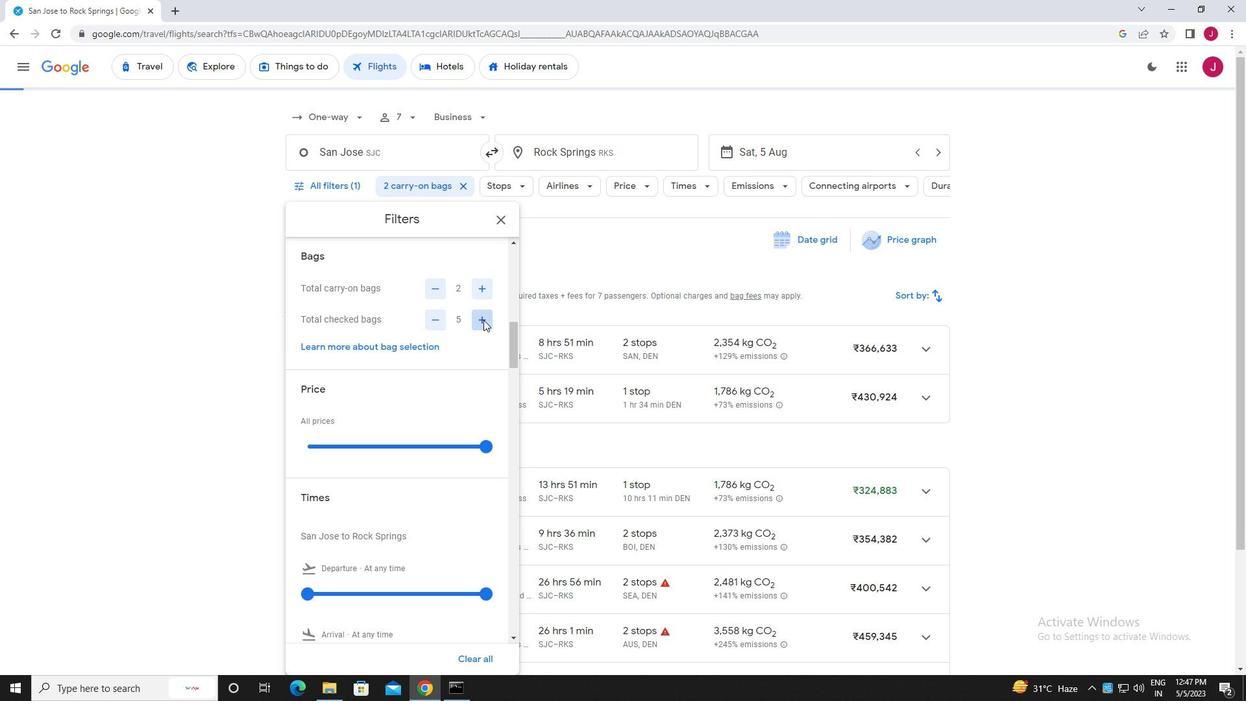 
Action: Mouse moved to (477, 333)
Screenshot: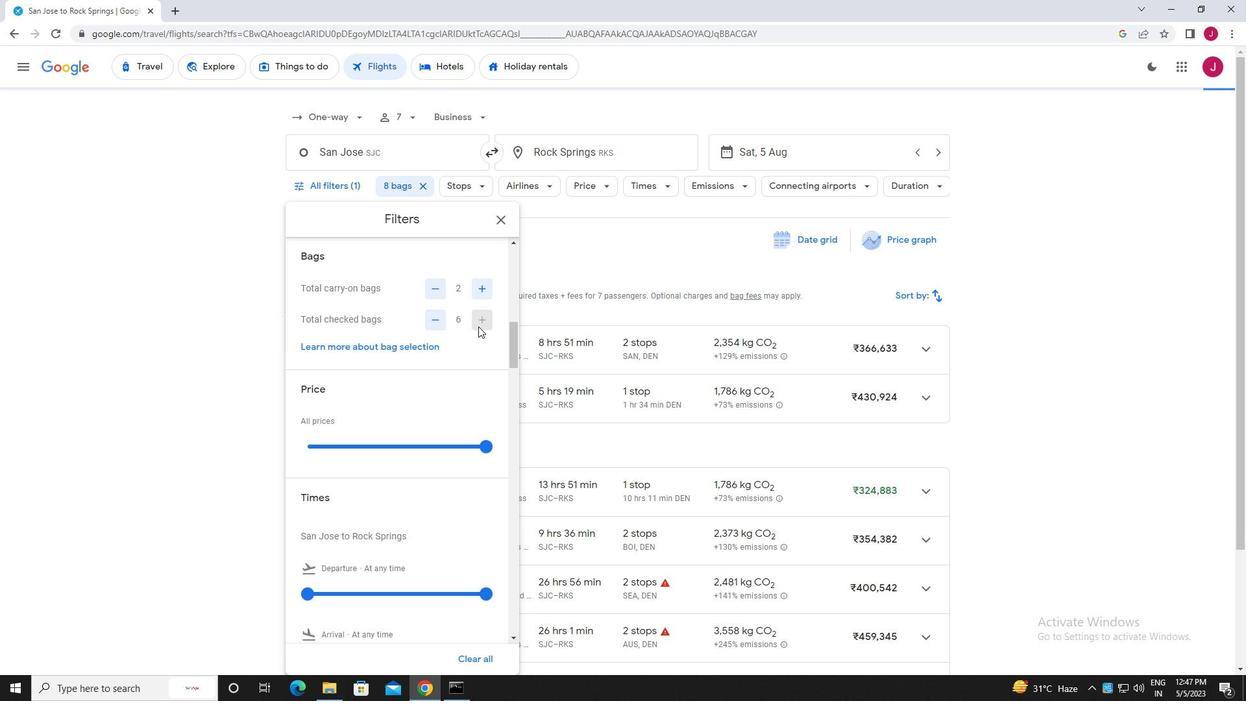 
Action: Mouse scrolled (477, 332) with delta (0, 0)
Screenshot: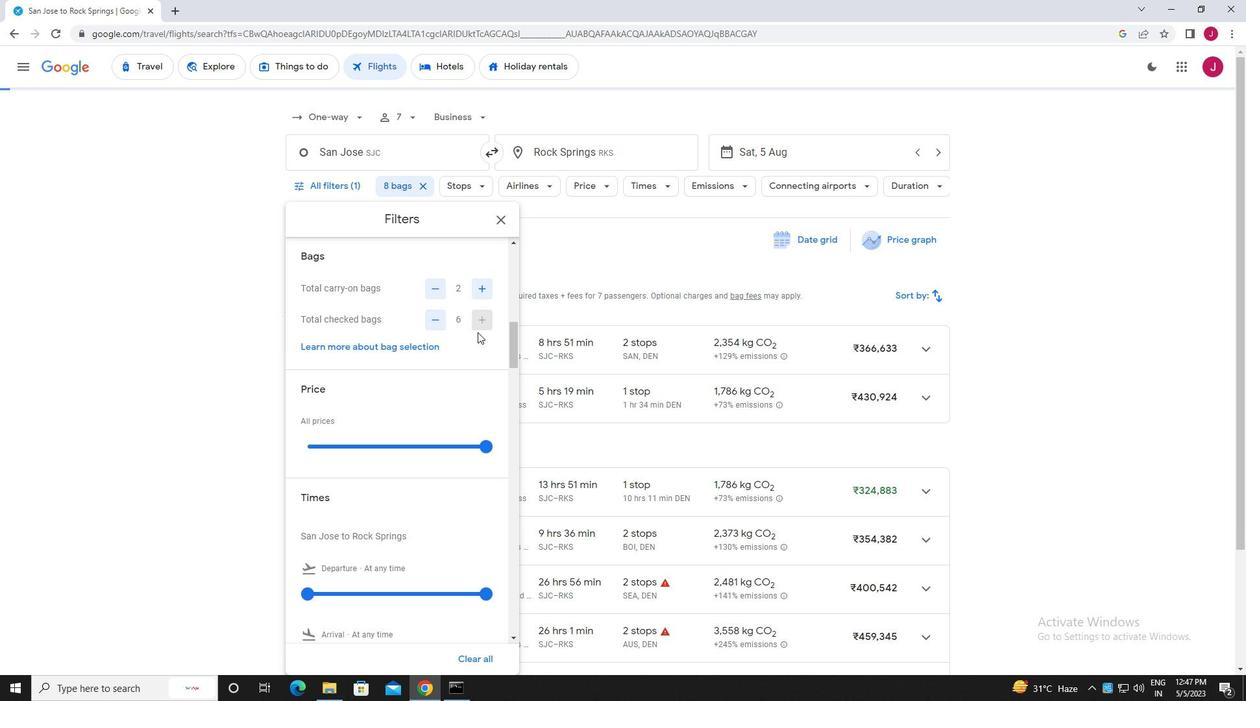 
Action: Mouse scrolled (477, 332) with delta (0, 0)
Screenshot: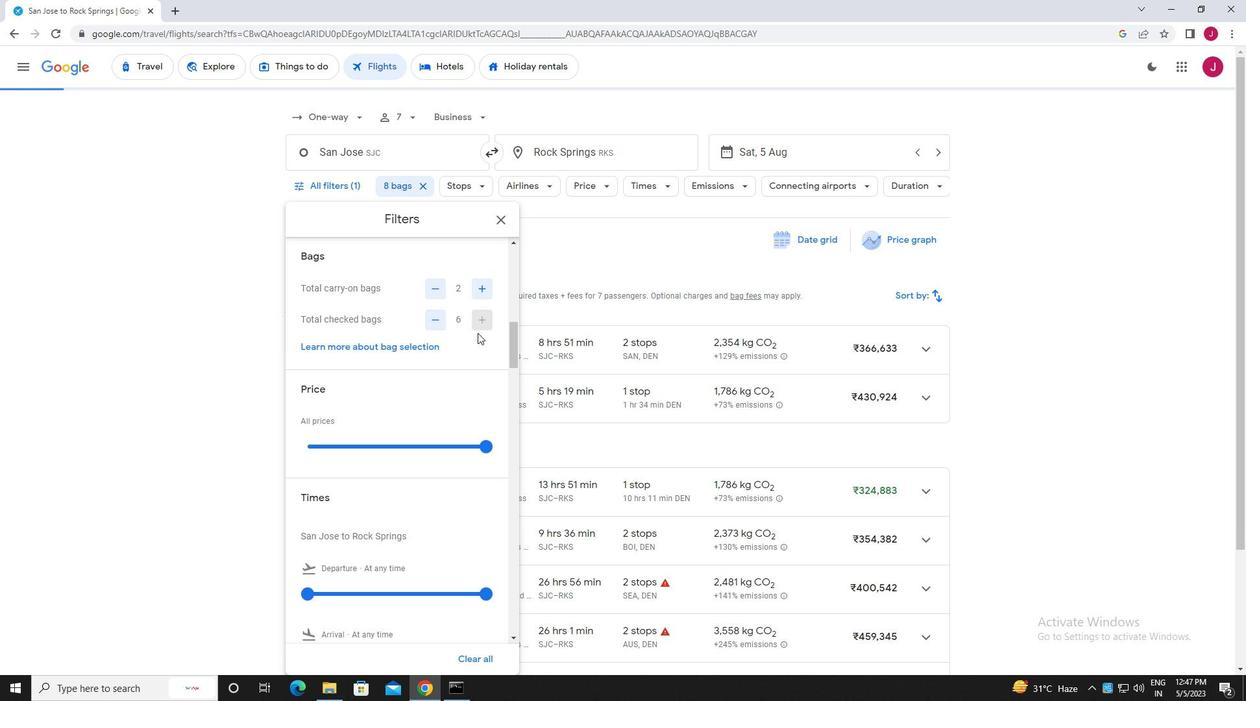 
Action: Mouse moved to (485, 318)
Screenshot: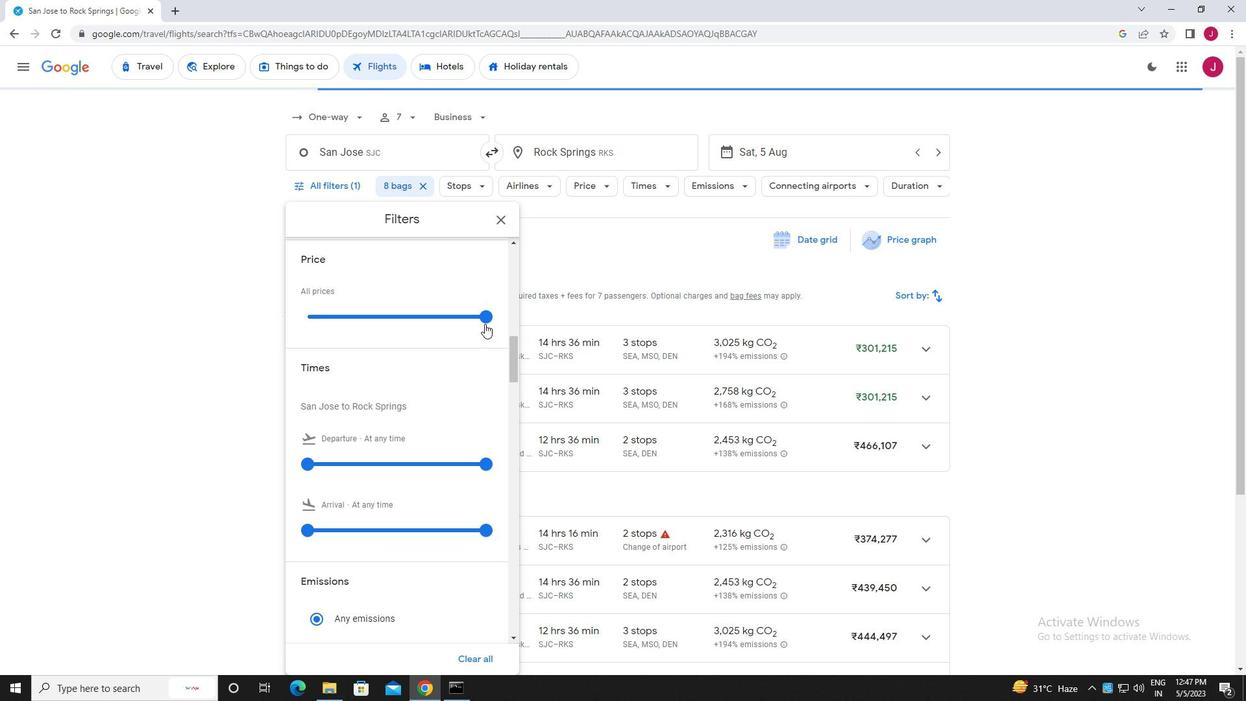 
Action: Mouse pressed left at (485, 318)
Screenshot: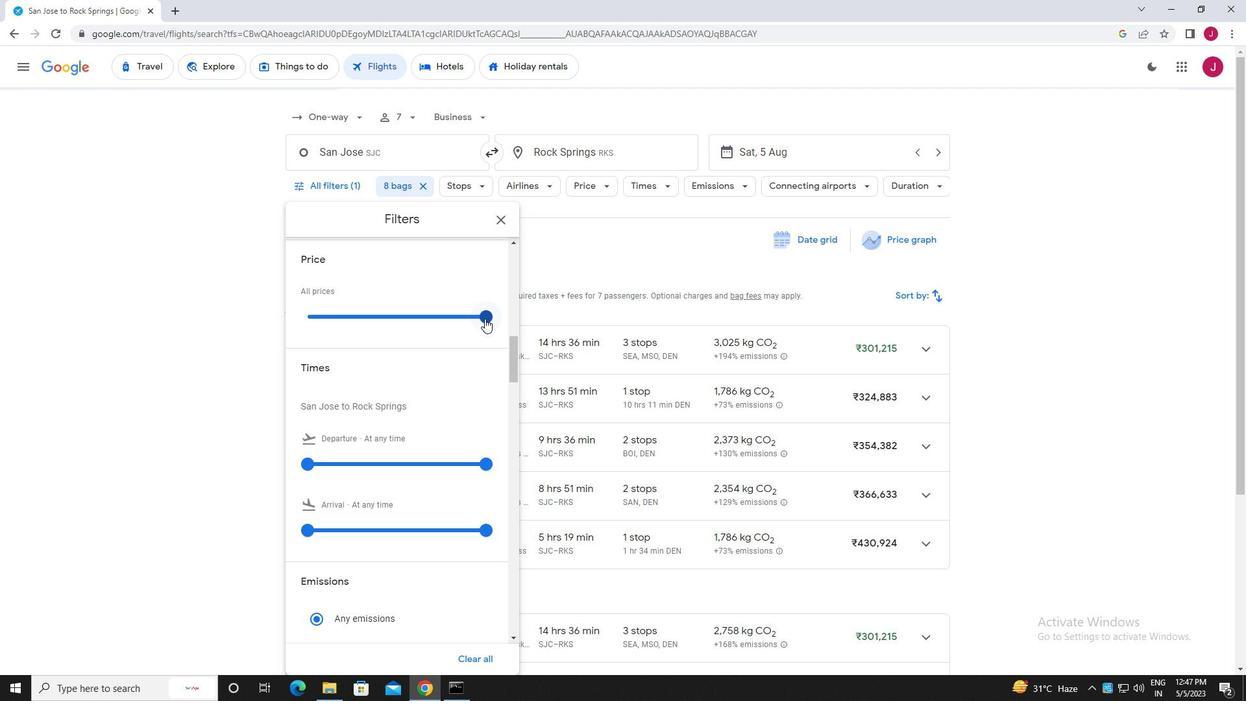 
Action: Mouse moved to (419, 331)
Screenshot: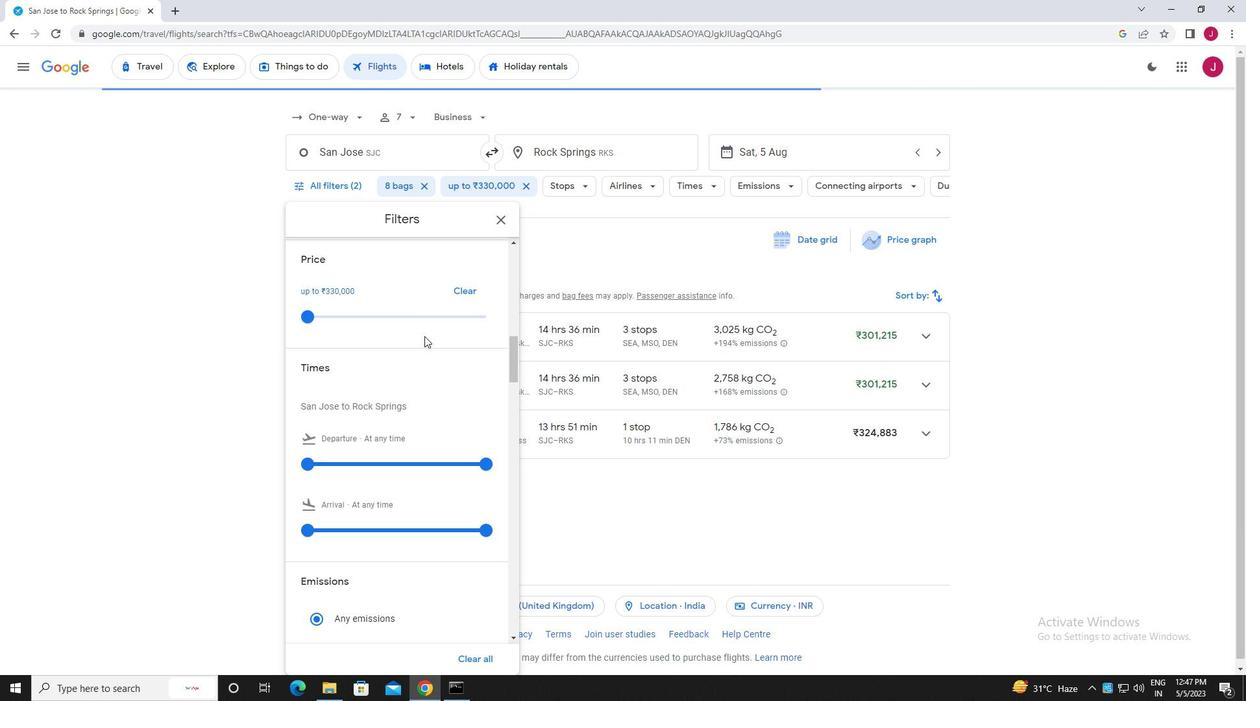 
Action: Mouse scrolled (419, 331) with delta (0, 0)
Screenshot: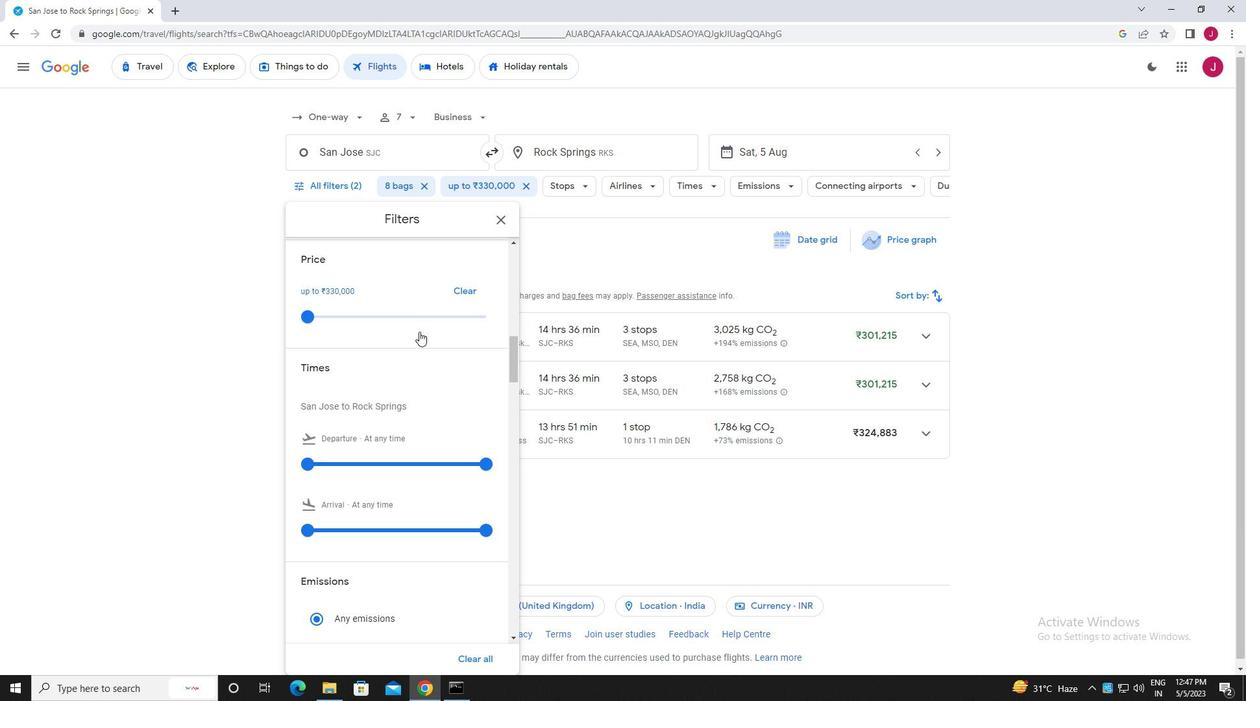 
Action: Mouse moved to (307, 398)
Screenshot: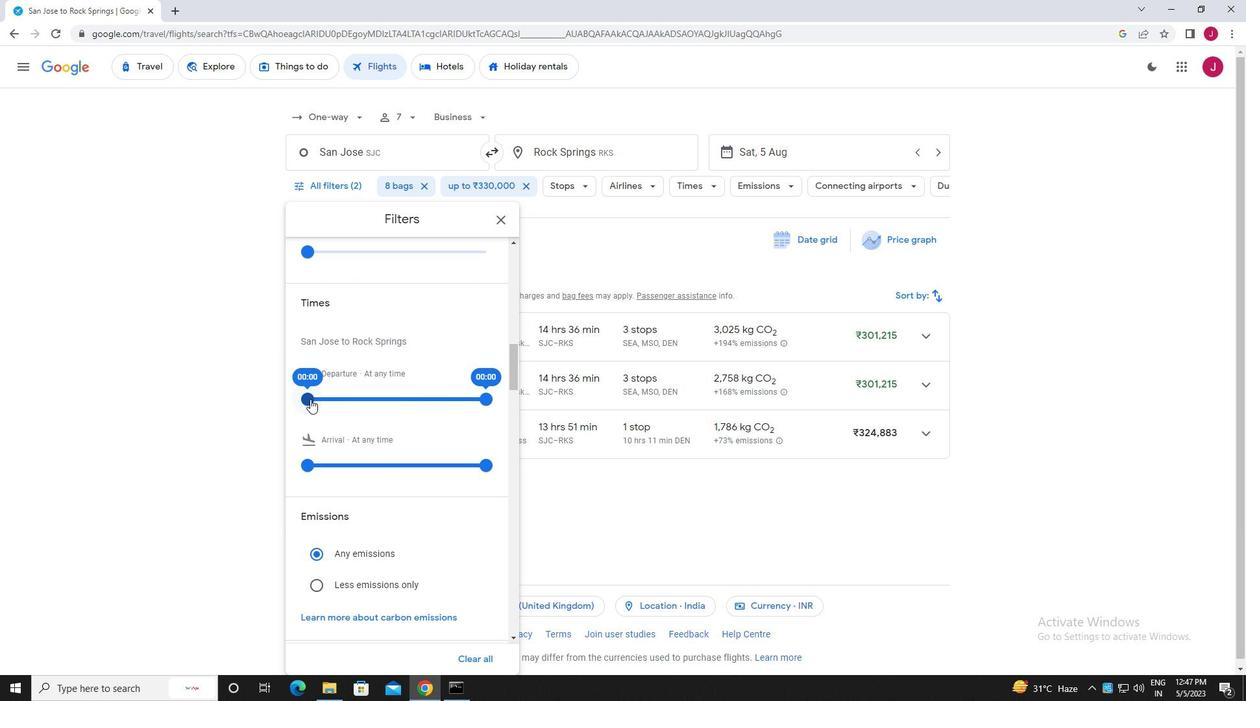 
Action: Mouse pressed left at (307, 398)
Screenshot: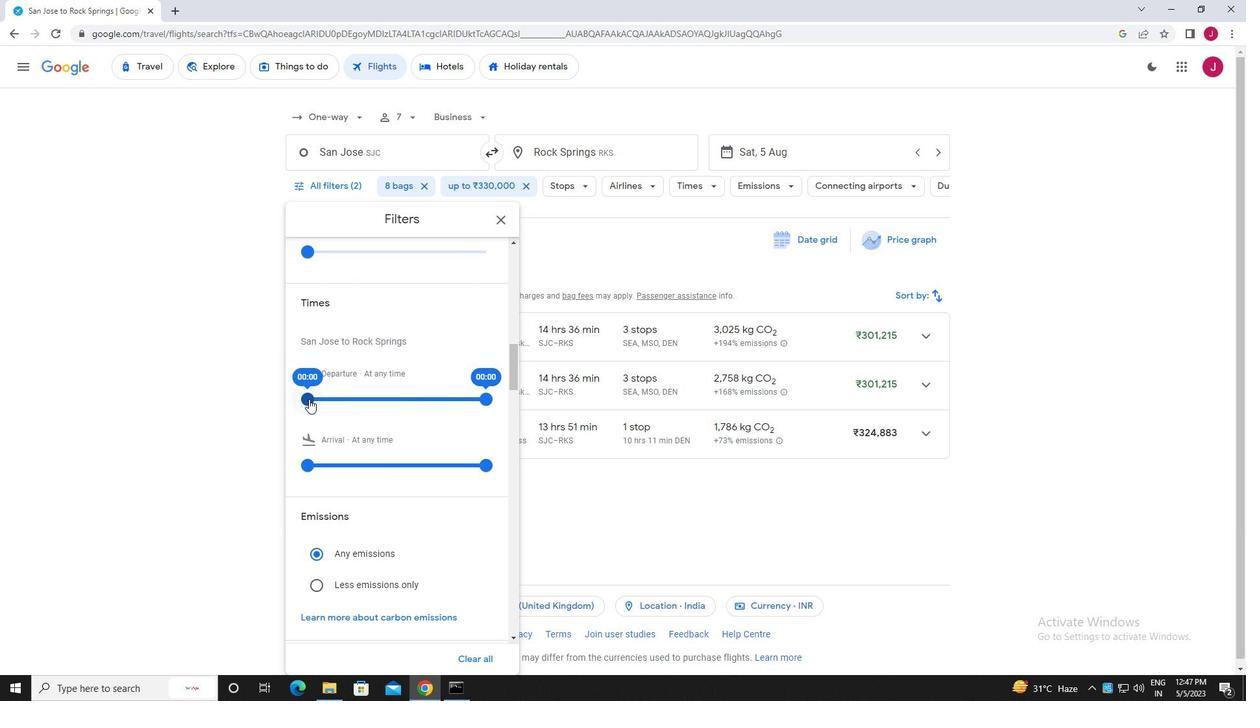 
Action: Mouse moved to (491, 397)
Screenshot: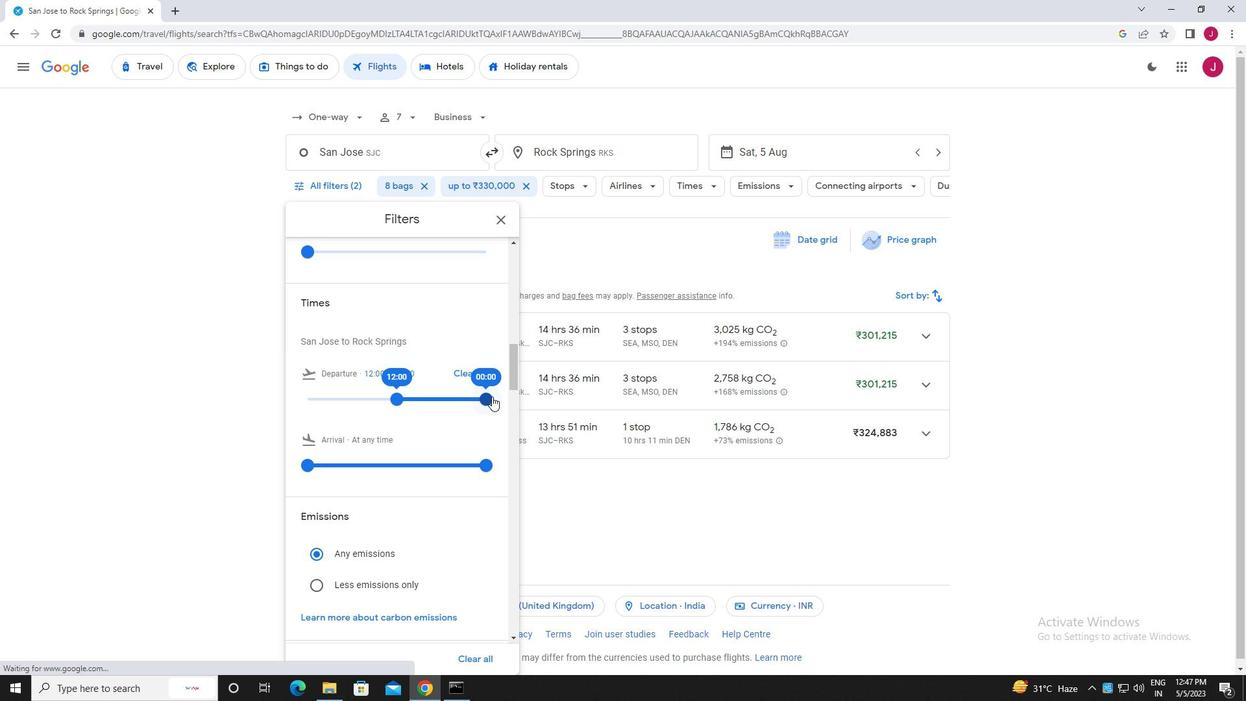 
Action: Mouse pressed left at (491, 397)
Screenshot: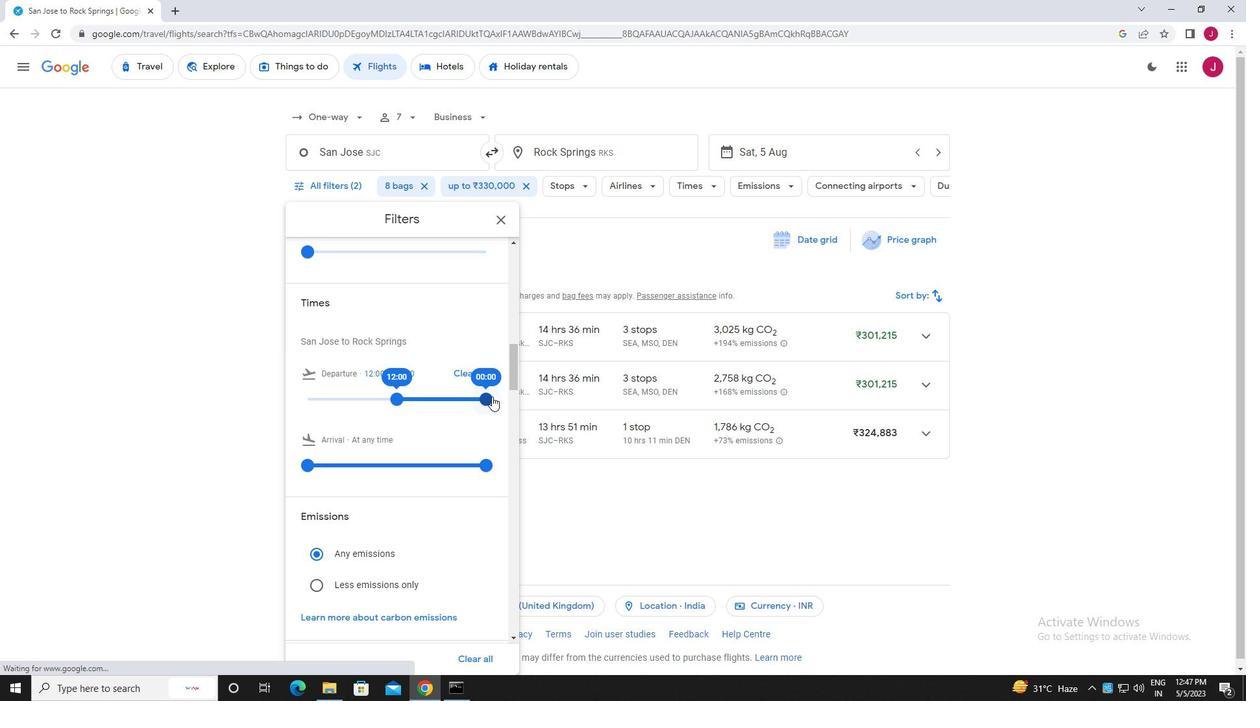
Action: Mouse moved to (500, 220)
Screenshot: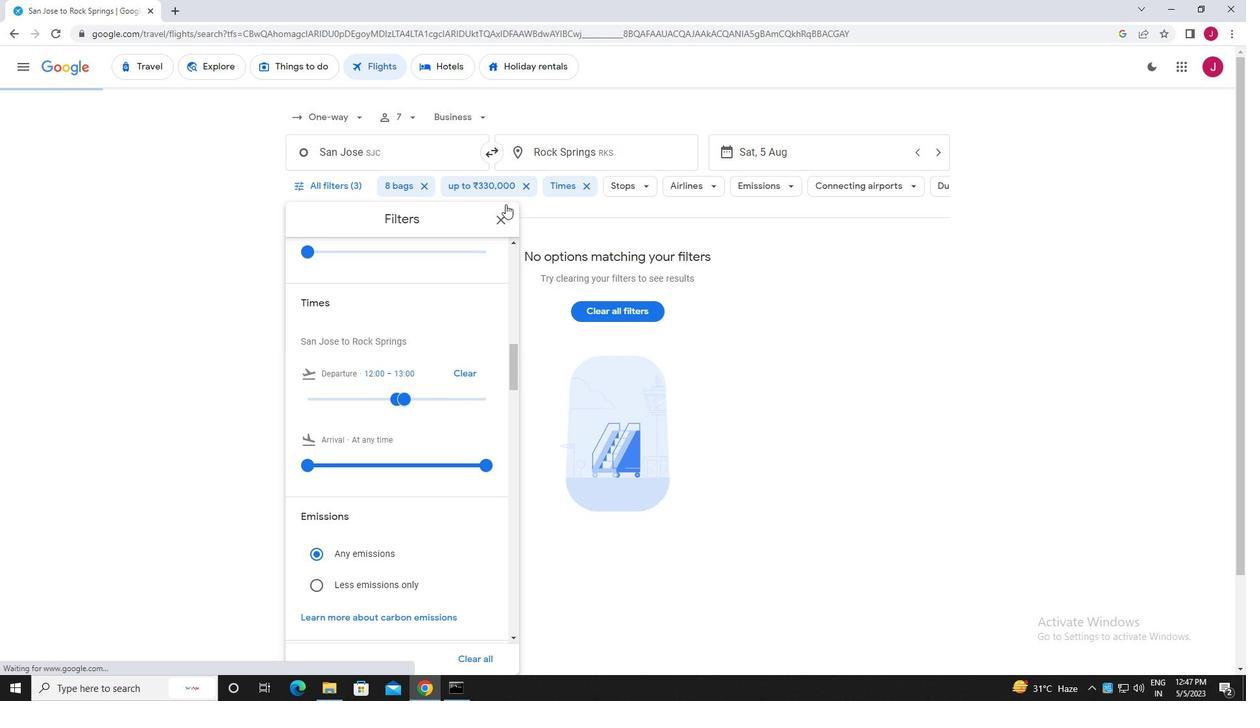 
Action: Mouse pressed left at (500, 220)
Screenshot: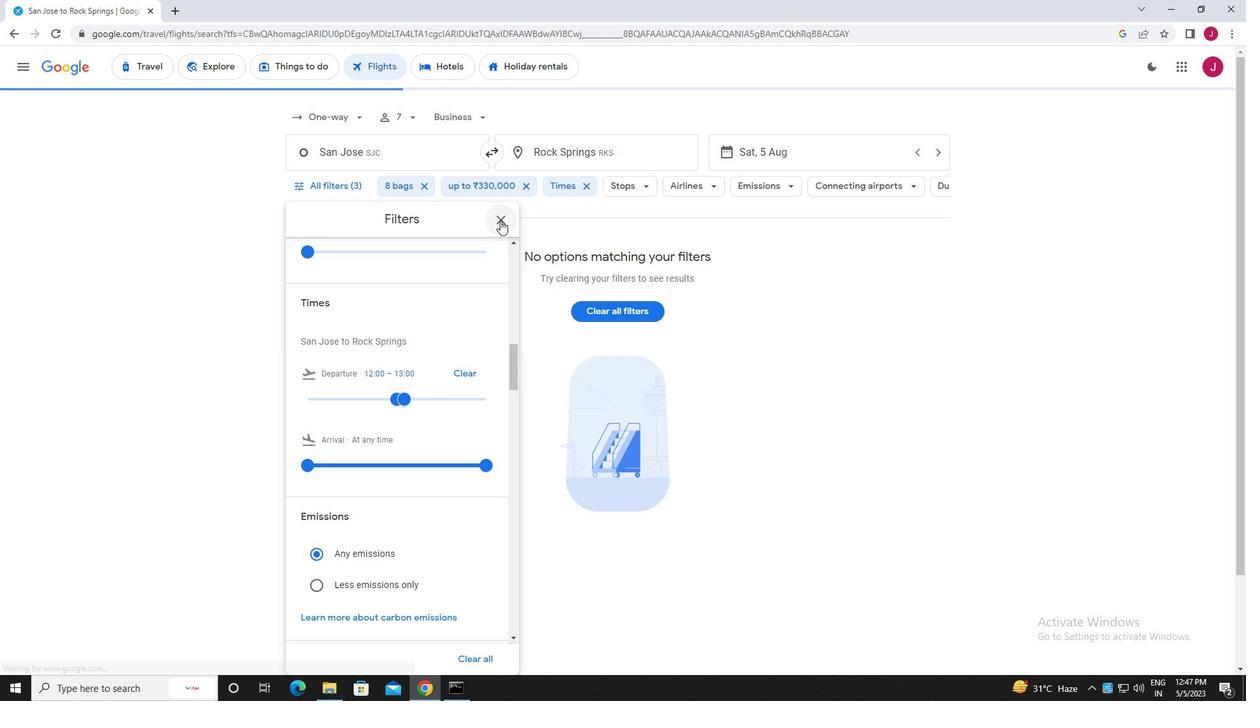 
Action: Mouse moved to (501, 220)
Screenshot: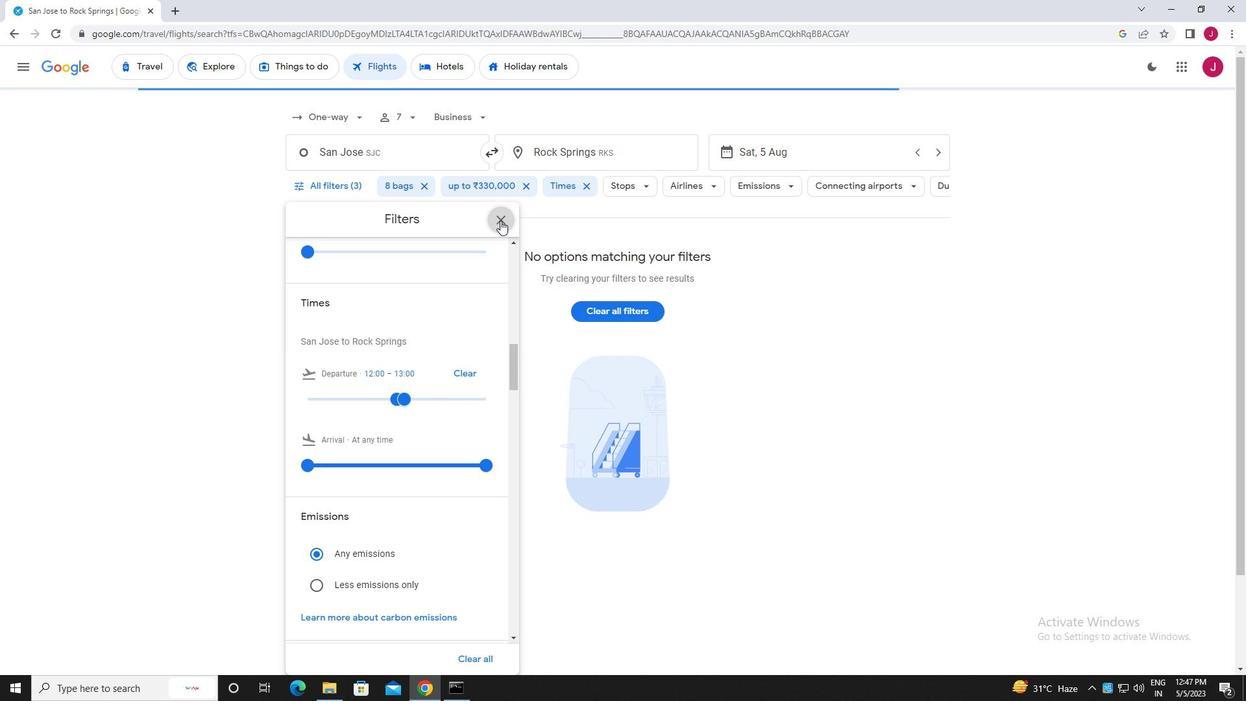
